 Task: Check the average views per listing of breakfast area in the last 3 years.
Action: Mouse moved to (1090, 237)
Screenshot: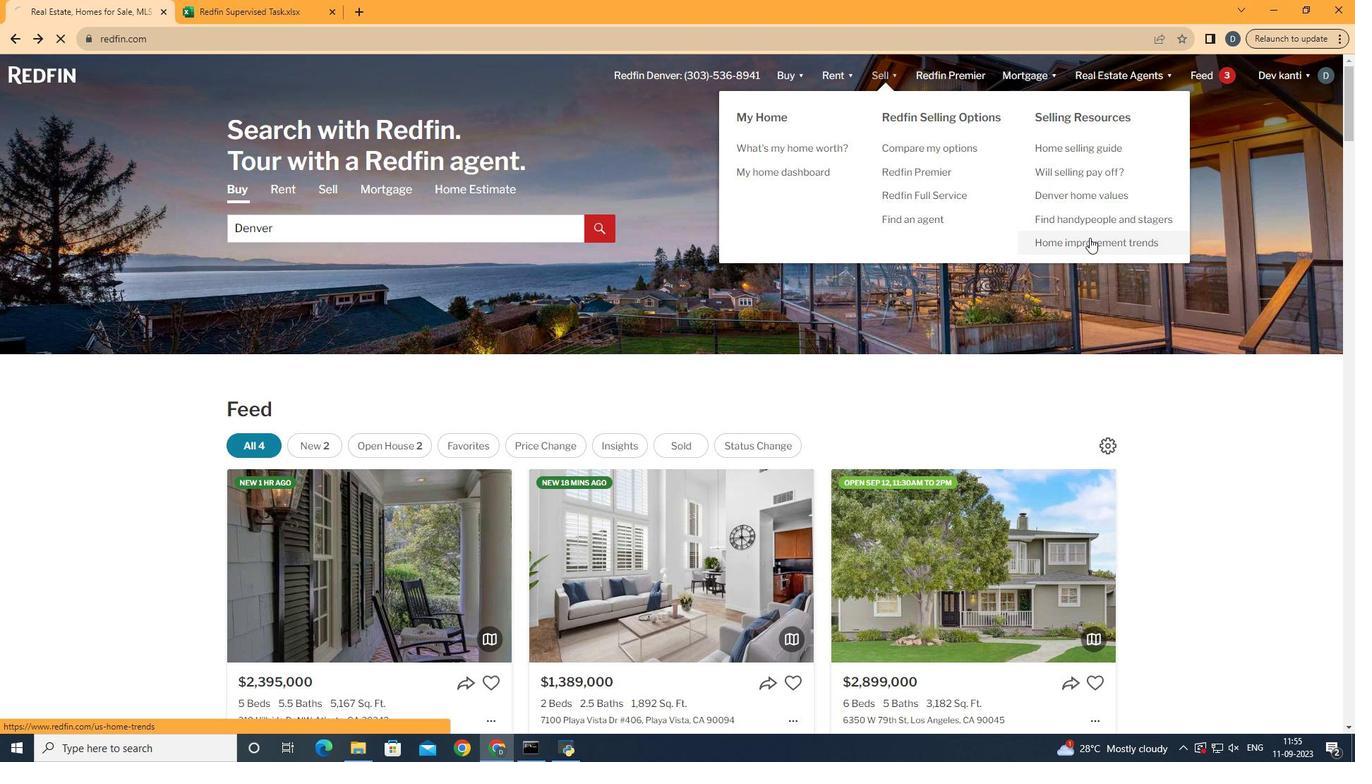 
Action: Mouse pressed left at (1090, 237)
Screenshot: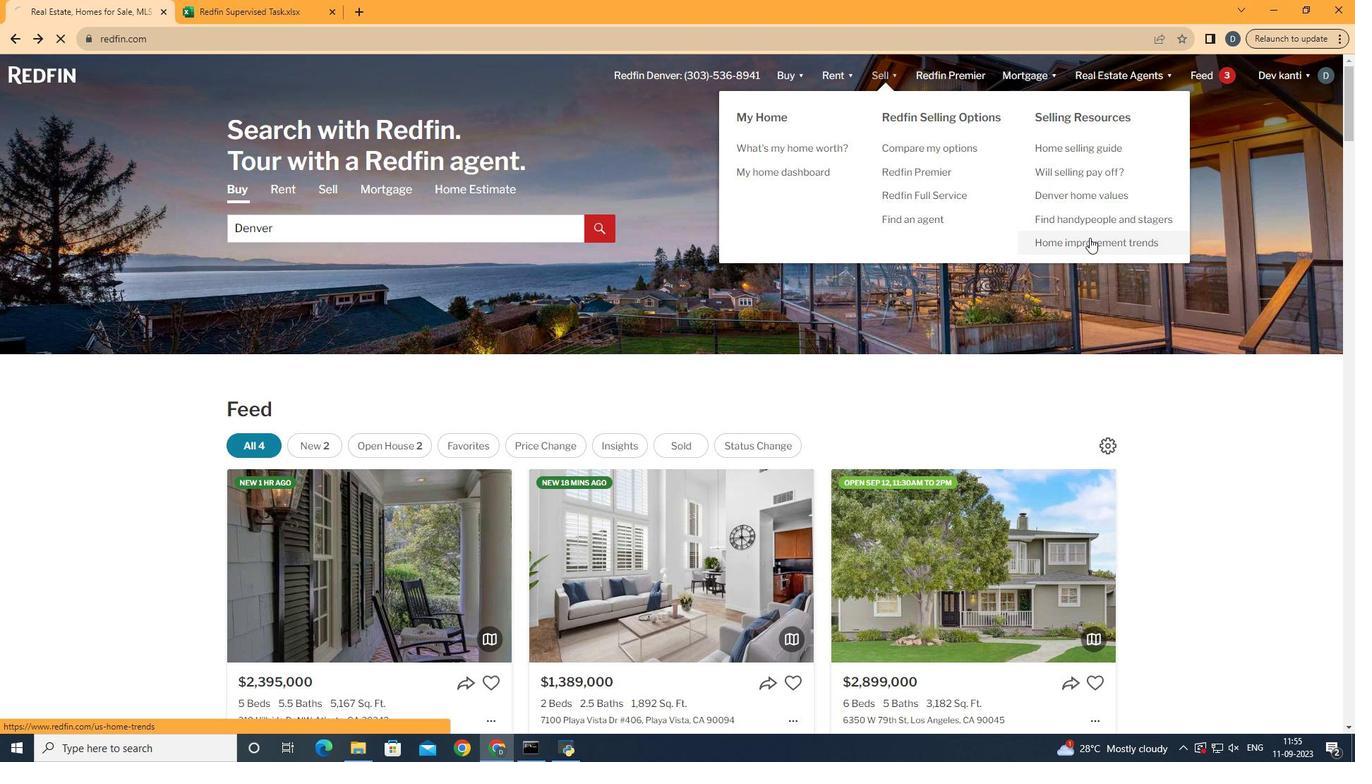 
Action: Mouse moved to (339, 259)
Screenshot: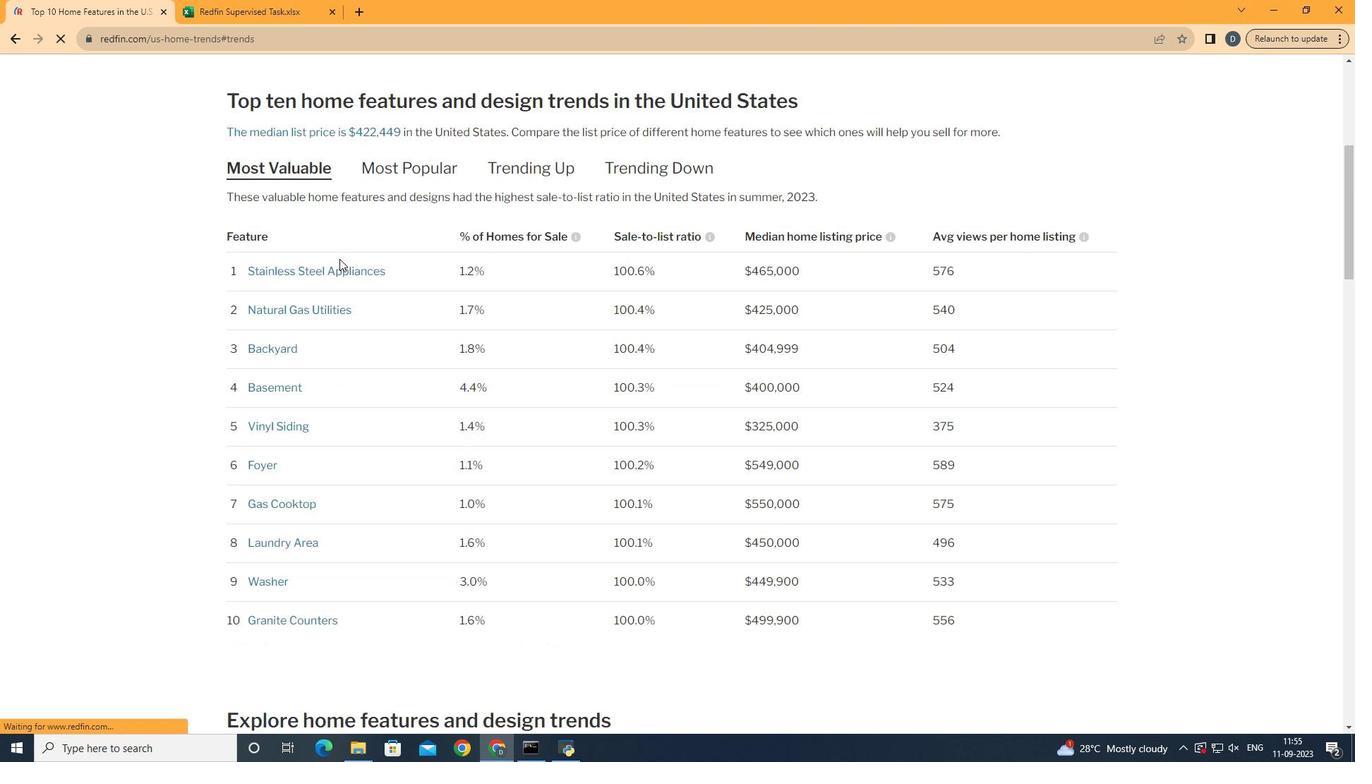 
Action: Mouse pressed left at (339, 259)
Screenshot: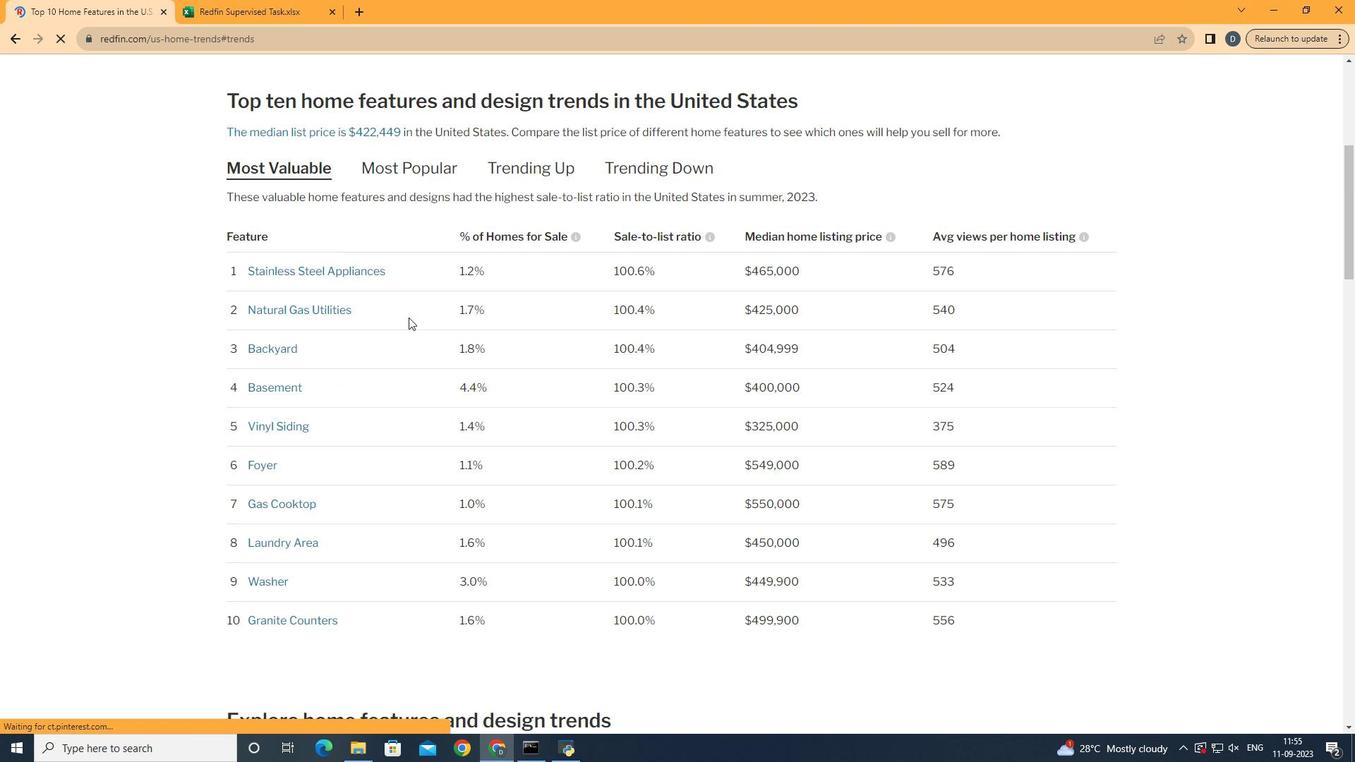
Action: Mouse moved to (410, 316)
Screenshot: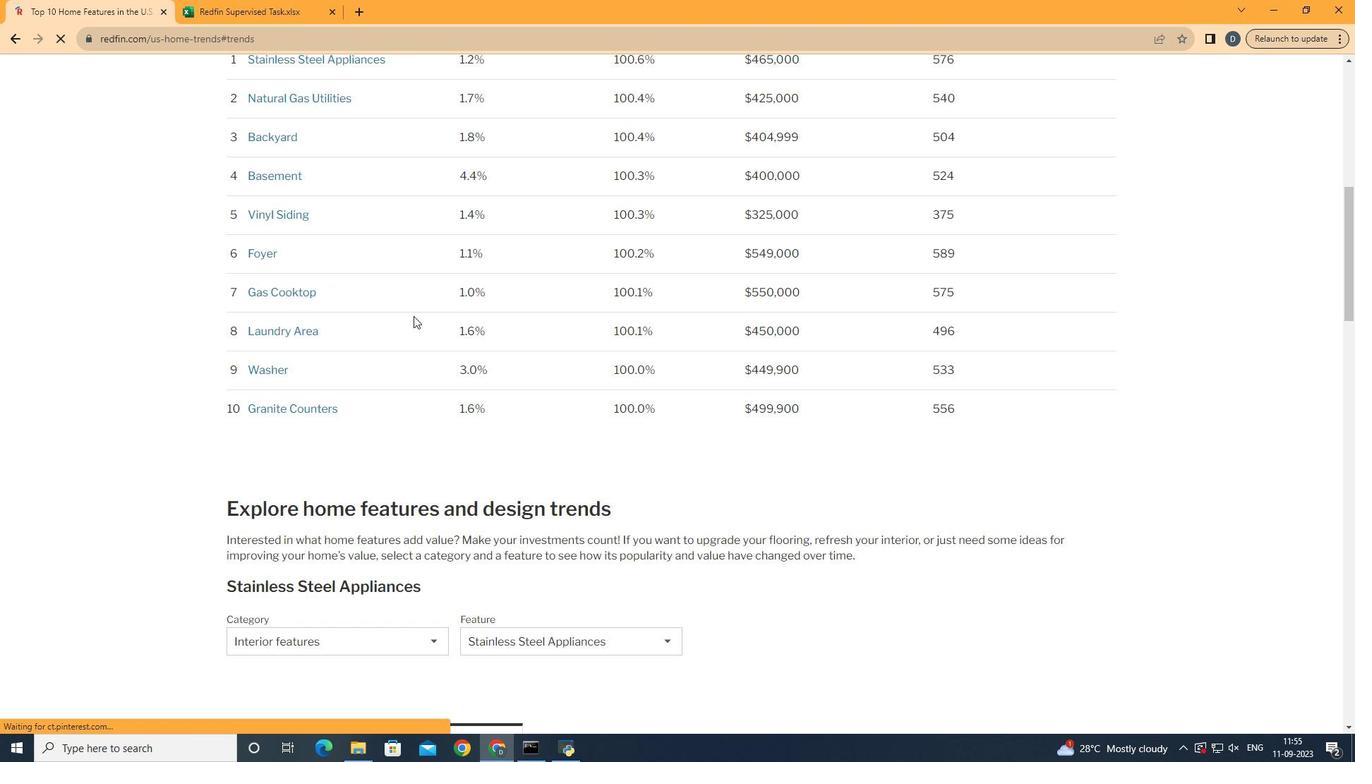 
Action: Mouse scrolled (410, 315) with delta (0, 0)
Screenshot: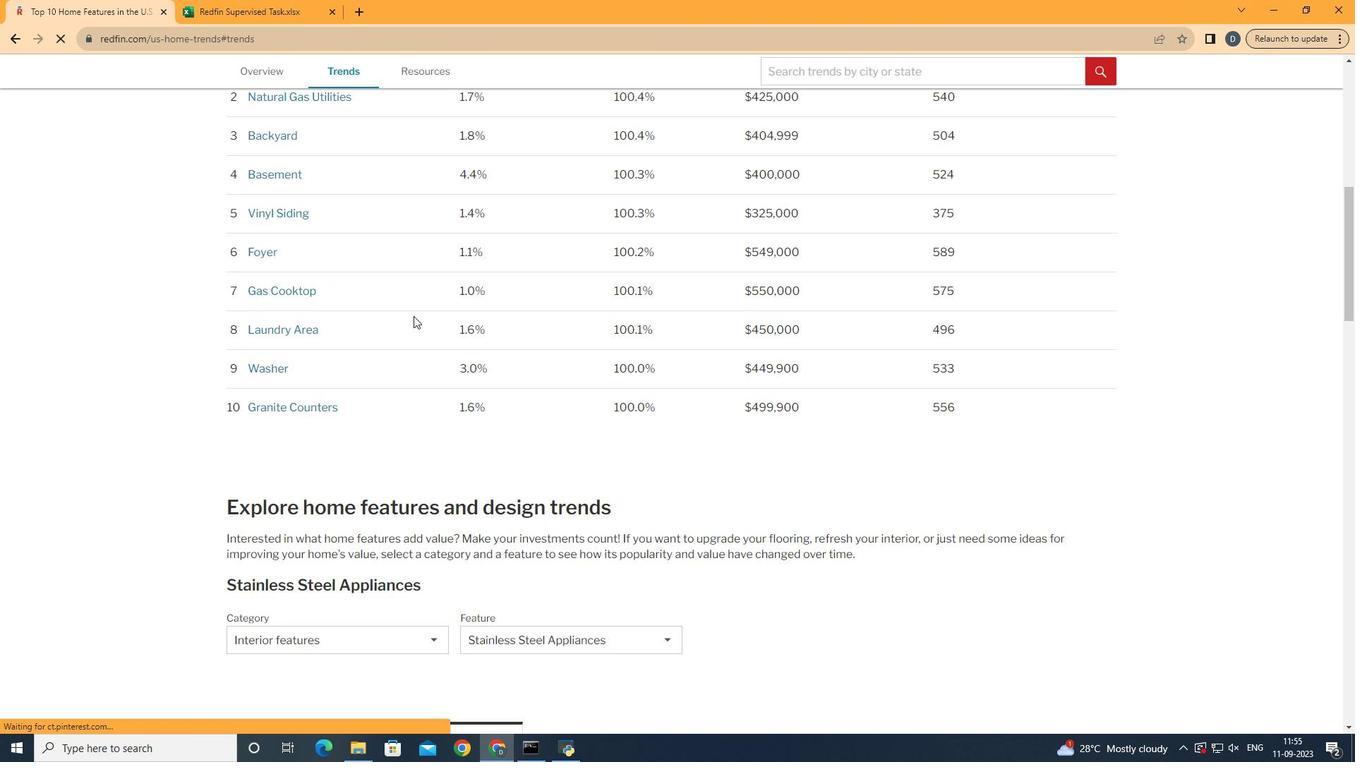 
Action: Mouse scrolled (410, 315) with delta (0, 0)
Screenshot: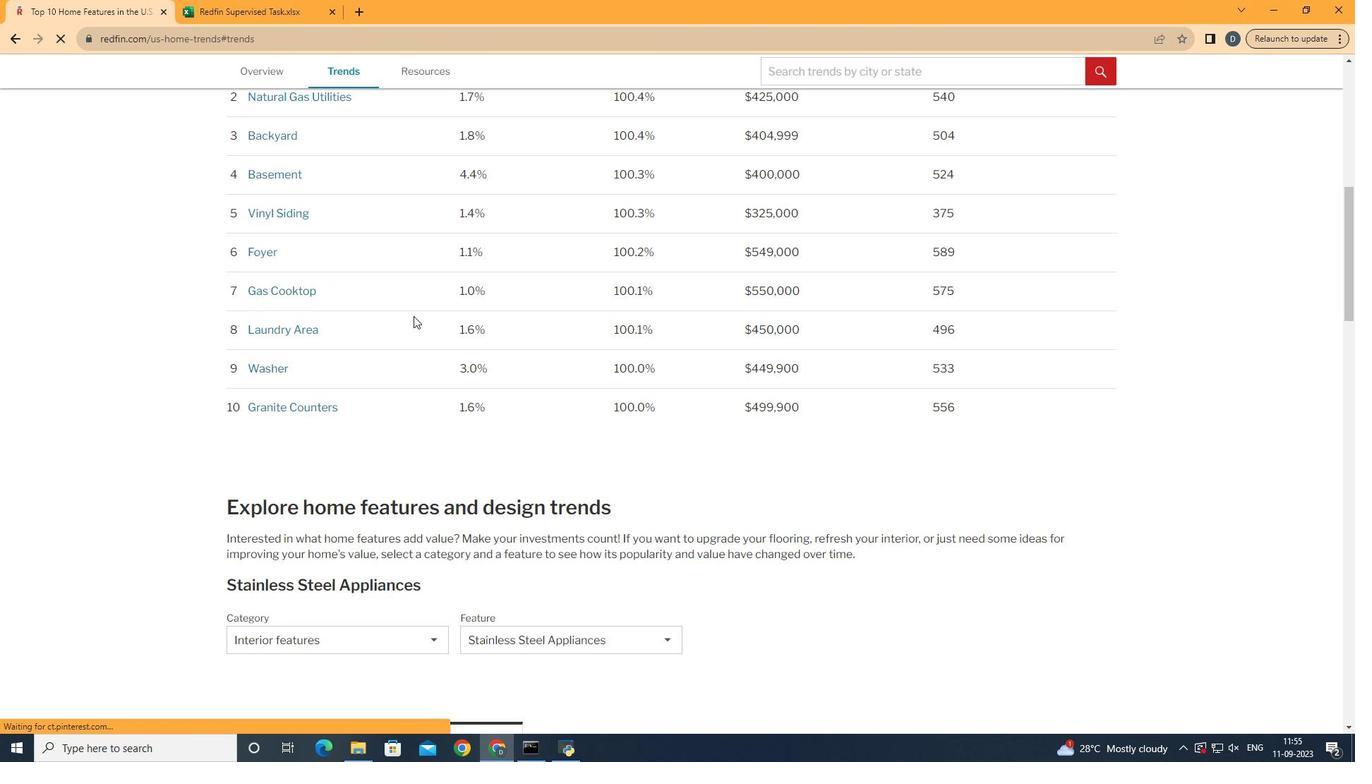 
Action: Mouse moved to (412, 316)
Screenshot: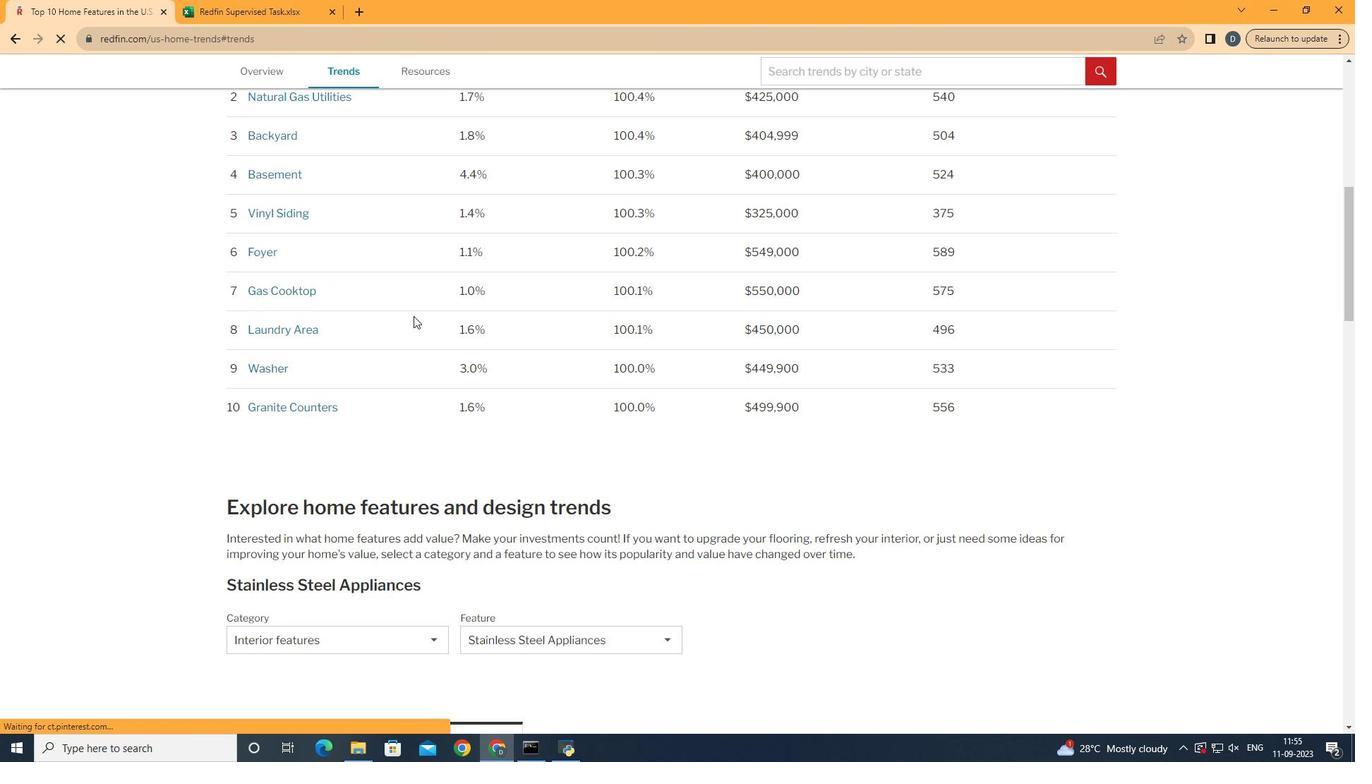 
Action: Mouse scrolled (412, 315) with delta (0, 0)
Screenshot: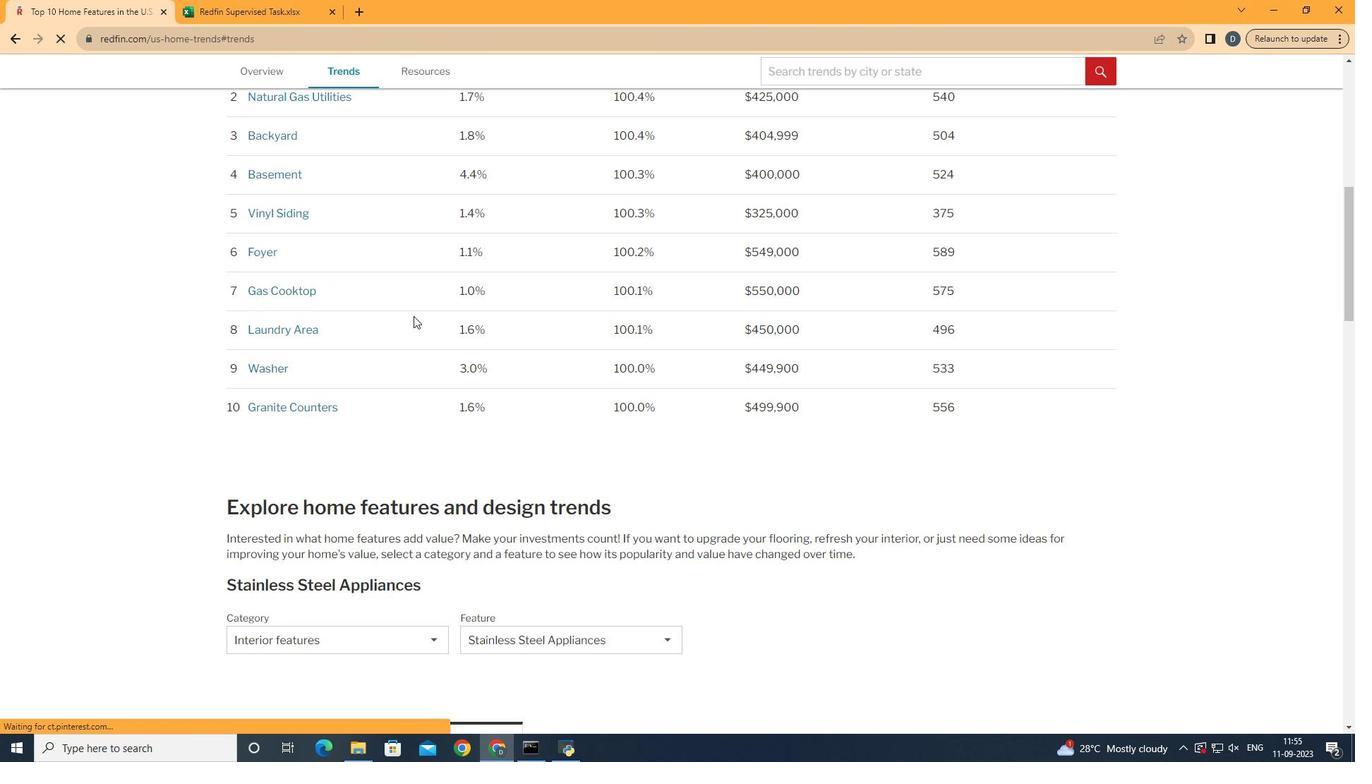 
Action: Mouse moved to (413, 316)
Screenshot: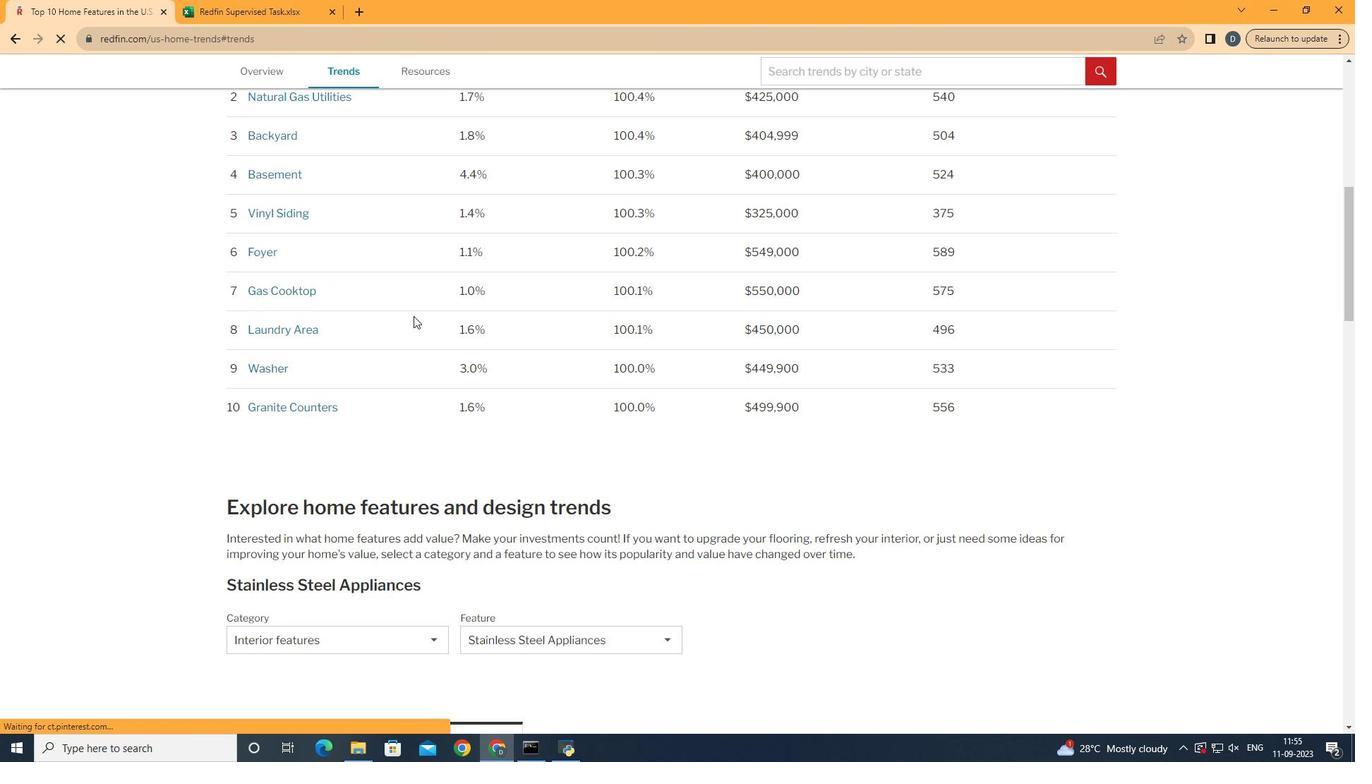 
Action: Mouse scrolled (413, 315) with delta (0, 0)
Screenshot: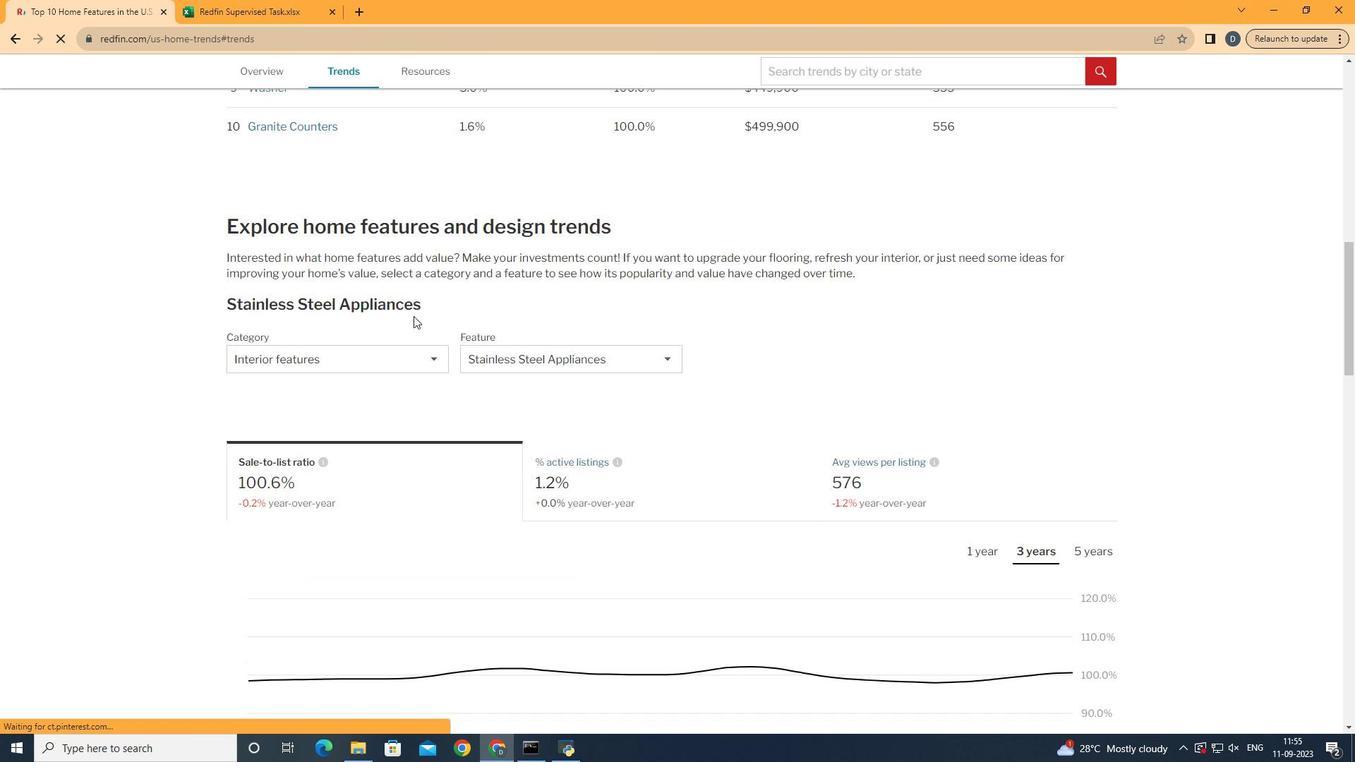 
Action: Mouse scrolled (413, 315) with delta (0, 0)
Screenshot: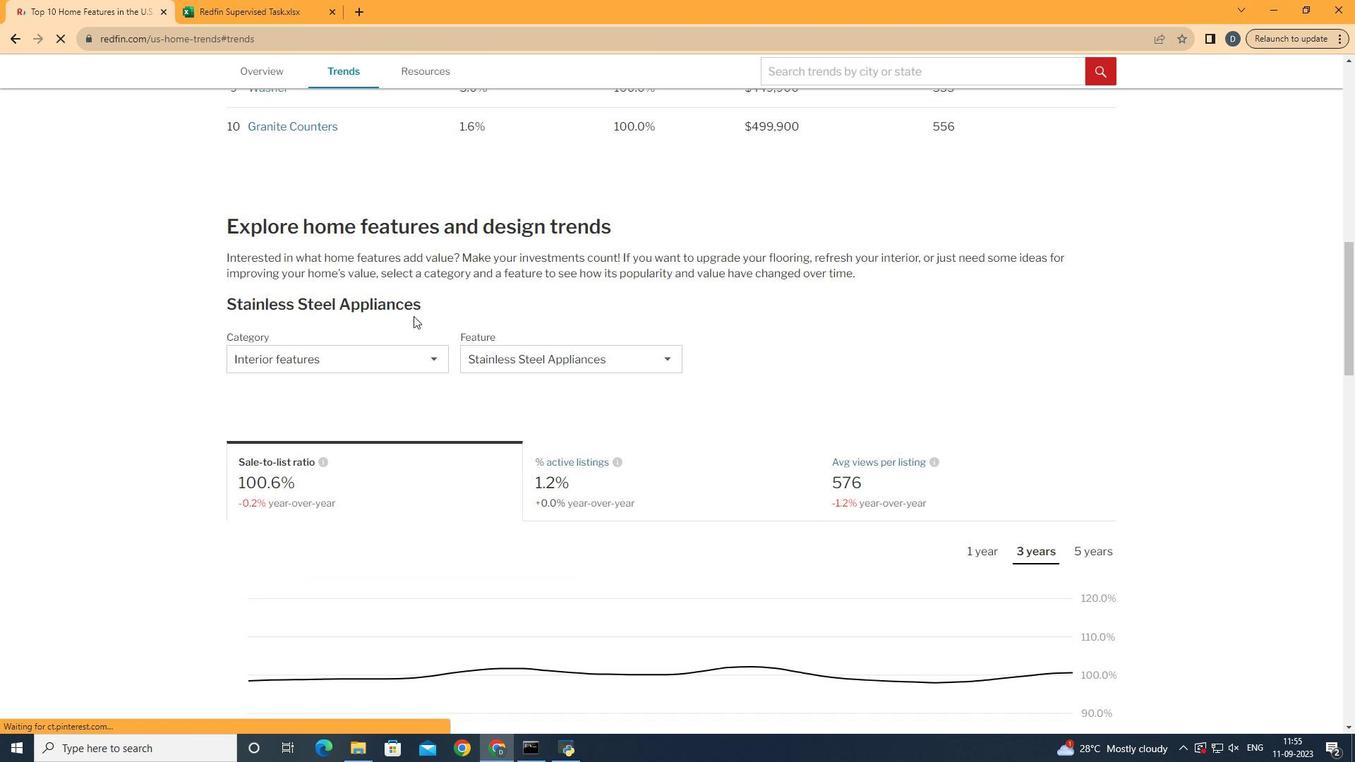 
Action: Mouse scrolled (413, 315) with delta (0, 0)
Screenshot: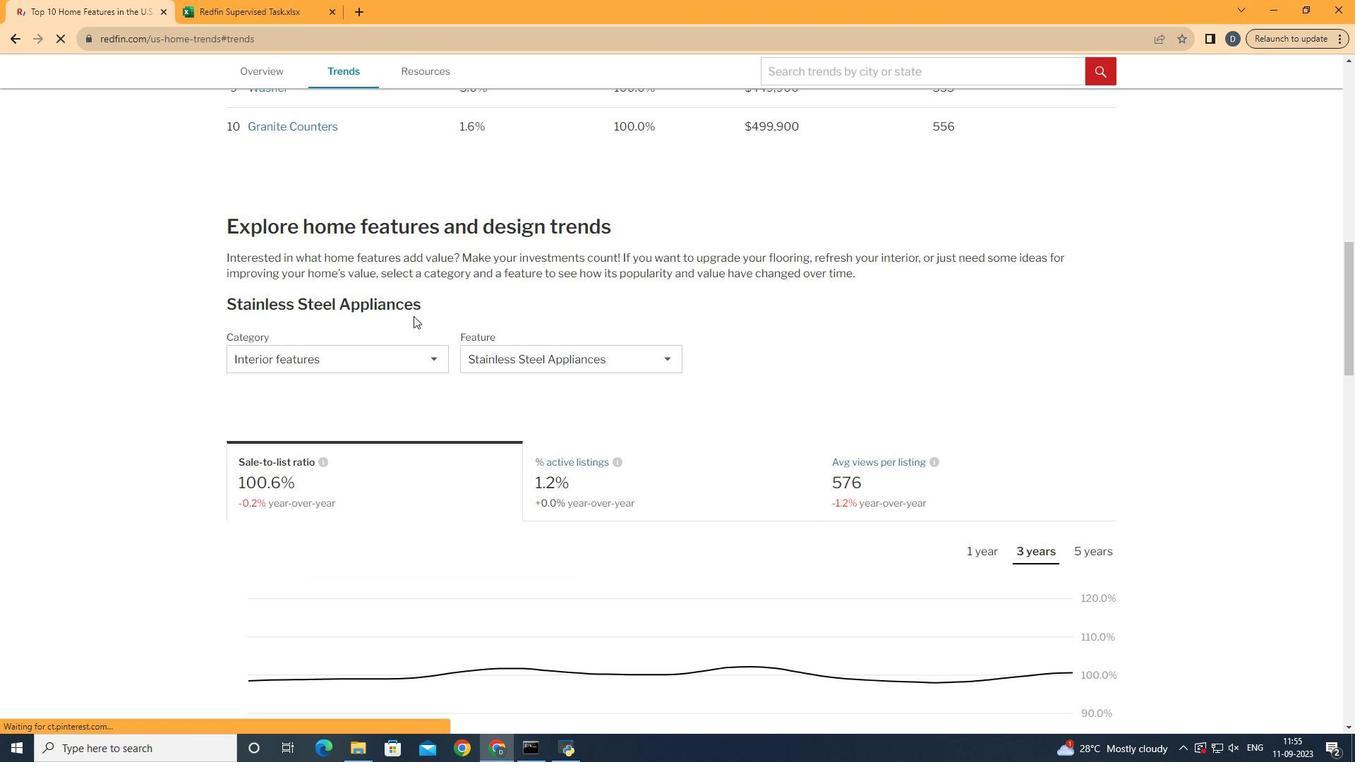 
Action: Mouse scrolled (413, 315) with delta (0, 0)
Screenshot: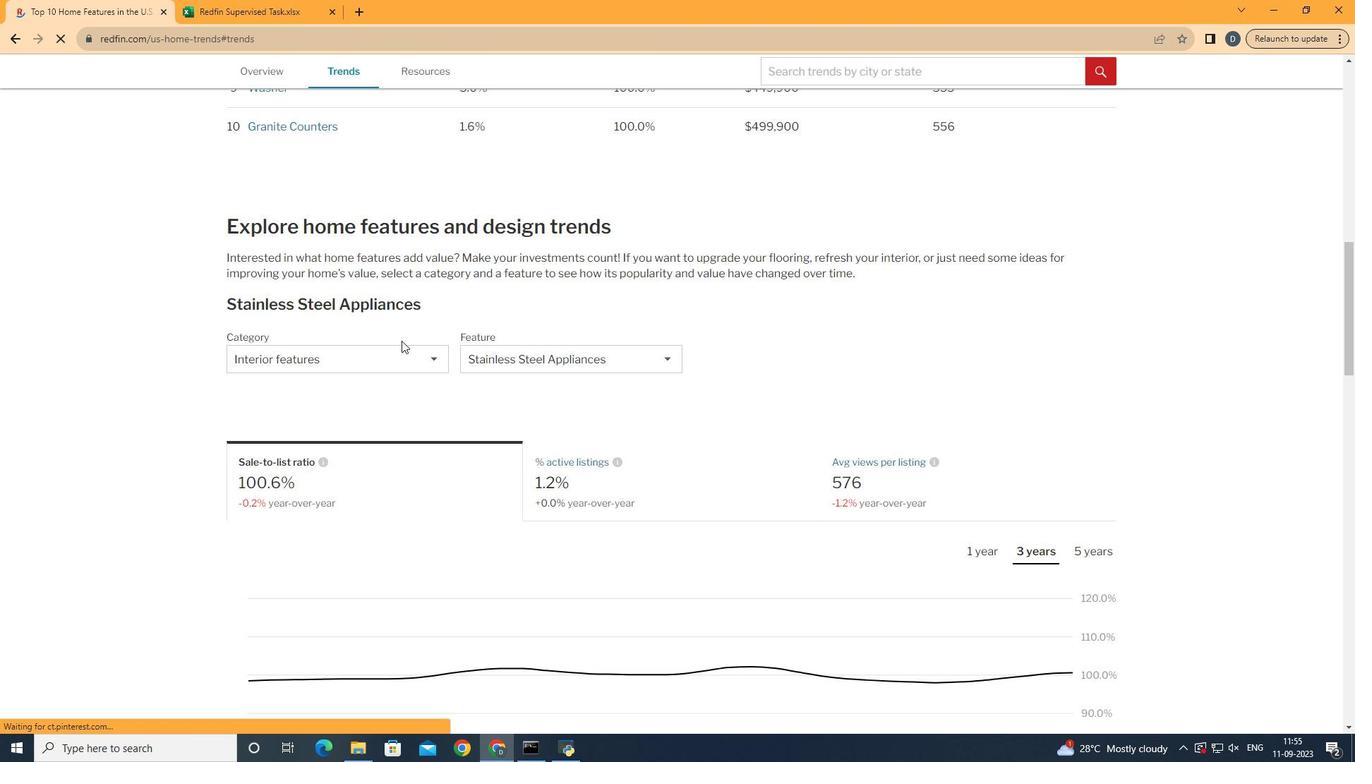 
Action: Mouse moved to (401, 351)
Screenshot: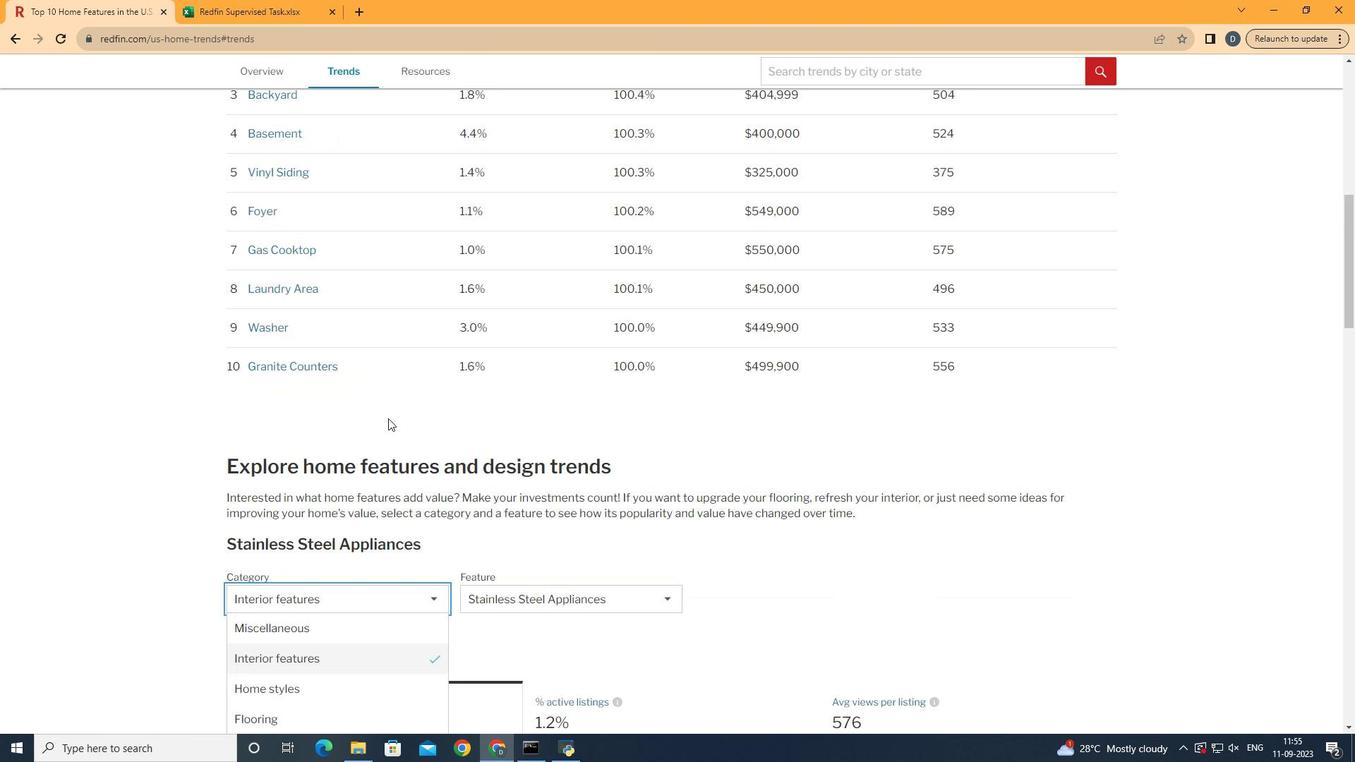 
Action: Mouse pressed left at (401, 351)
Screenshot: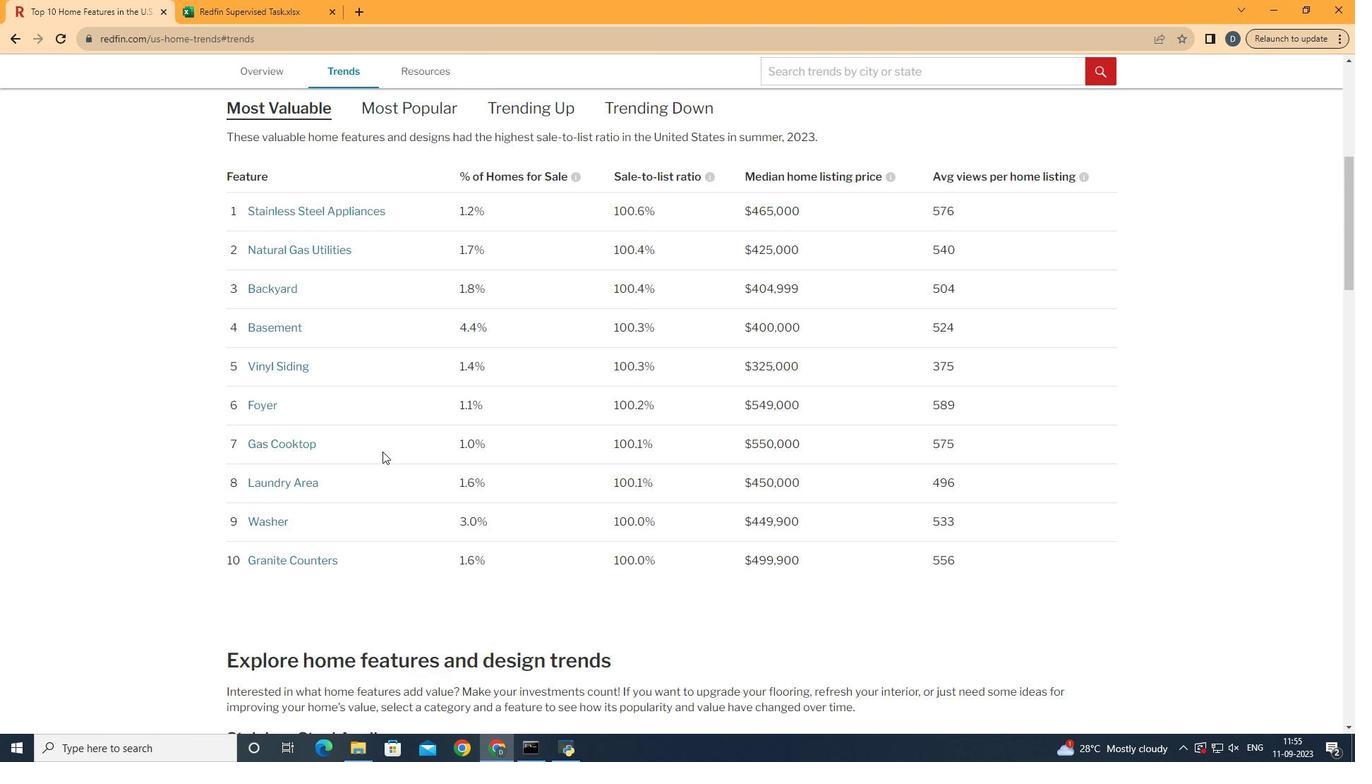 
Action: Mouse moved to (382, 451)
Screenshot: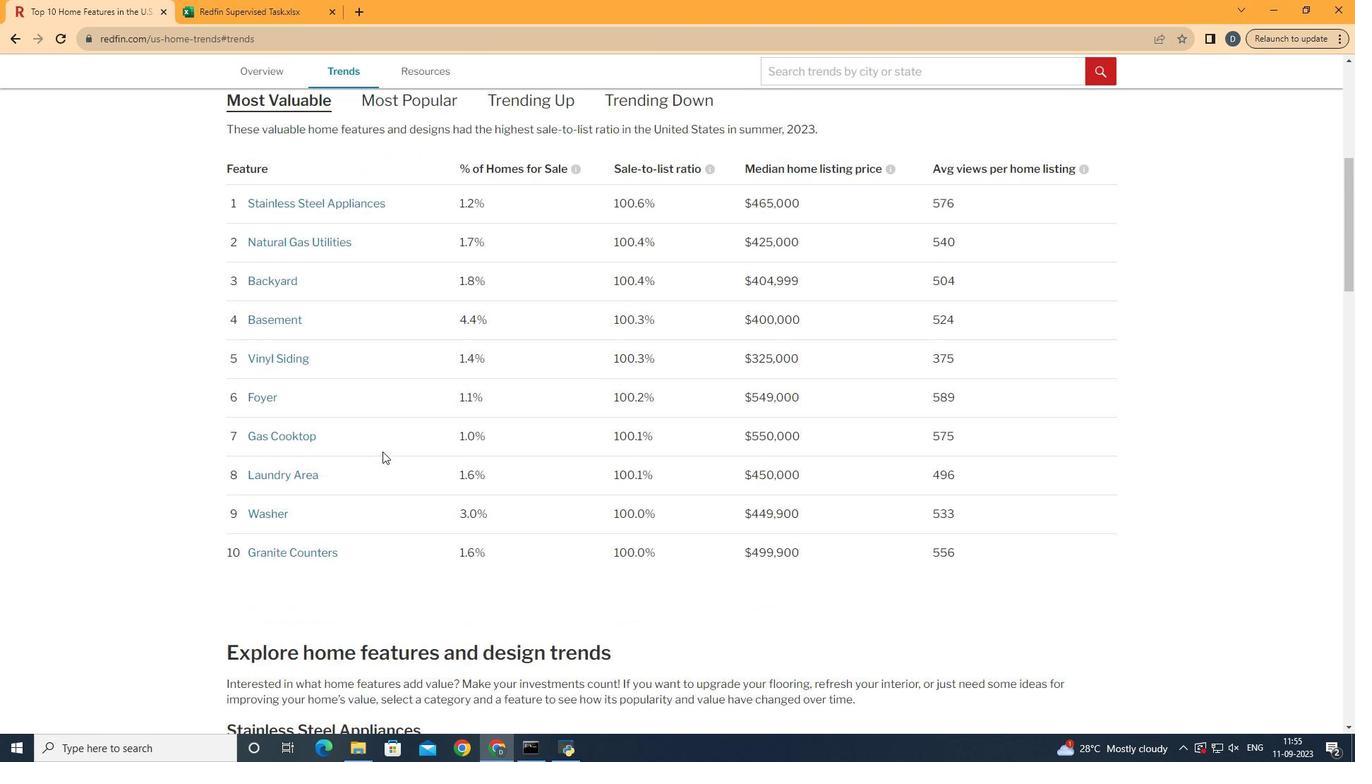 
Action: Mouse scrolled (382, 451) with delta (0, 0)
Screenshot: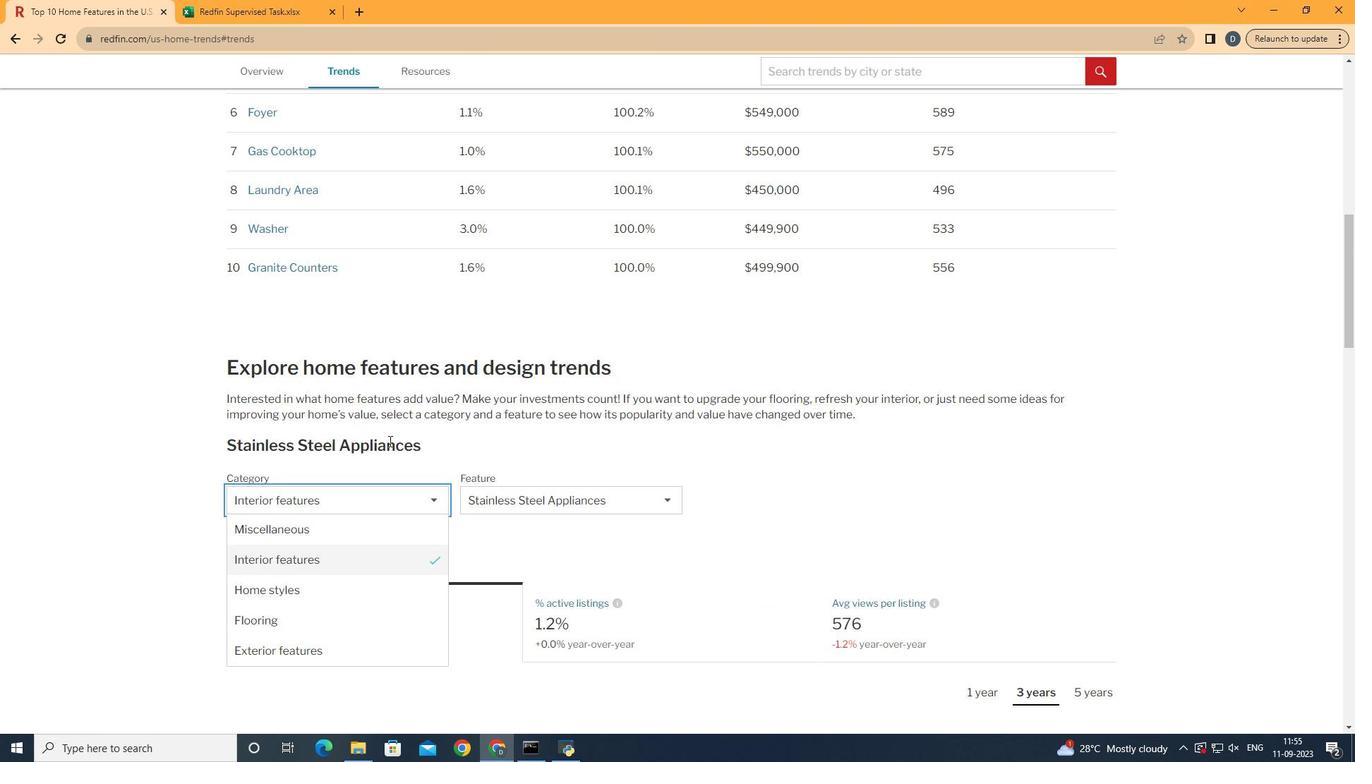 
Action: Mouse scrolled (382, 451) with delta (0, 0)
Screenshot: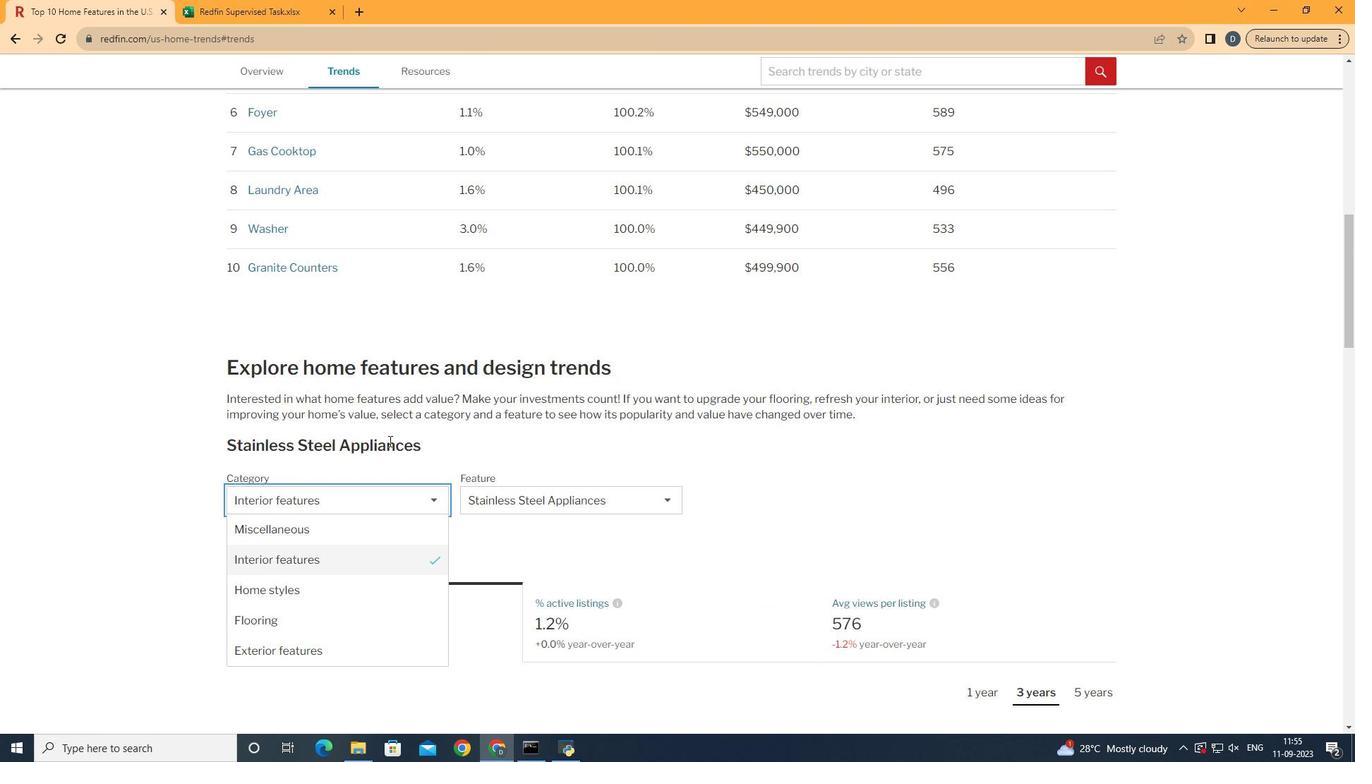 
Action: Mouse scrolled (382, 451) with delta (0, 0)
Screenshot: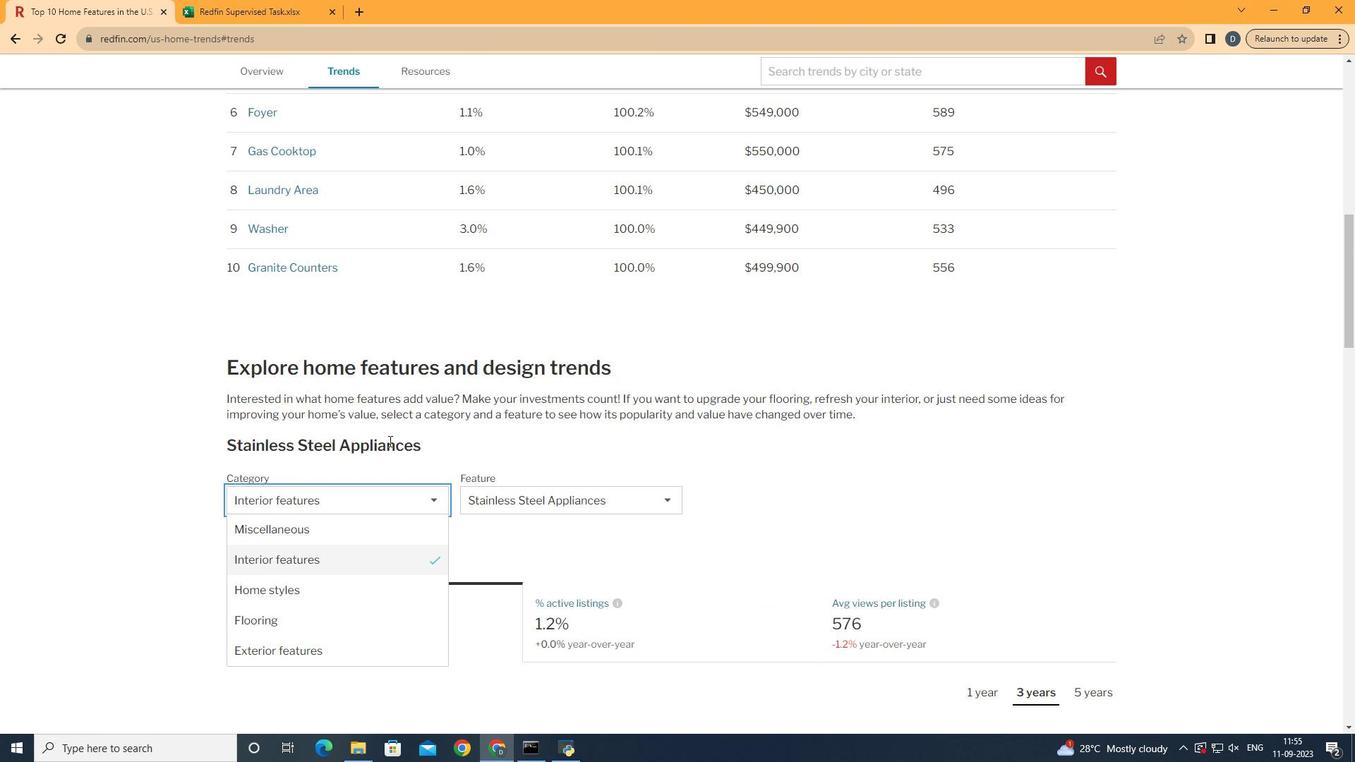 
Action: Mouse scrolled (382, 451) with delta (0, 0)
Screenshot: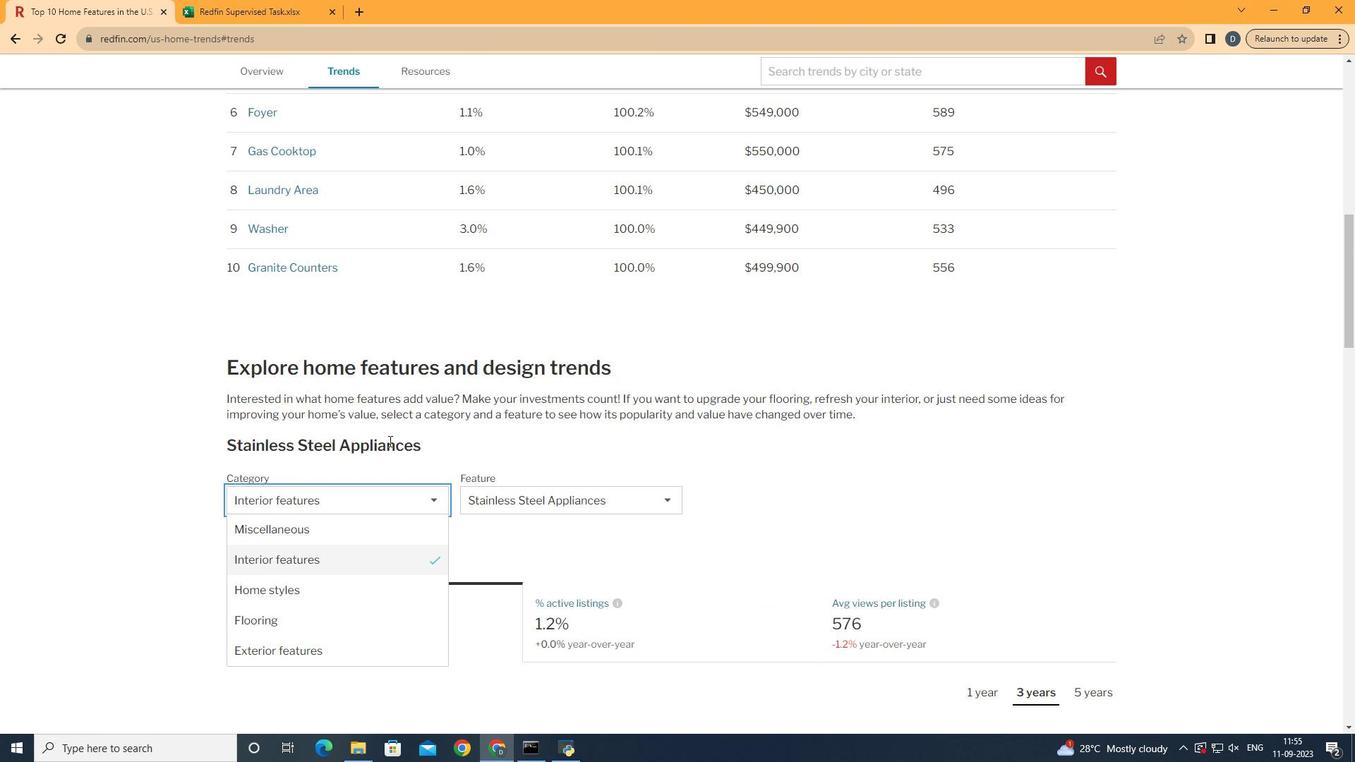 
Action: Mouse scrolled (382, 451) with delta (0, 0)
Screenshot: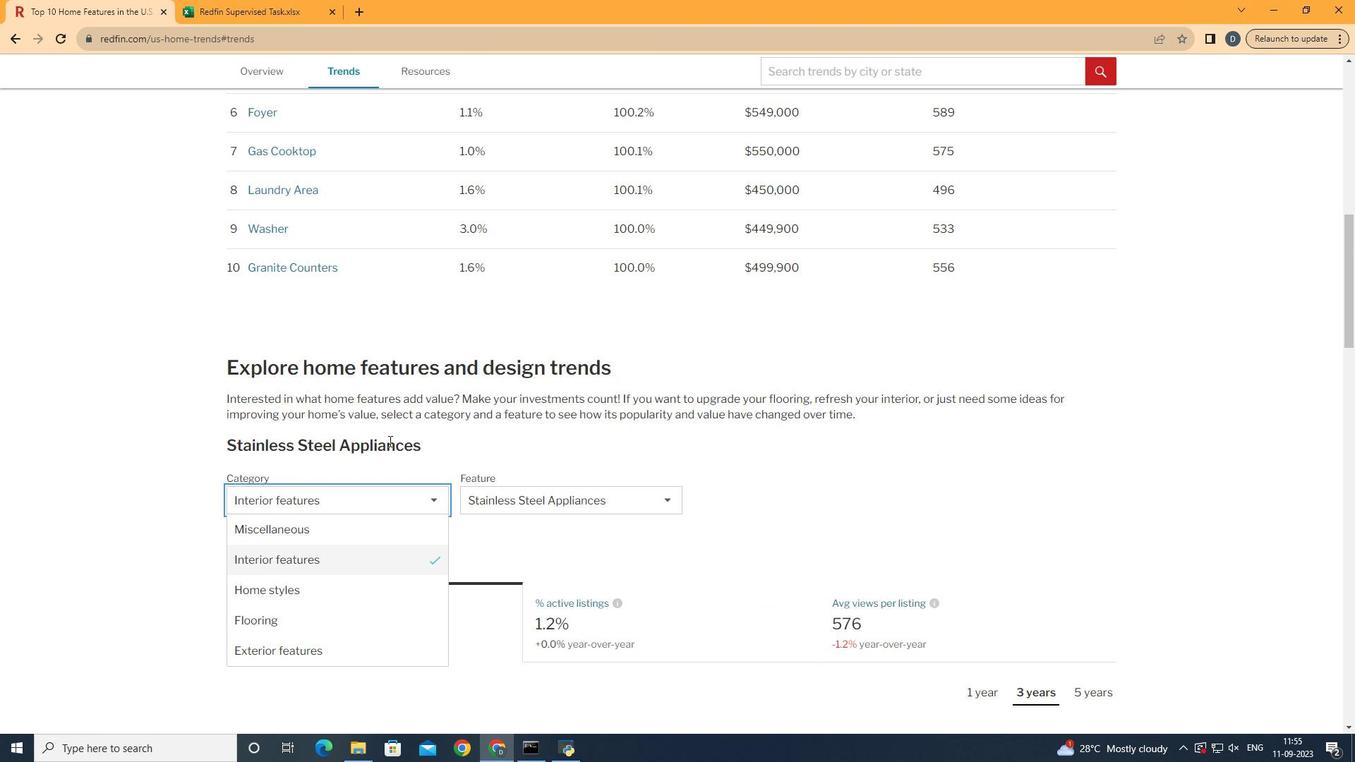 
Action: Mouse moved to (389, 441)
Screenshot: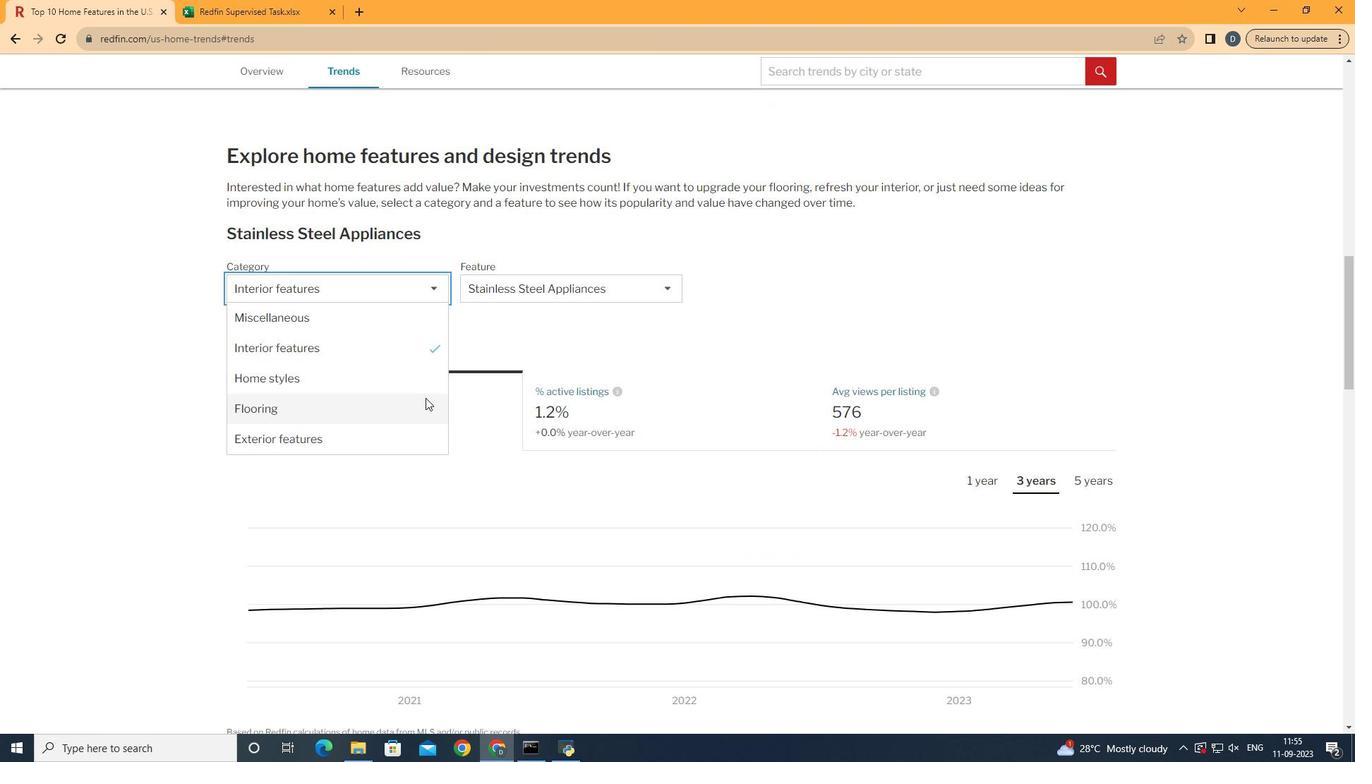 
Action: Mouse scrolled (389, 440) with delta (0, 0)
Screenshot: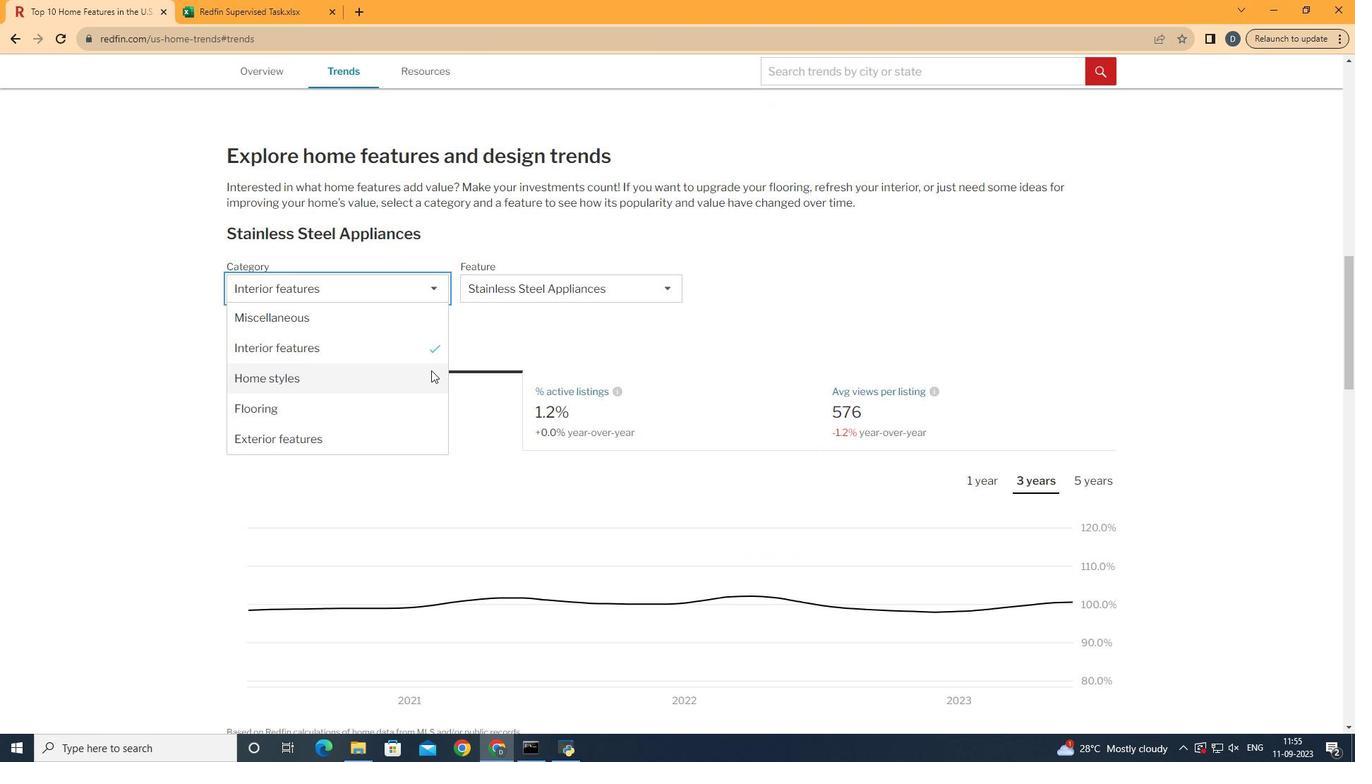 
Action: Mouse scrolled (389, 440) with delta (0, 0)
Screenshot: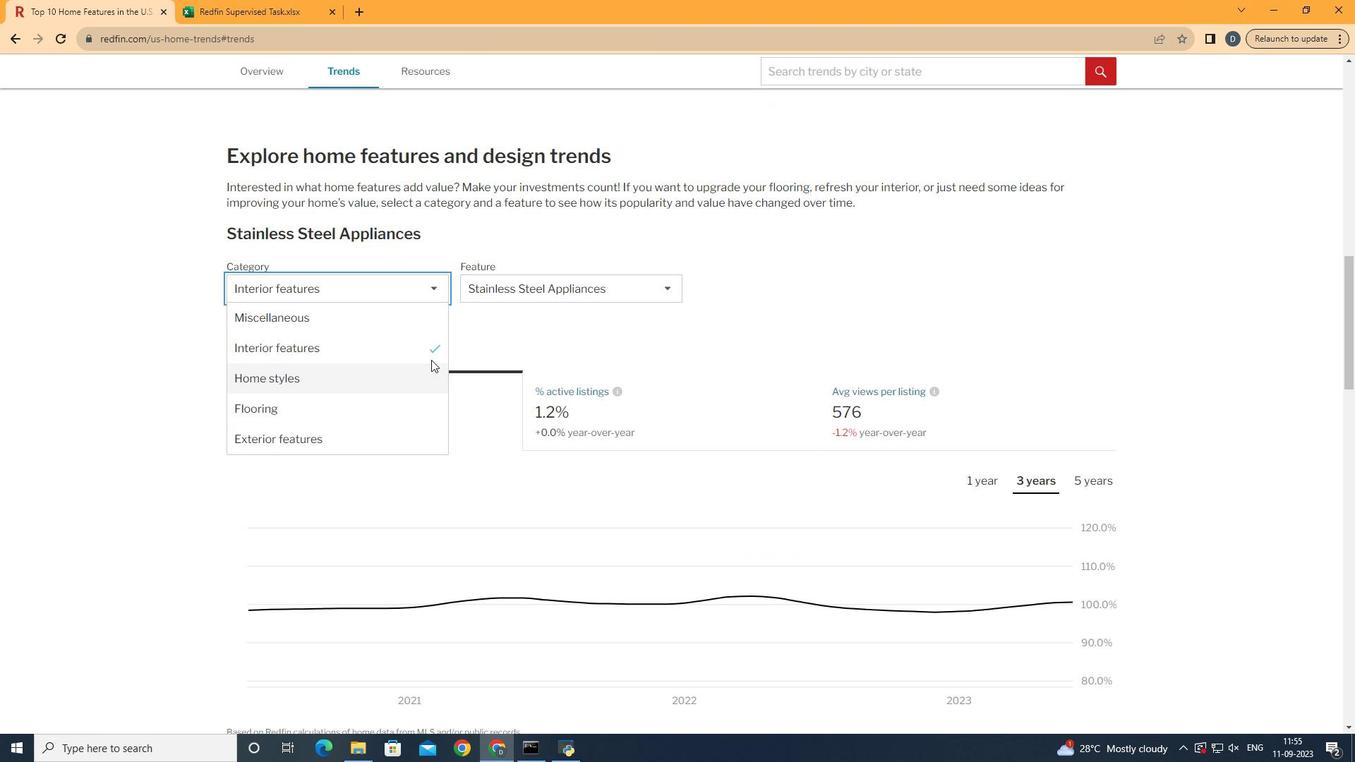 
Action: Mouse scrolled (389, 440) with delta (0, 0)
Screenshot: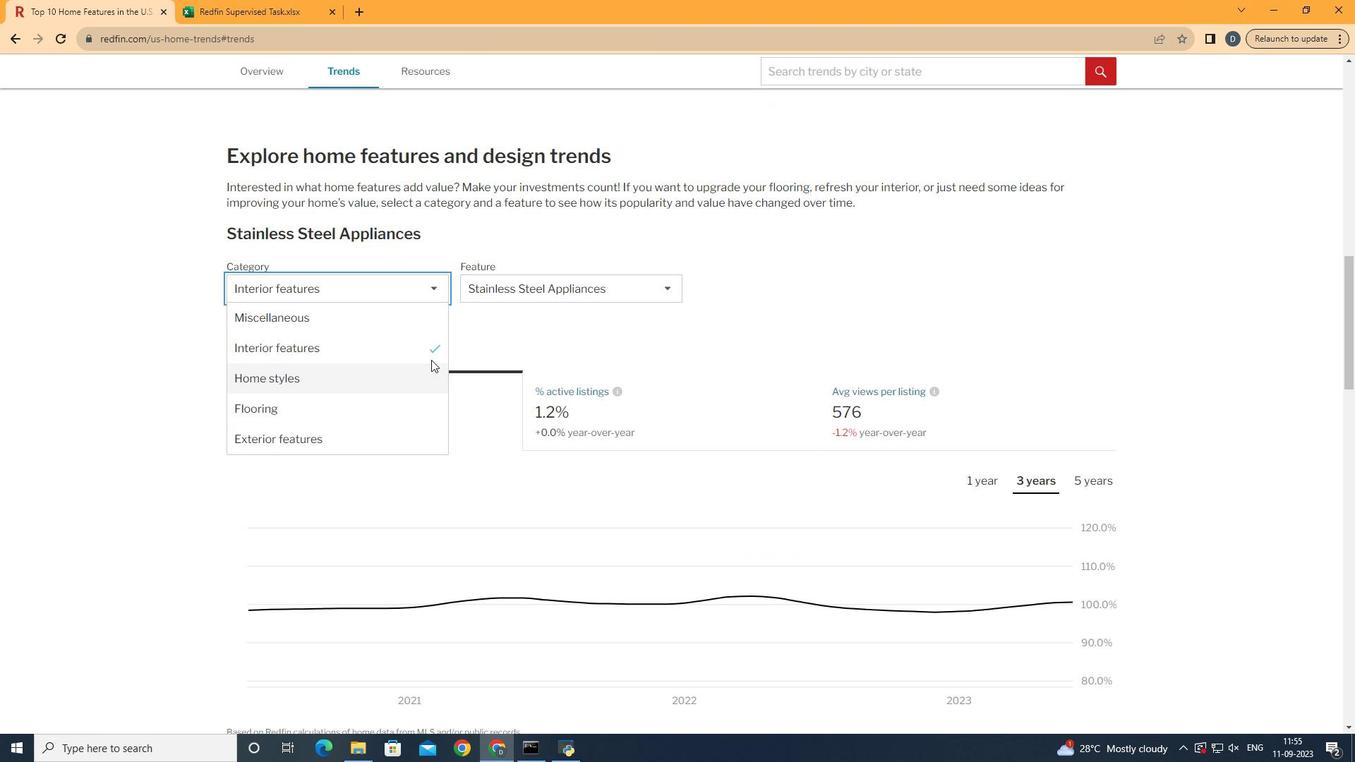 
Action: Mouse moved to (430, 345)
Screenshot: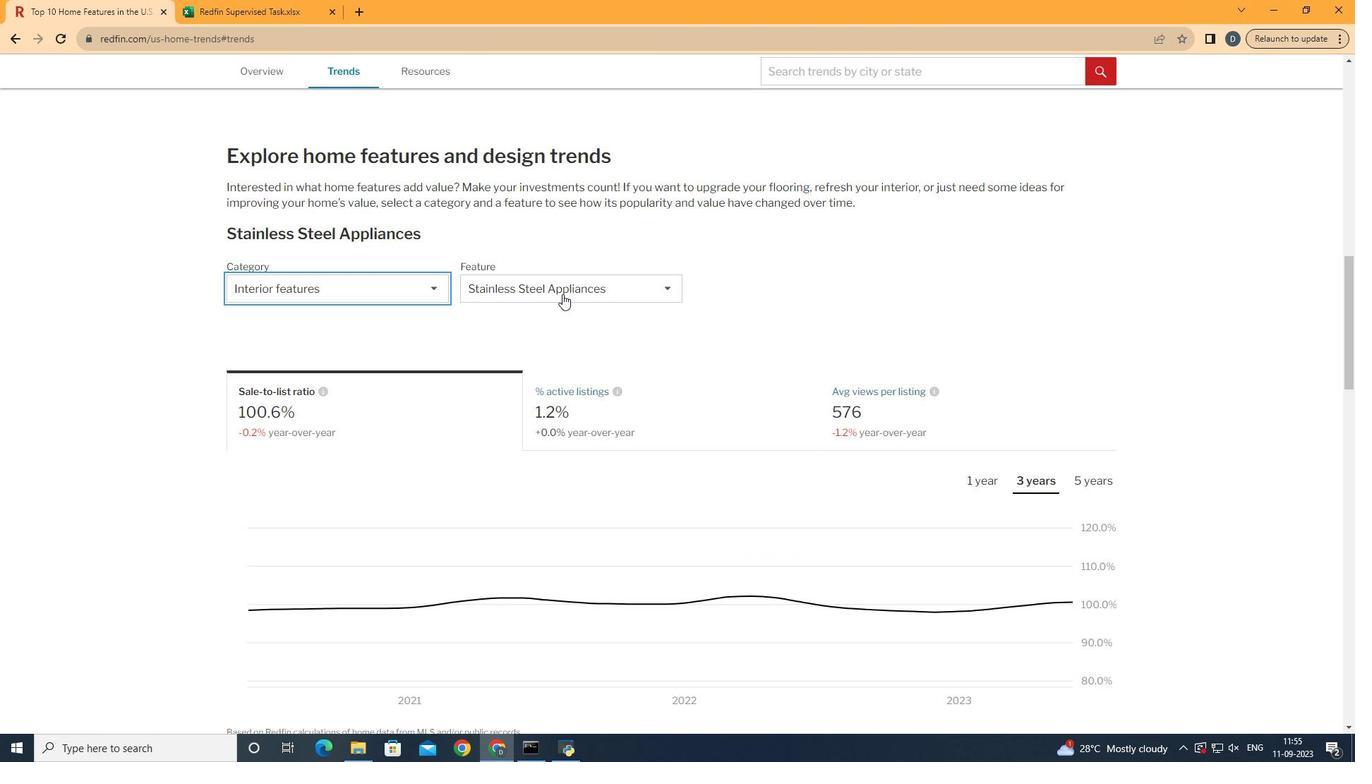 
Action: Mouse pressed left at (430, 345)
Screenshot: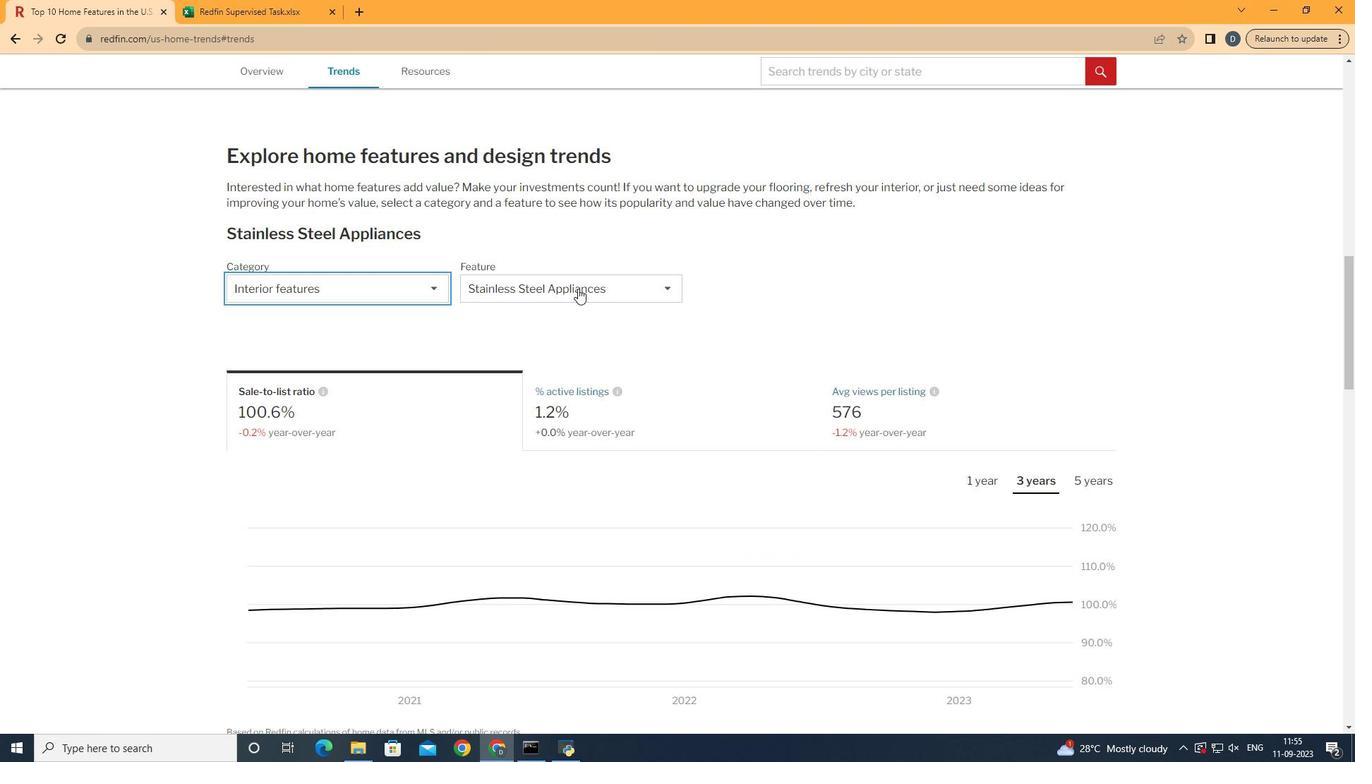
Action: Mouse moved to (578, 288)
Screenshot: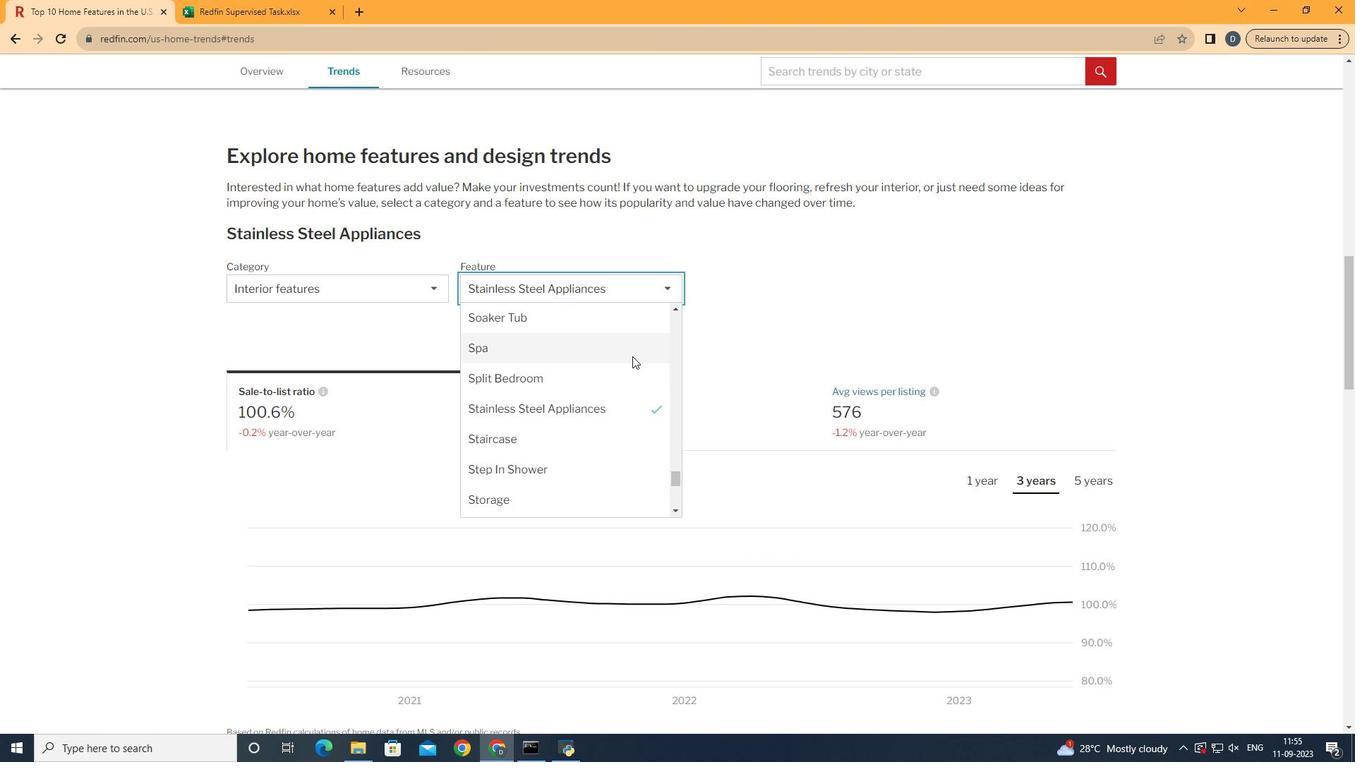 
Action: Mouse pressed left at (578, 288)
Screenshot: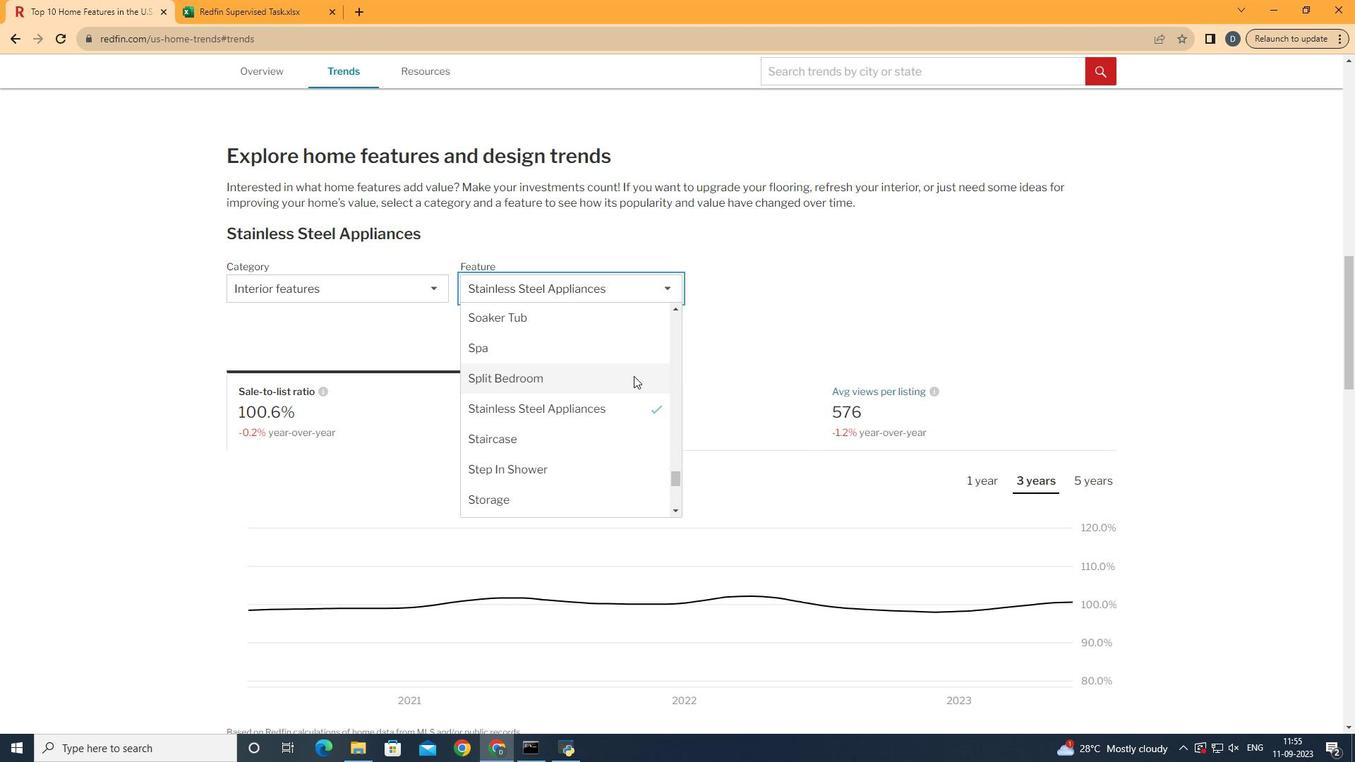 
Action: Mouse moved to (634, 406)
Screenshot: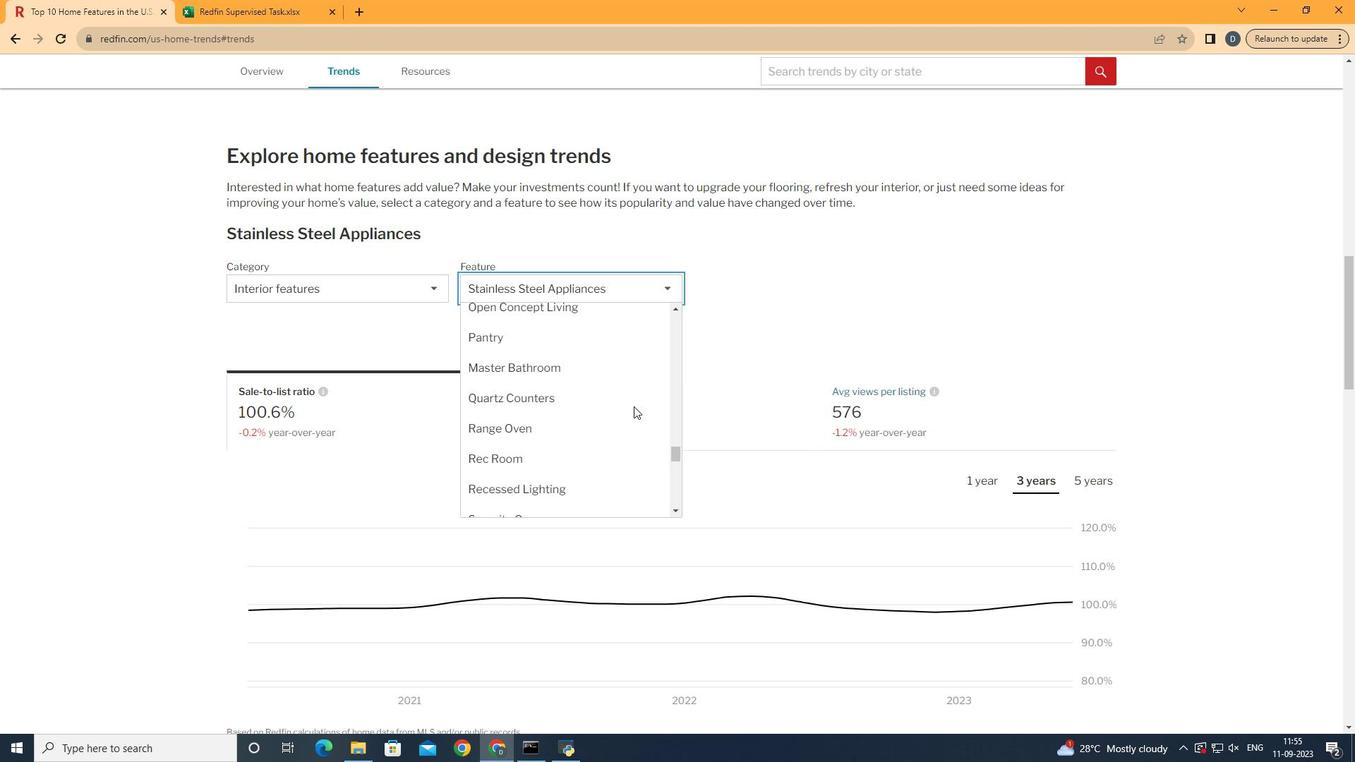 
Action: Mouse scrolled (634, 407) with delta (0, 0)
Screenshot: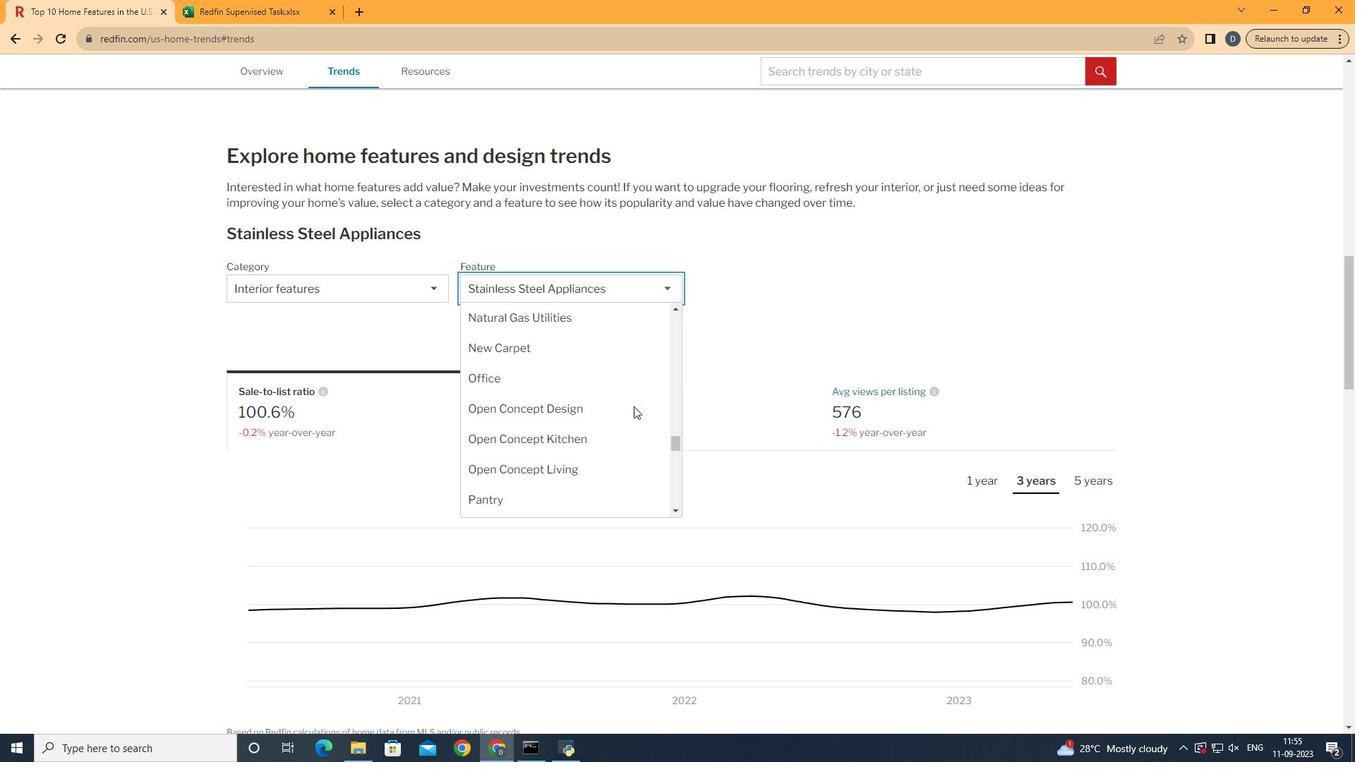 
Action: Mouse scrolled (634, 407) with delta (0, 0)
Screenshot: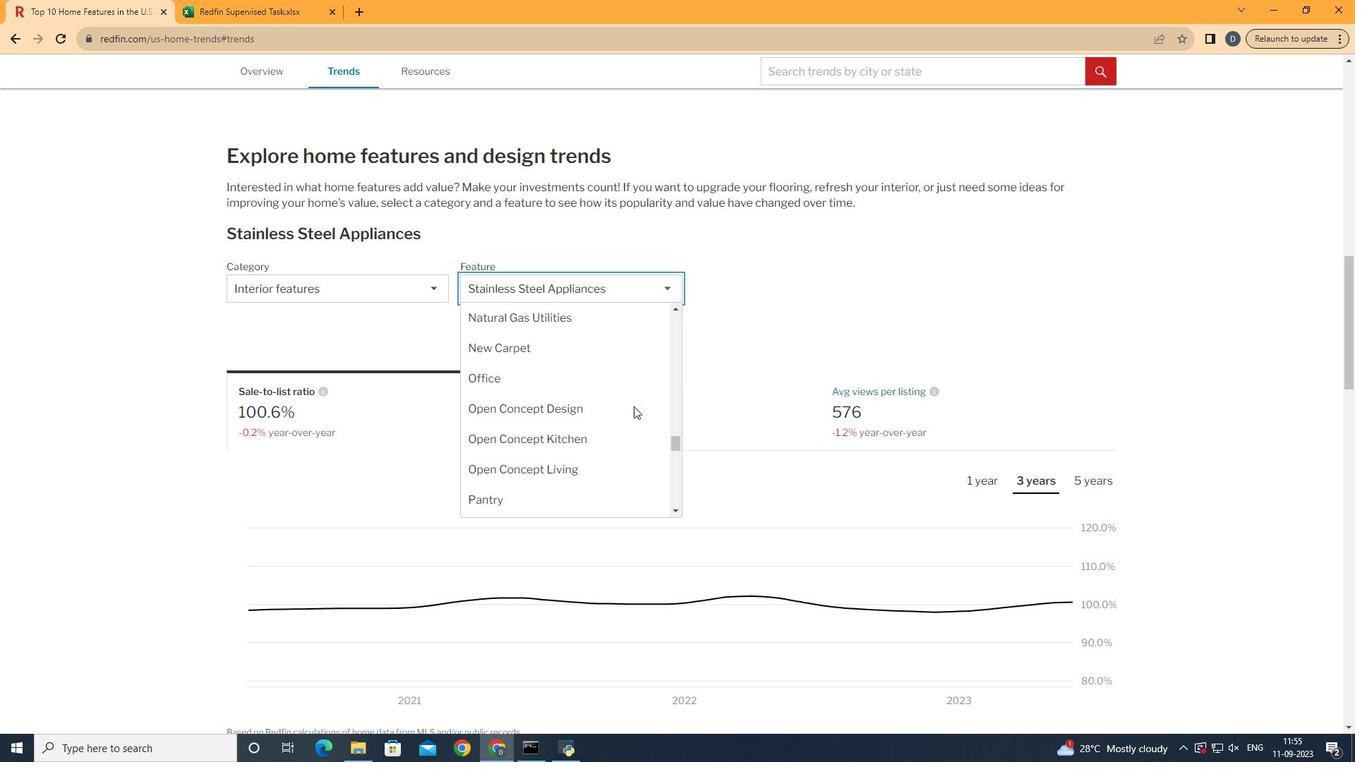 
Action: Mouse scrolled (634, 407) with delta (0, 0)
Screenshot: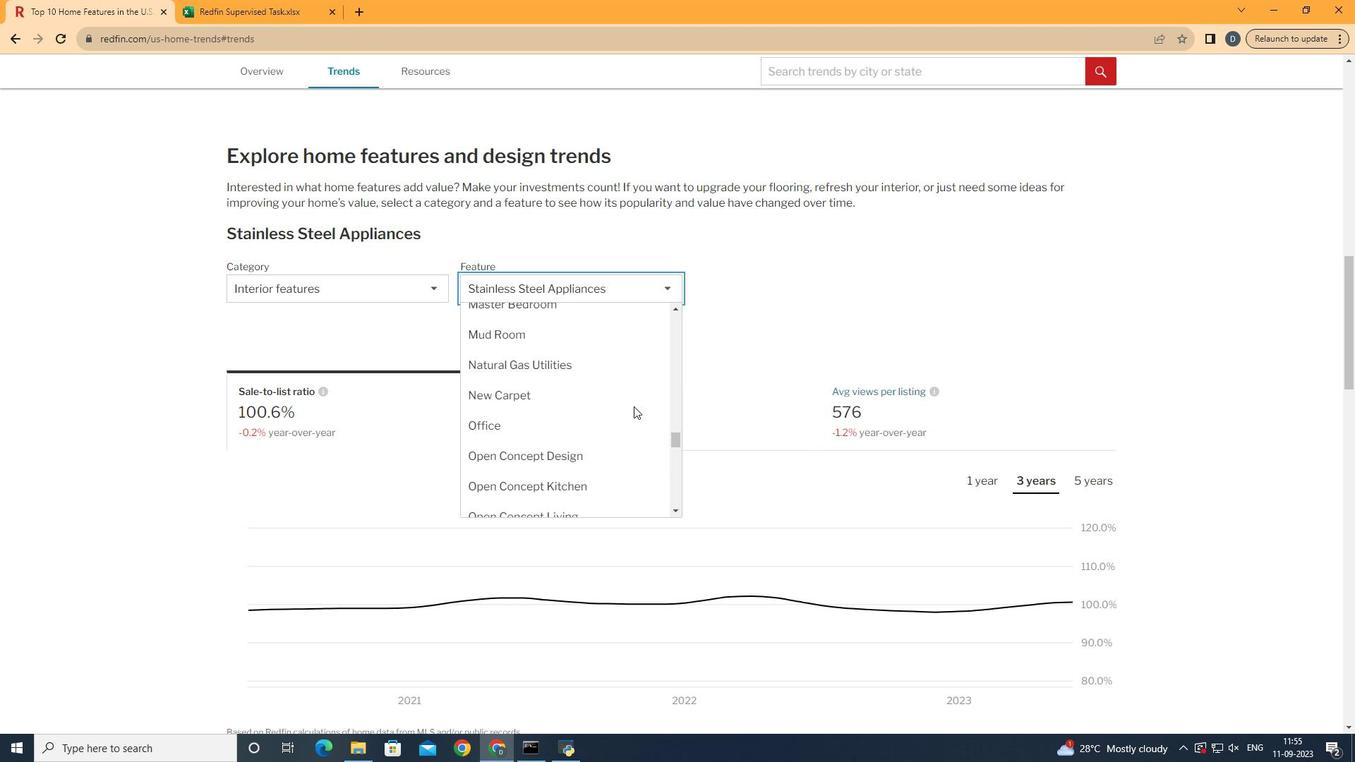 
Action: Mouse scrolled (634, 407) with delta (0, 0)
Screenshot: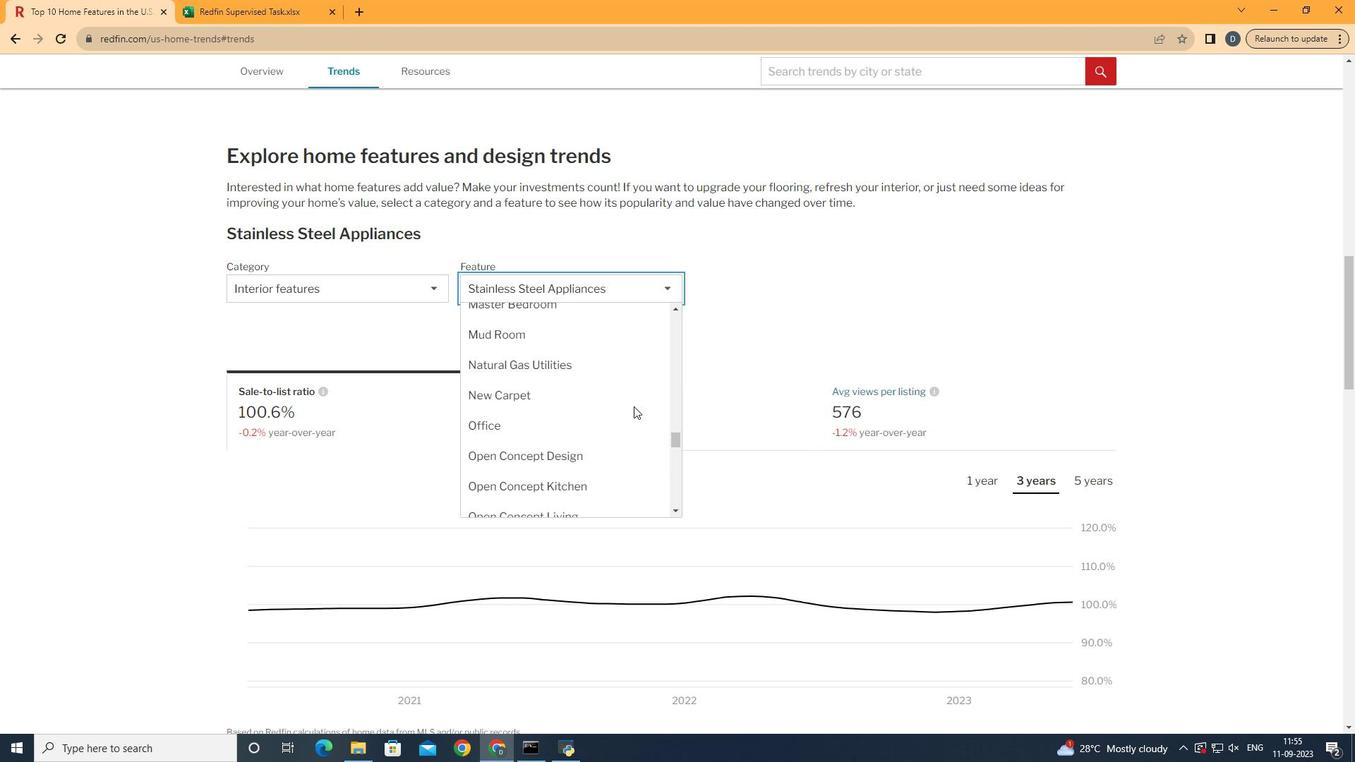 
Action: Mouse scrolled (634, 407) with delta (0, 0)
Screenshot: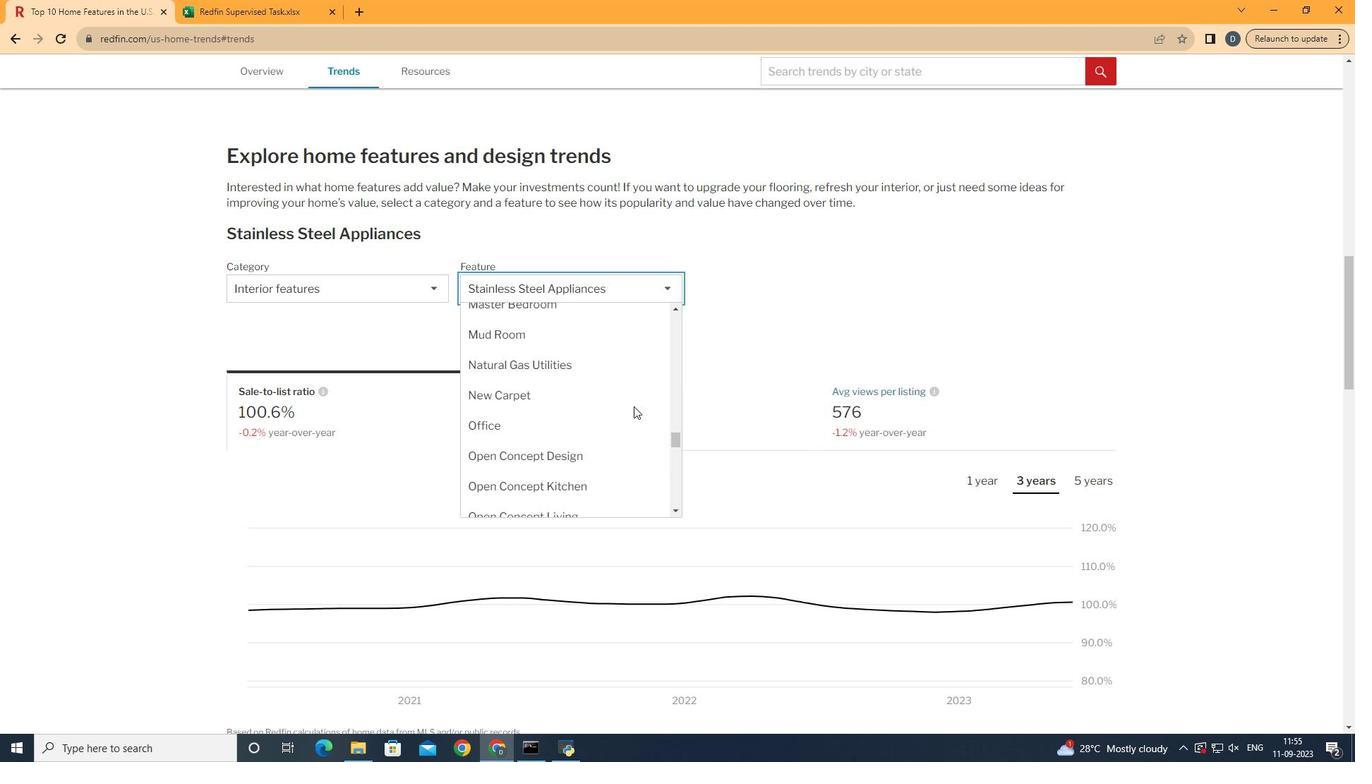 
Action: Mouse scrolled (634, 407) with delta (0, 0)
Screenshot: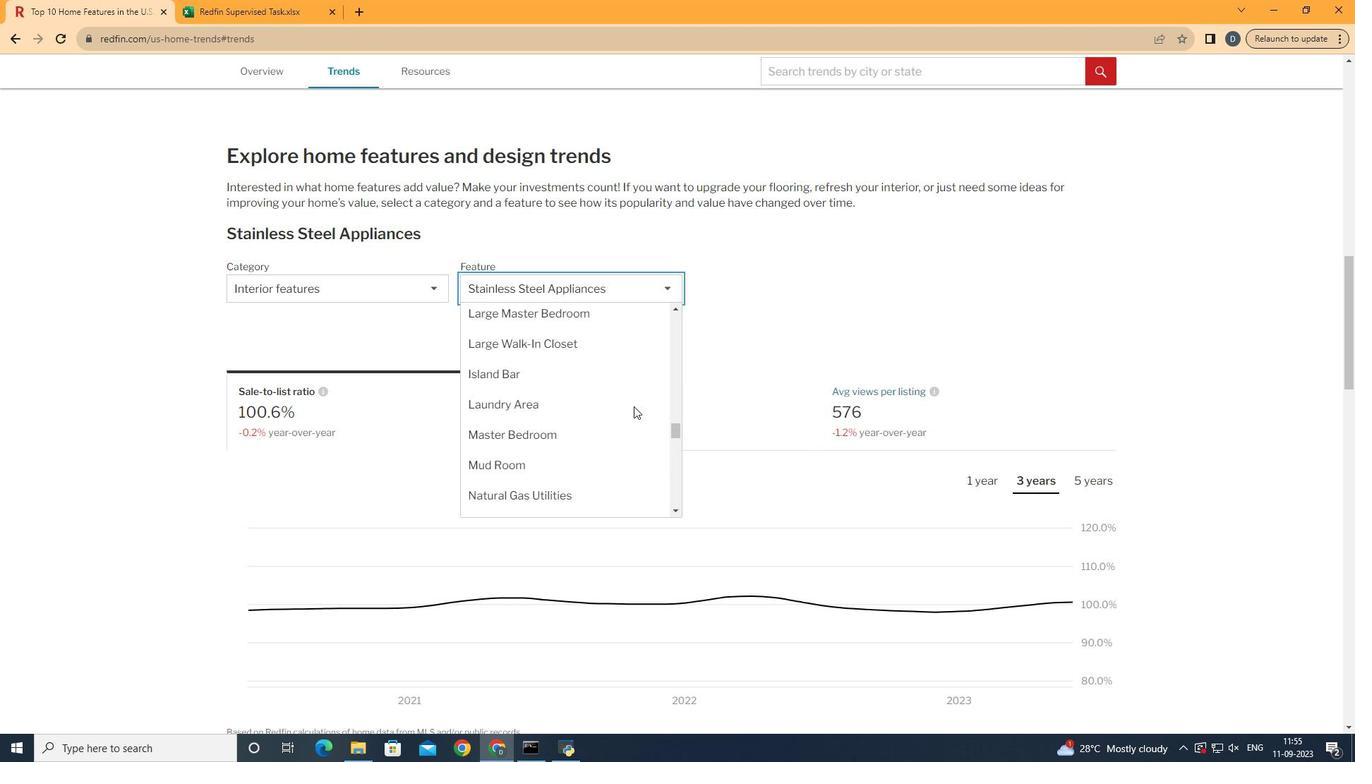 
Action: Mouse scrolled (634, 407) with delta (0, 0)
Screenshot: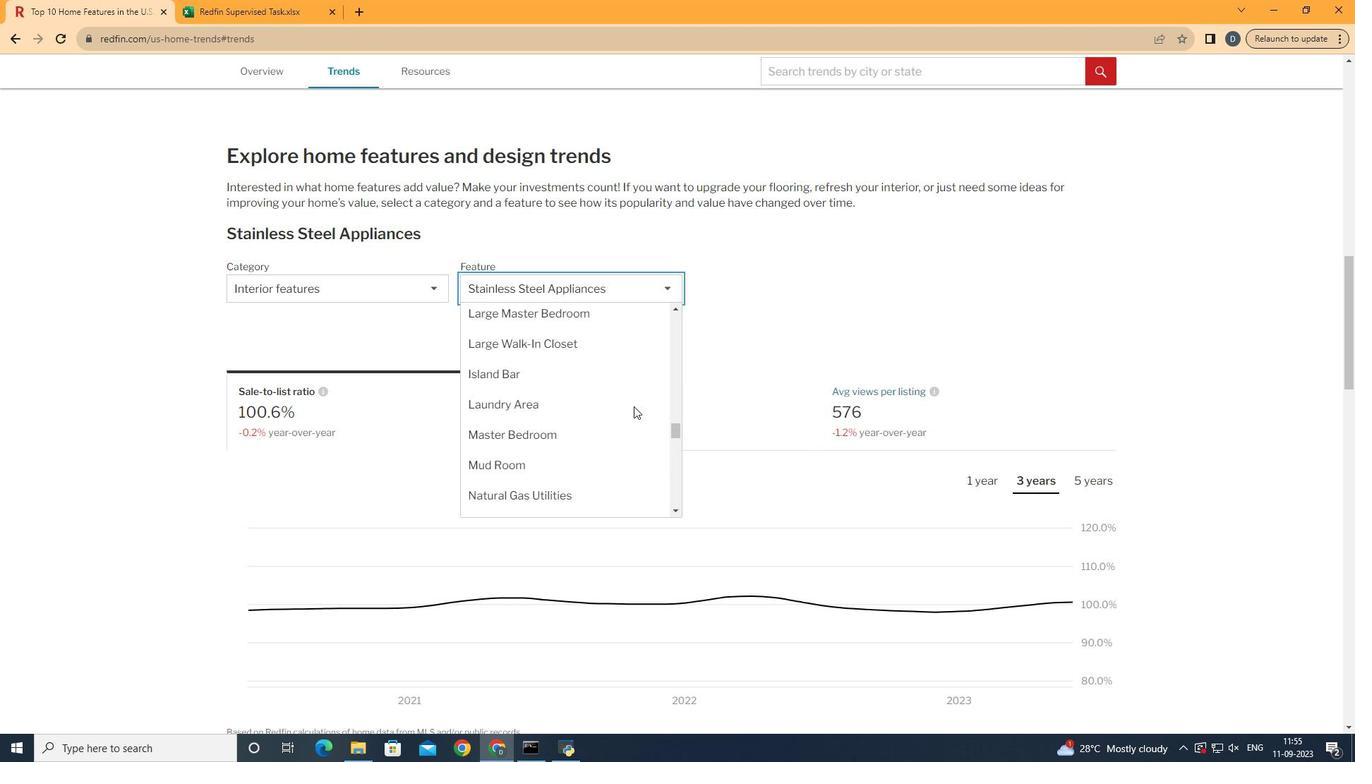 
Action: Mouse scrolled (634, 407) with delta (0, 0)
Screenshot: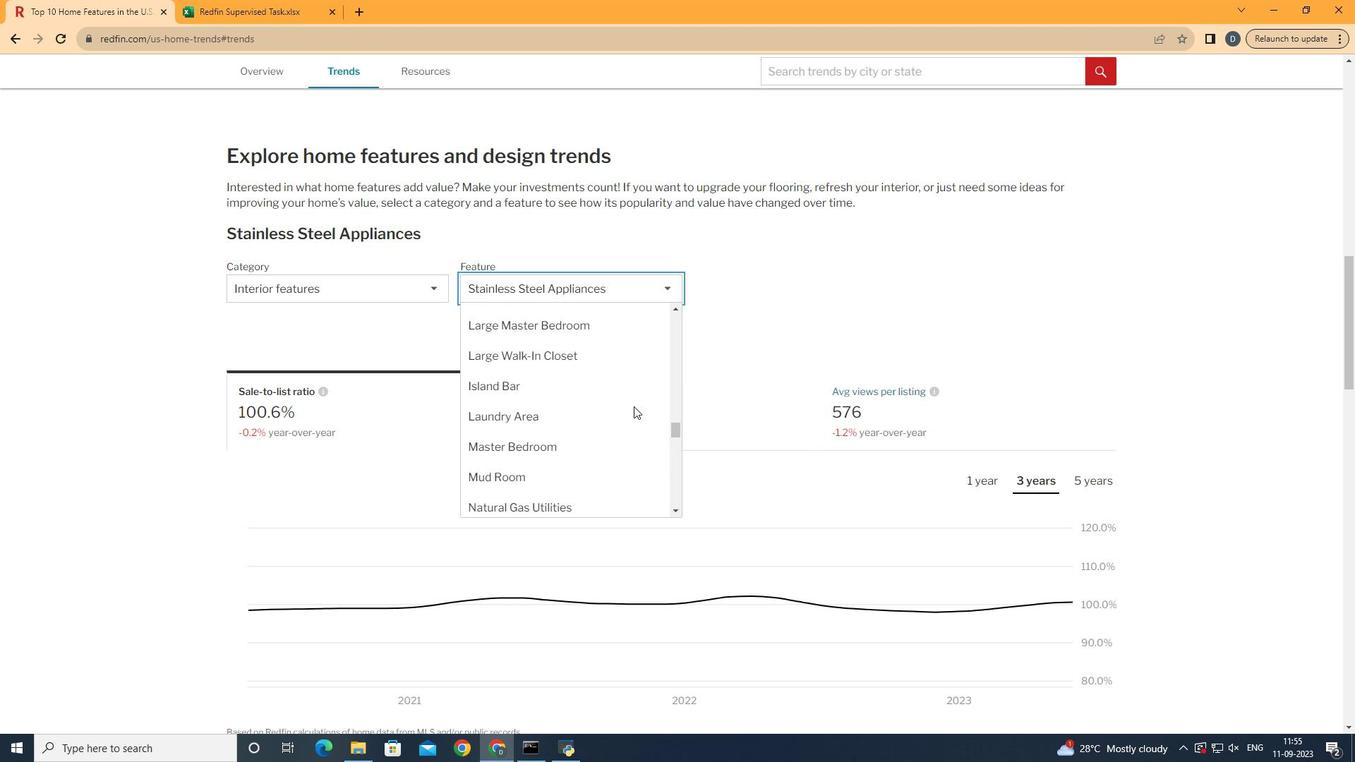 
Action: Mouse scrolled (634, 407) with delta (0, 0)
Screenshot: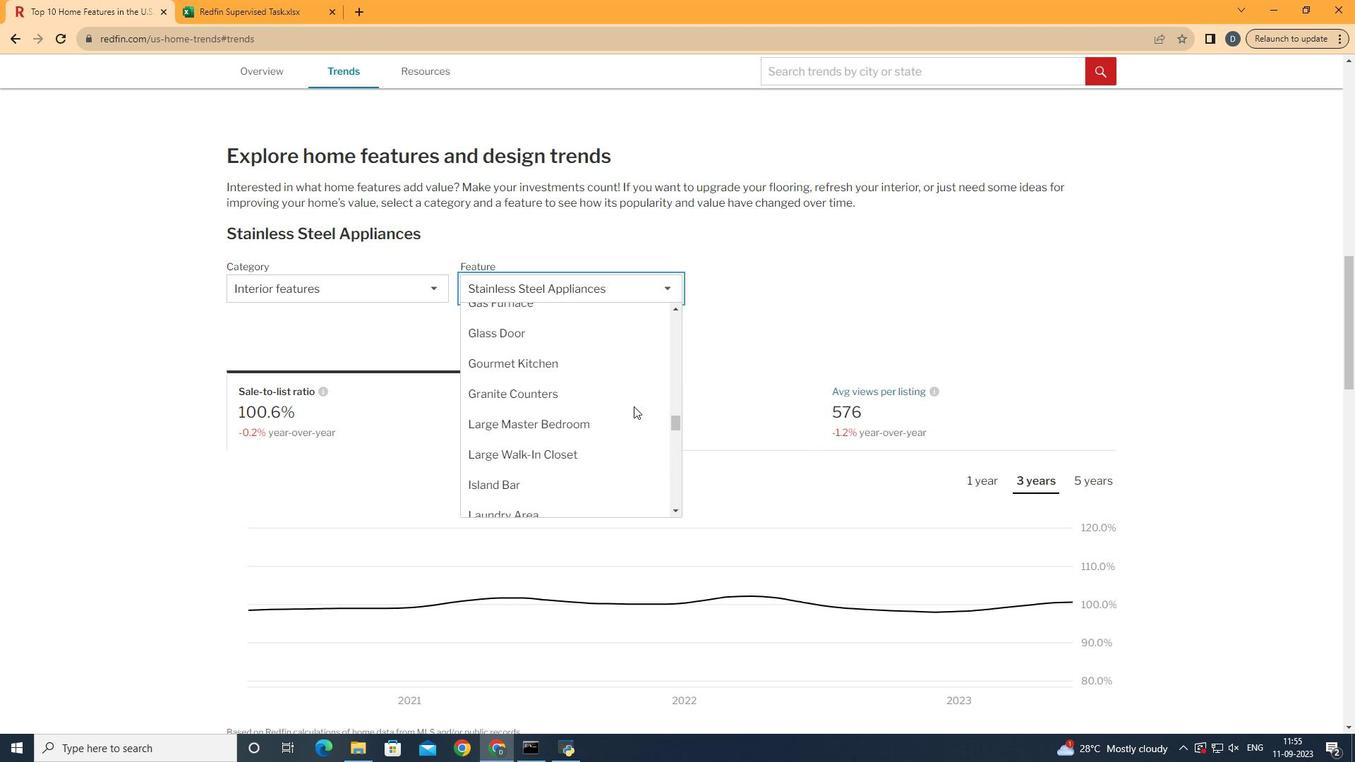 
Action: Mouse scrolled (634, 407) with delta (0, 0)
Screenshot: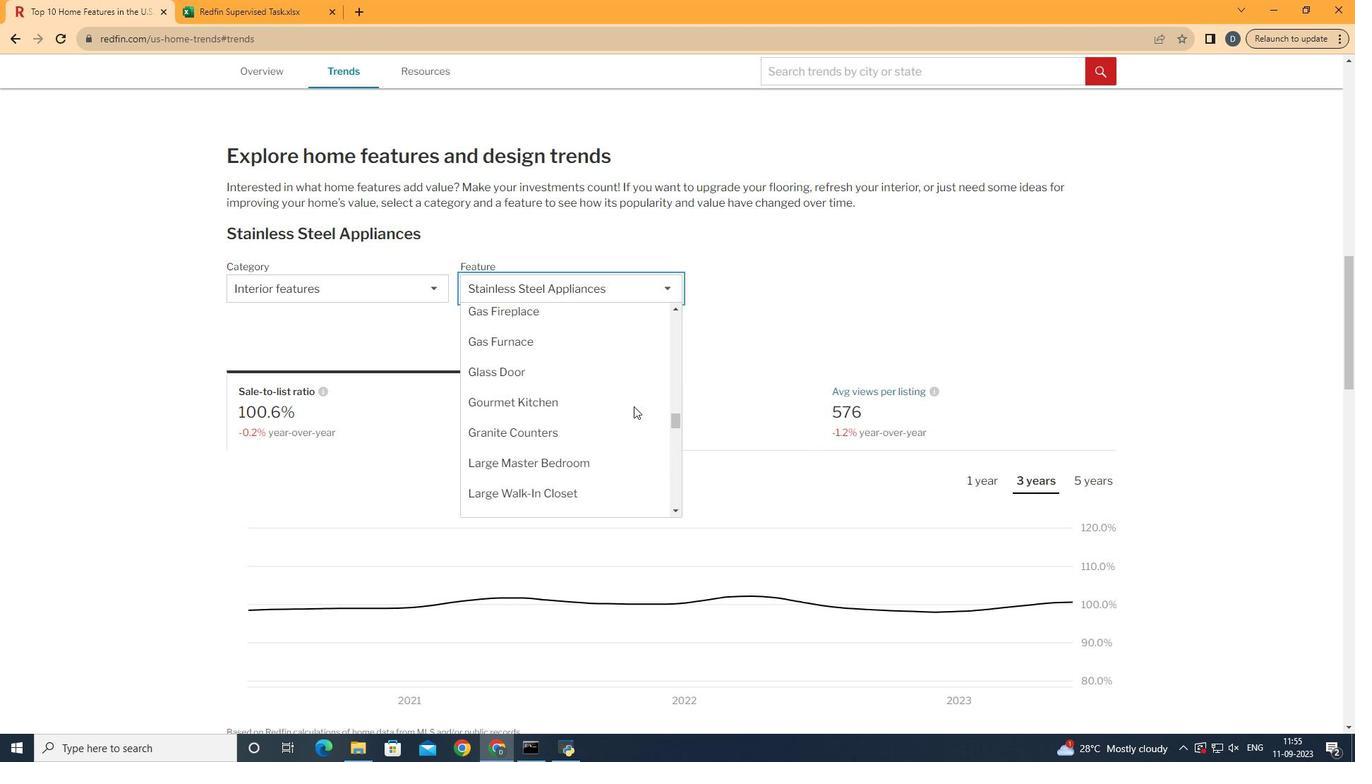 
Action: Mouse scrolled (634, 407) with delta (0, 0)
Screenshot: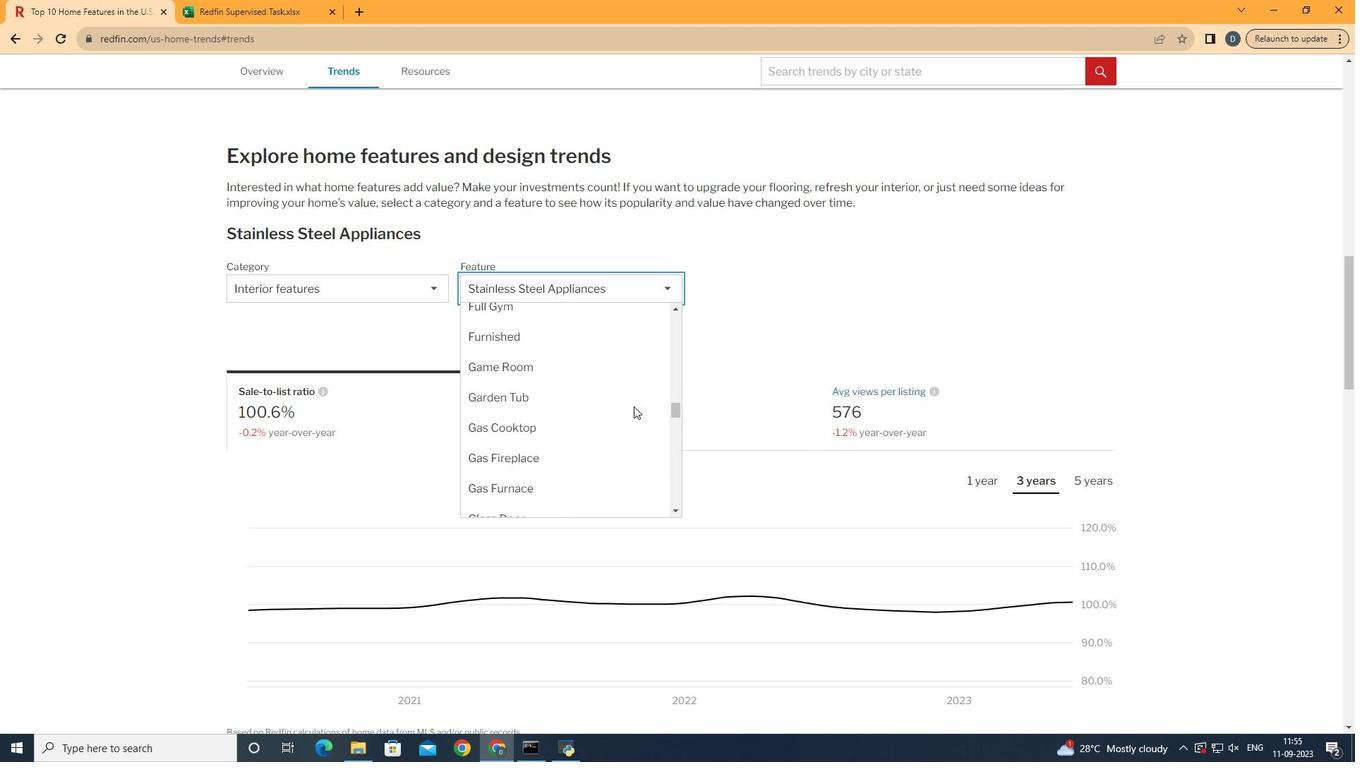 
Action: Mouse scrolled (634, 407) with delta (0, 0)
Screenshot: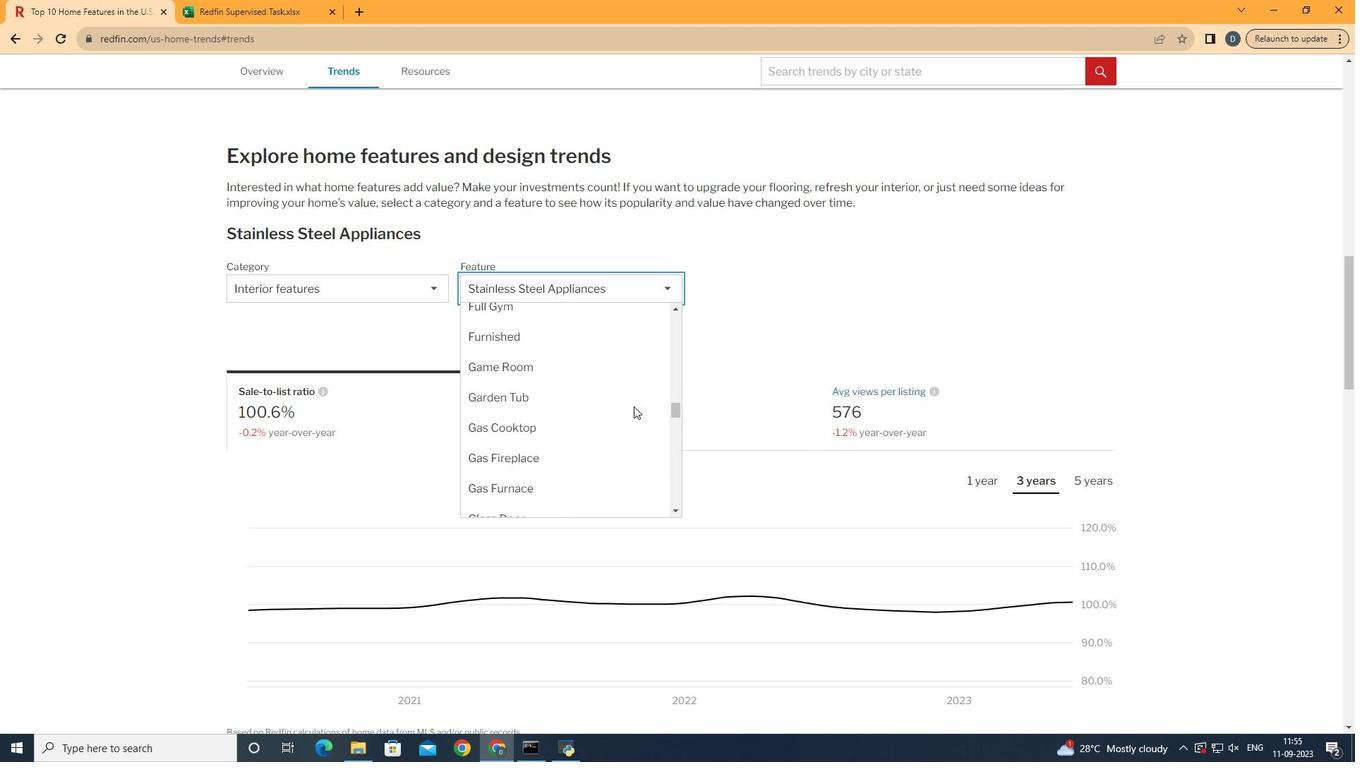 
Action: Mouse scrolled (634, 407) with delta (0, 0)
Screenshot: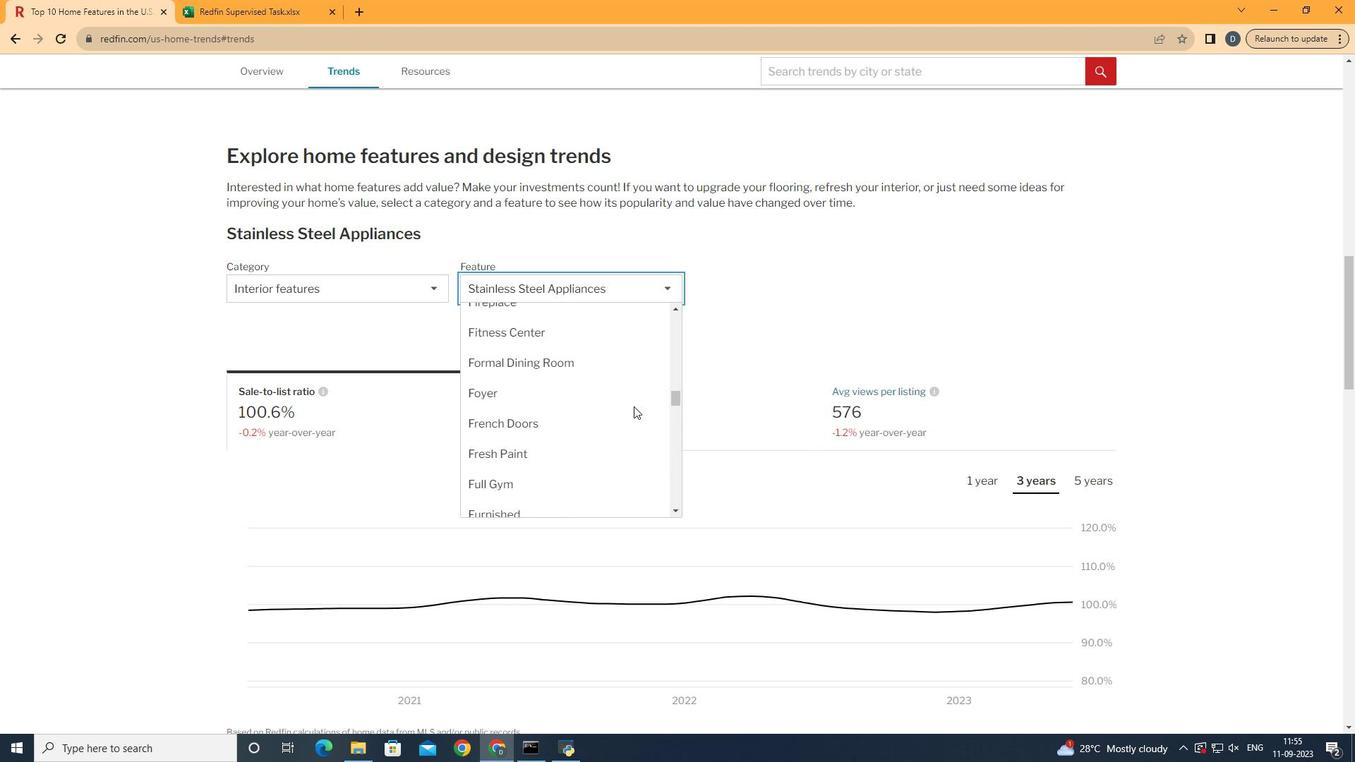 
Action: Mouse scrolled (634, 407) with delta (0, 0)
Screenshot: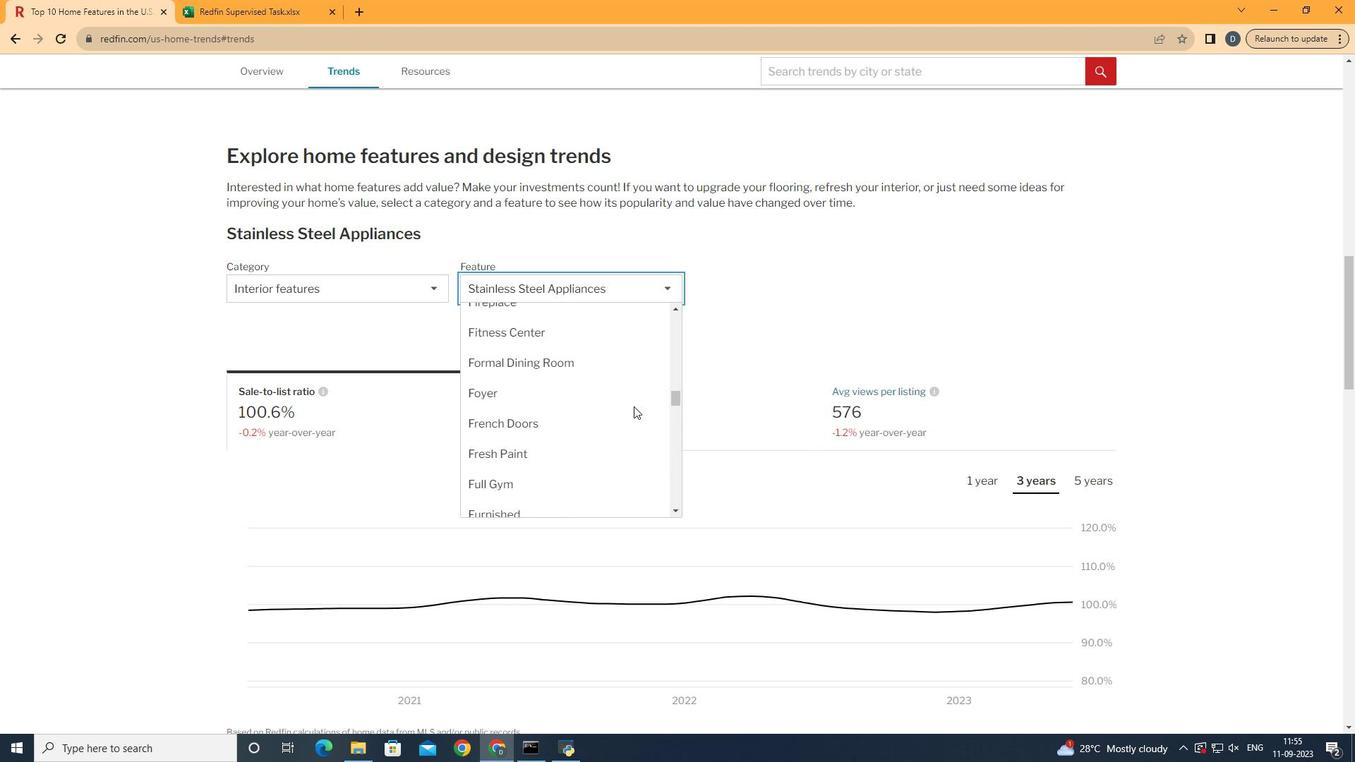 
Action: Mouse scrolled (634, 407) with delta (0, 0)
Screenshot: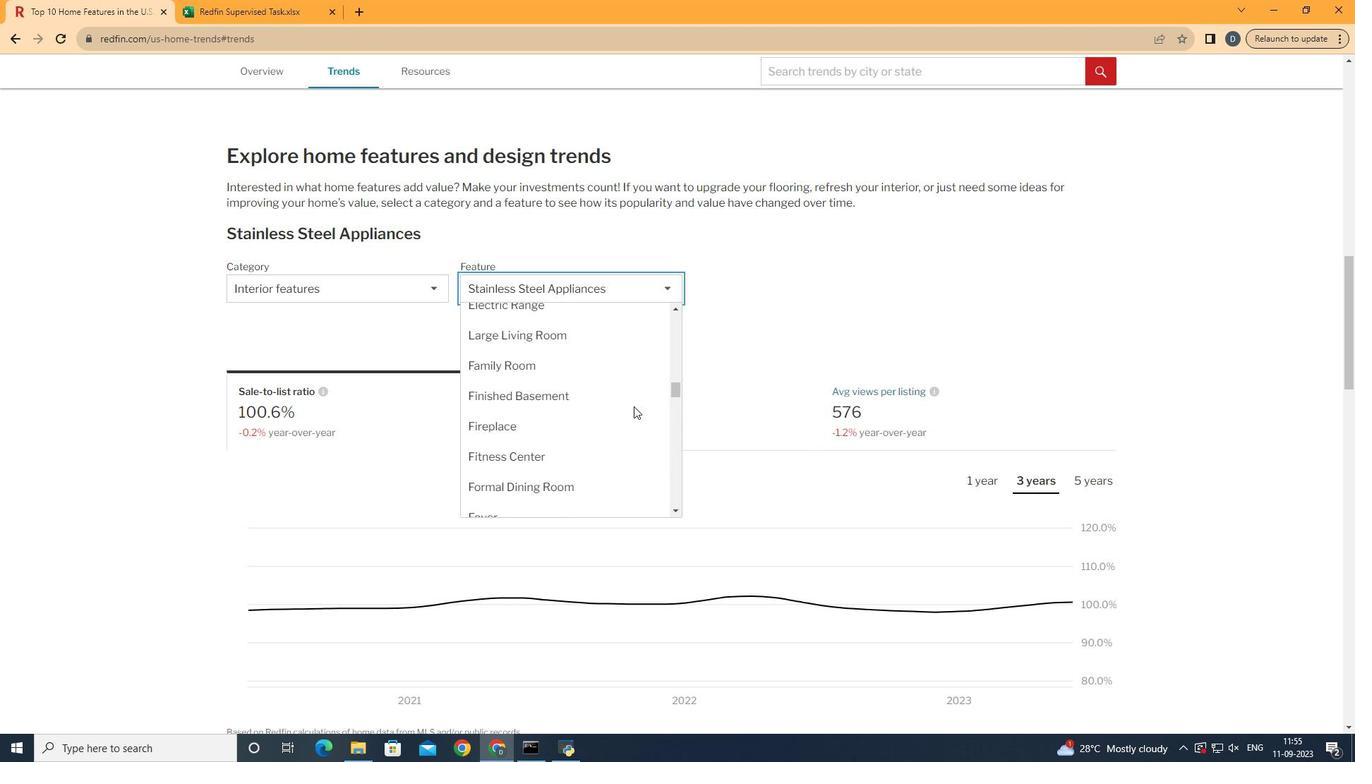 
Action: Mouse scrolled (634, 407) with delta (0, 0)
Screenshot: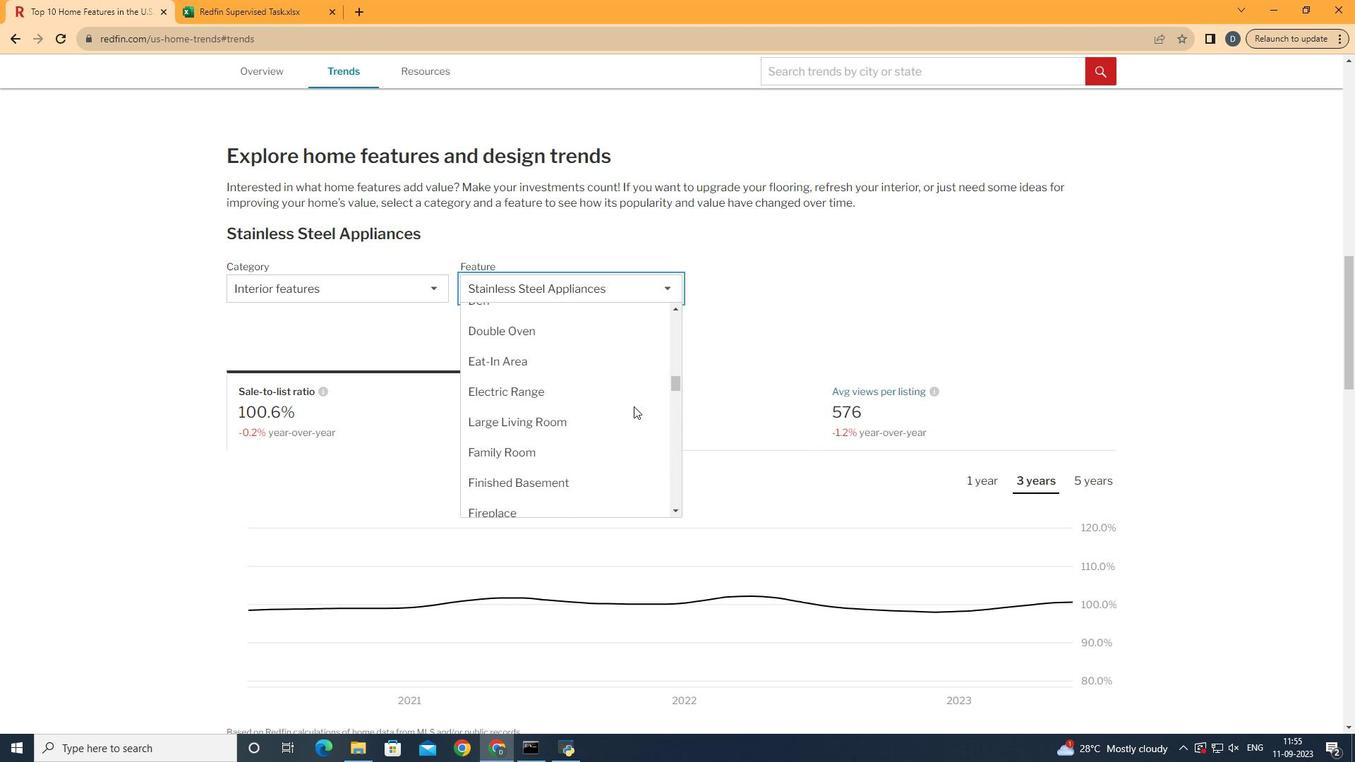 
Action: Mouse scrolled (634, 407) with delta (0, 0)
Screenshot: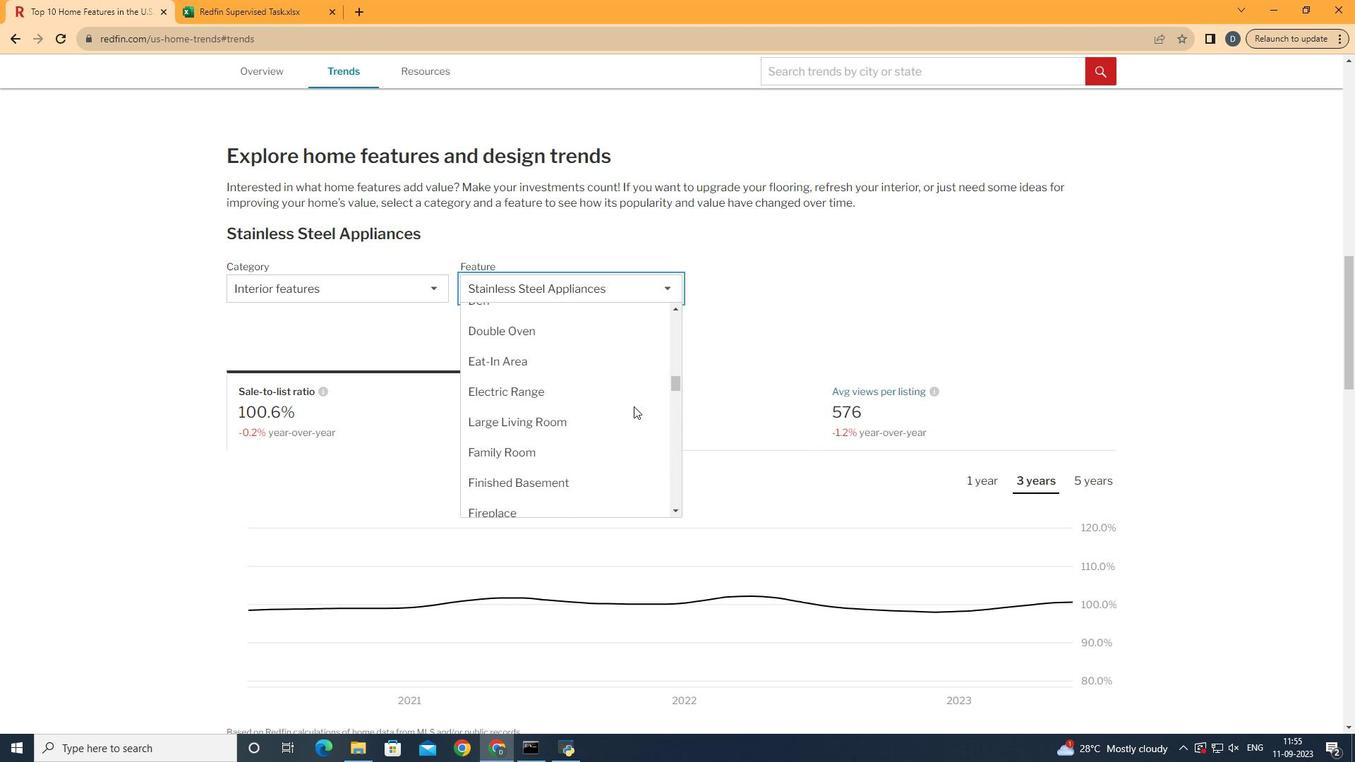 
Action: Mouse scrolled (634, 407) with delta (0, 0)
Screenshot: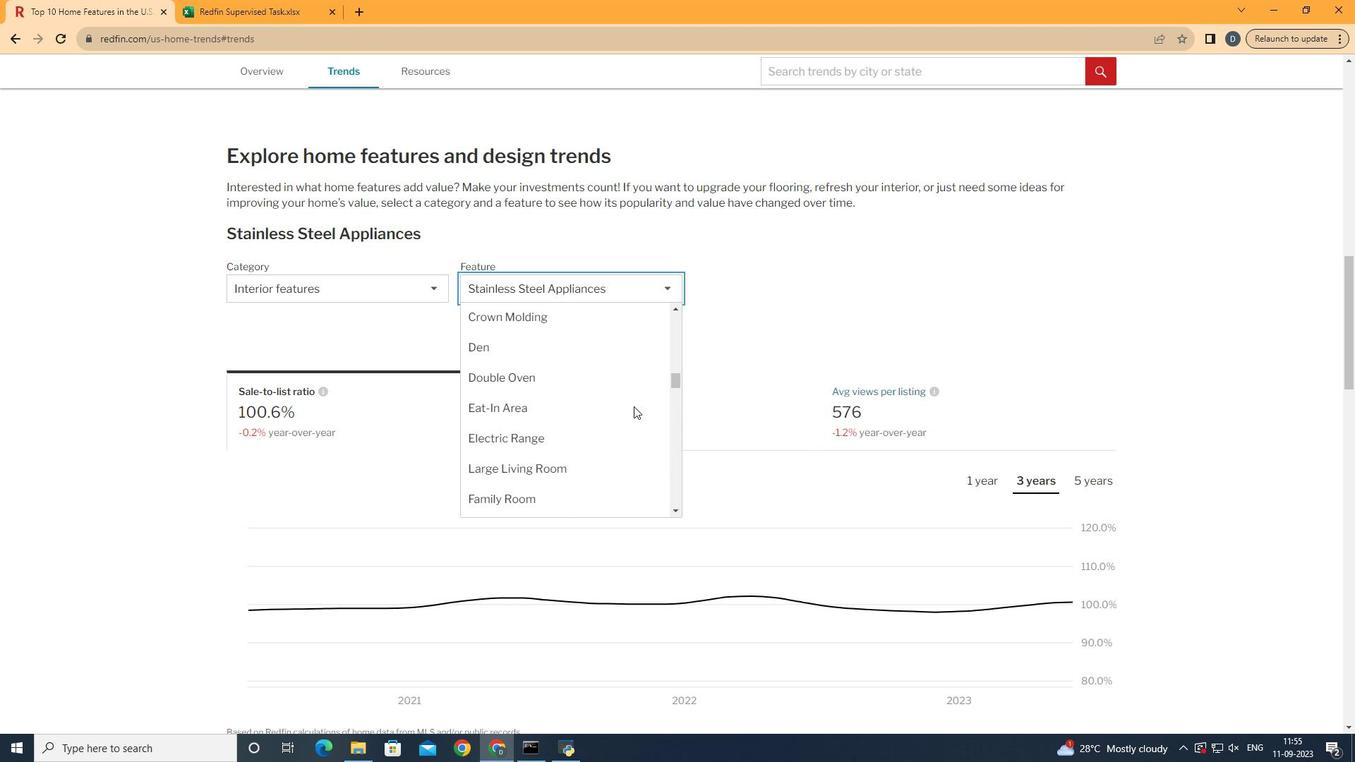 
Action: Mouse scrolled (634, 407) with delta (0, 0)
Screenshot: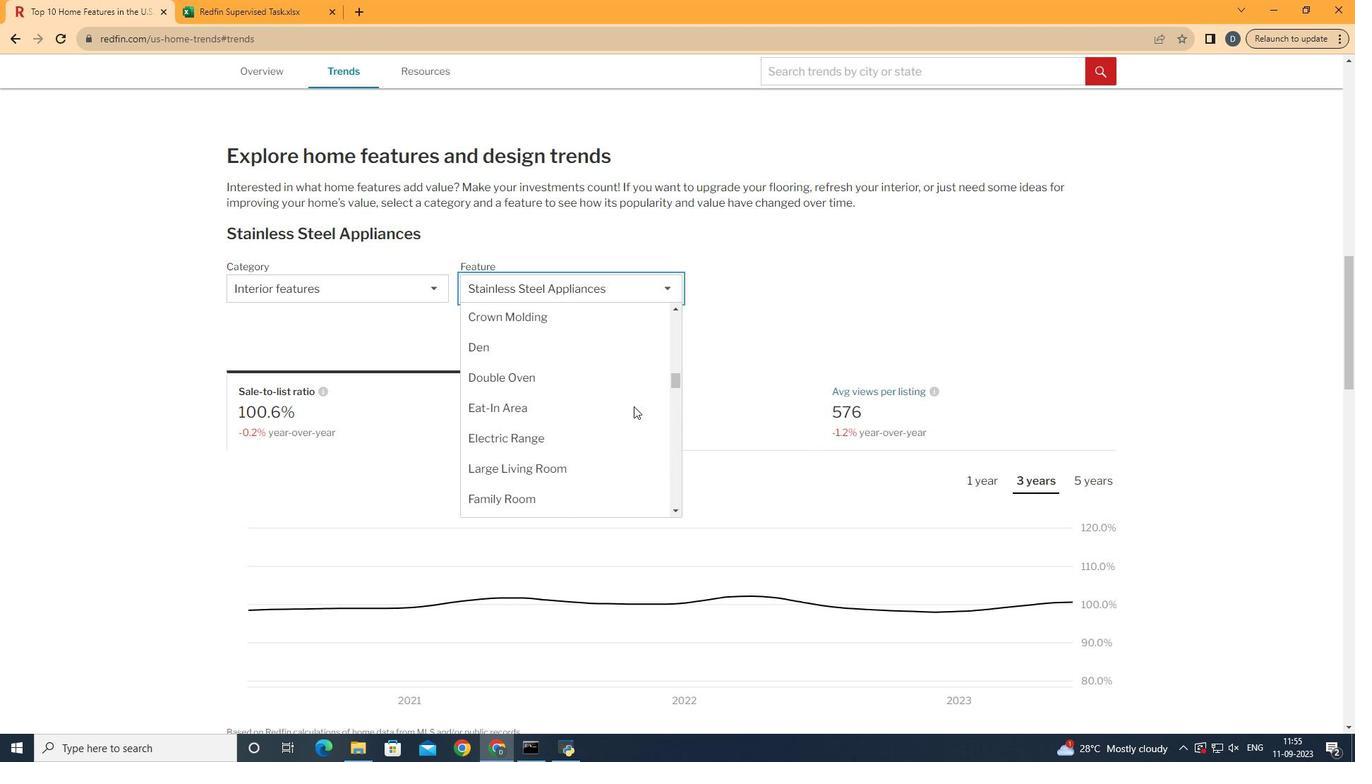 
Action: Mouse scrolled (634, 407) with delta (0, 0)
Screenshot: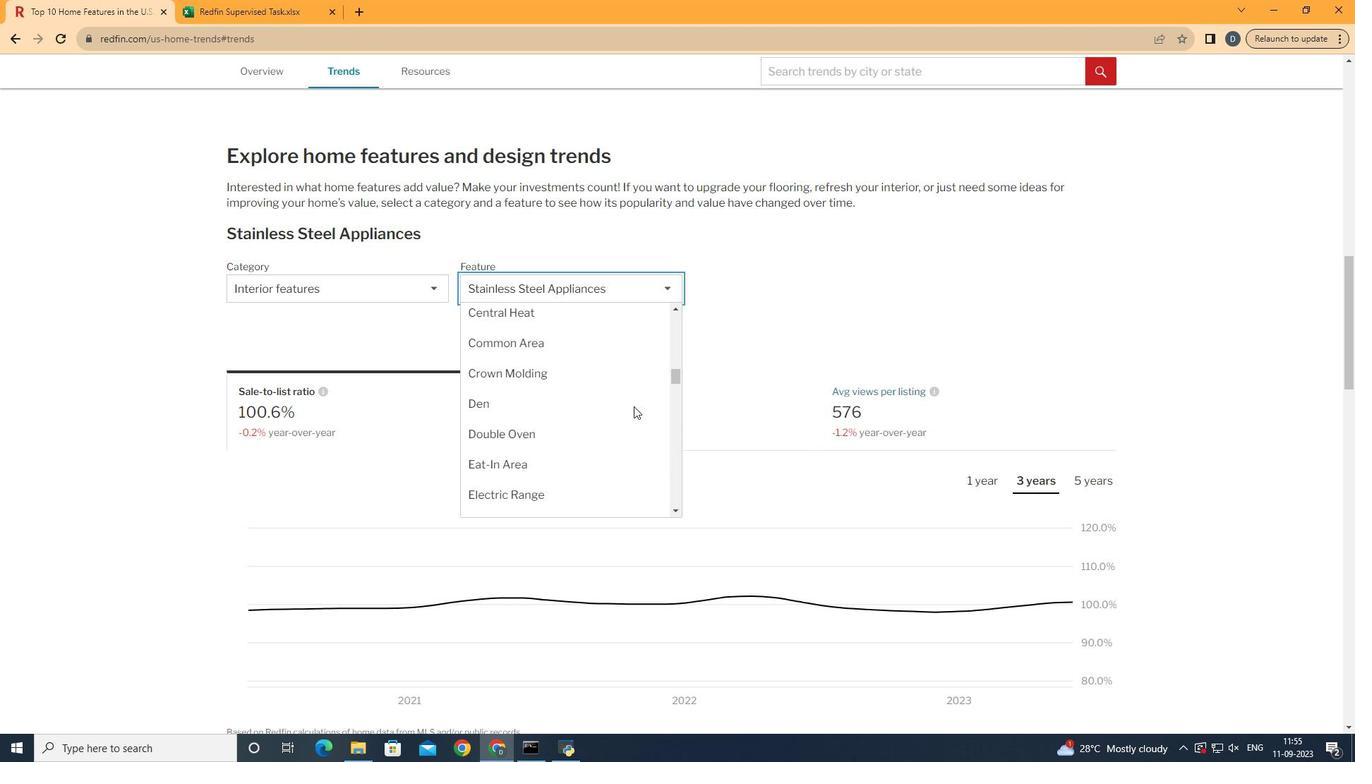 
Action: Mouse scrolled (634, 407) with delta (0, 0)
Screenshot: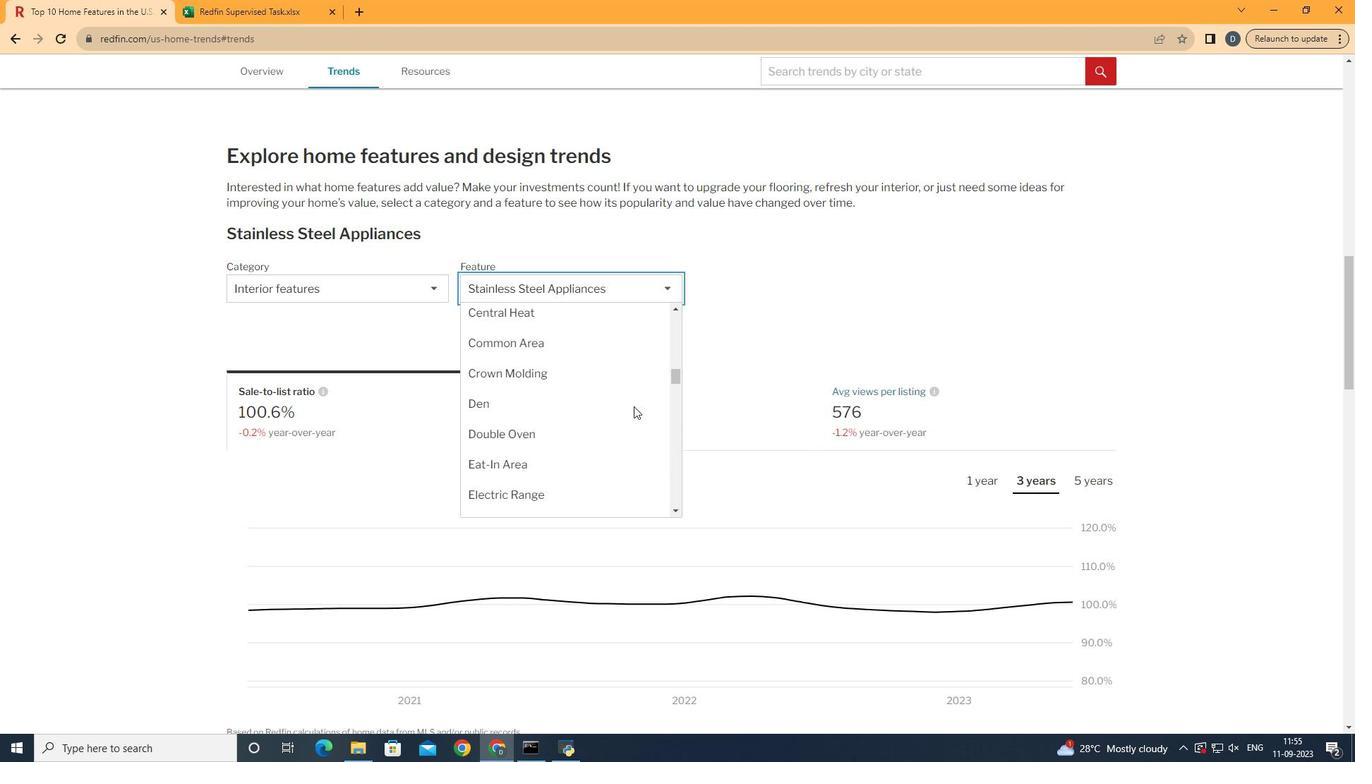 
Action: Mouse scrolled (634, 407) with delta (0, 0)
Screenshot: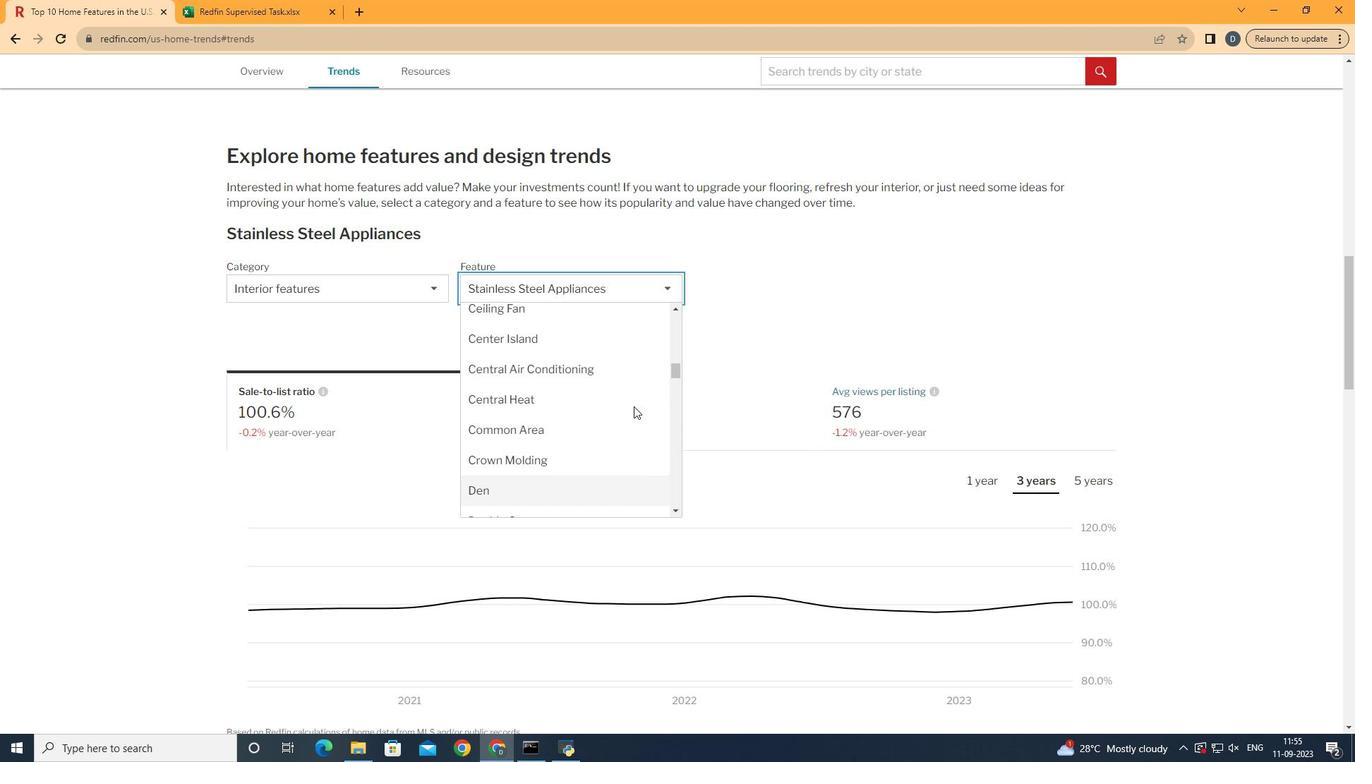 
Action: Mouse scrolled (634, 407) with delta (0, 0)
Screenshot: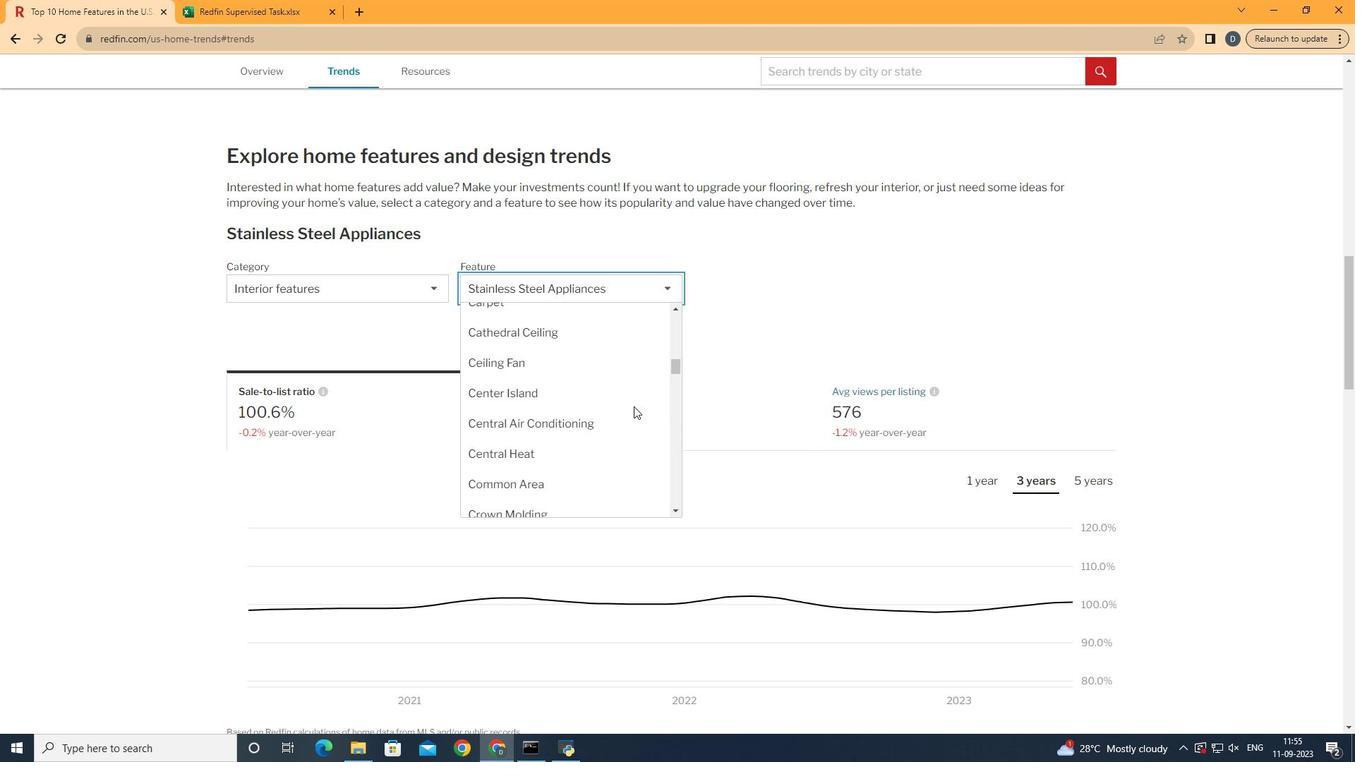 
Action: Mouse scrolled (634, 407) with delta (0, 0)
Screenshot: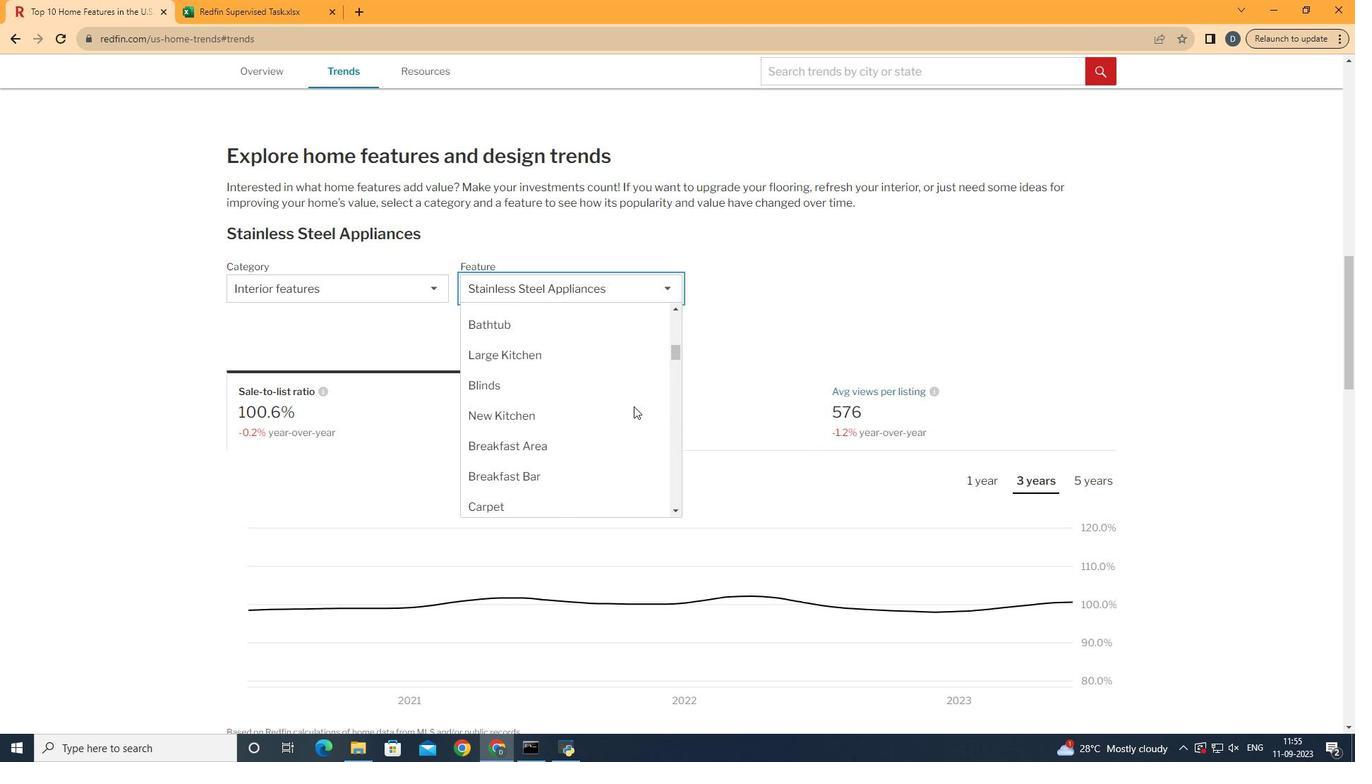 
Action: Mouse scrolled (634, 407) with delta (0, 0)
Screenshot: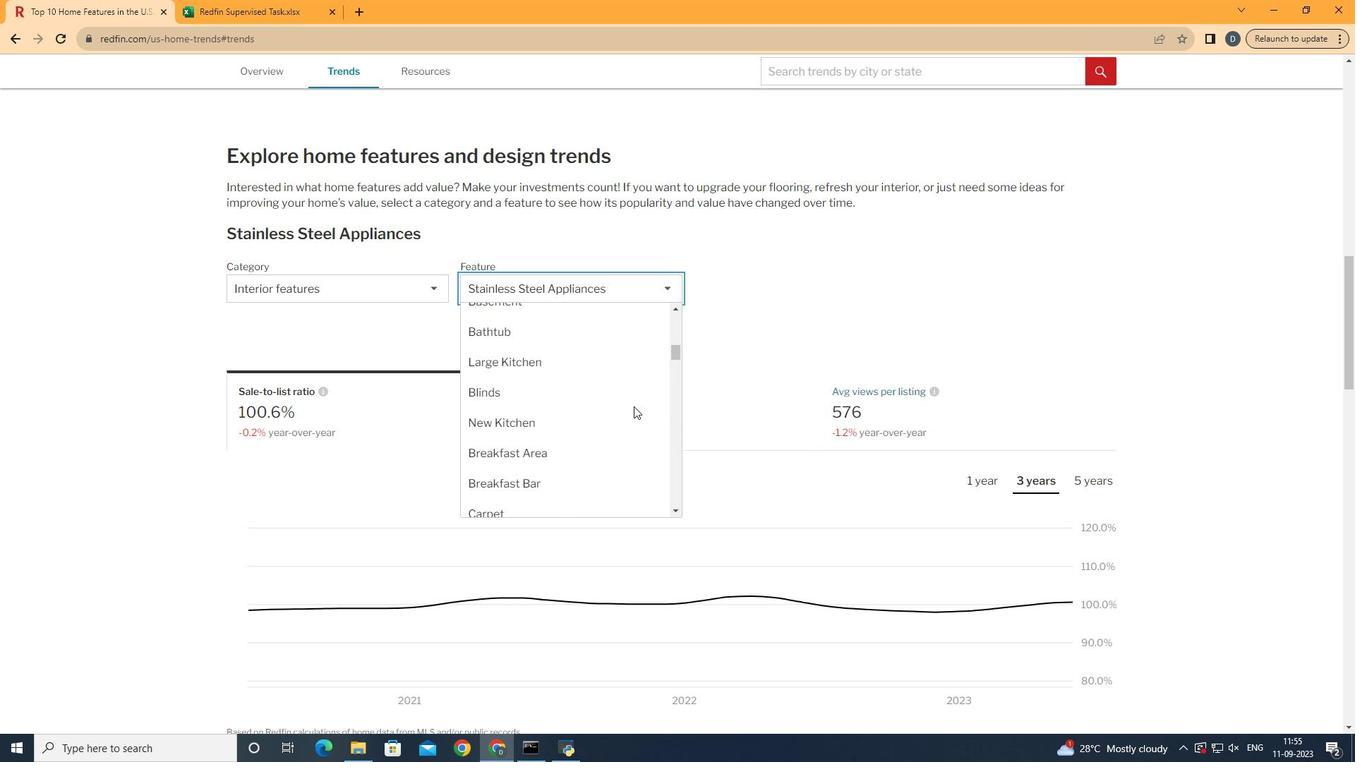 
Action: Mouse scrolled (634, 407) with delta (0, 0)
Screenshot: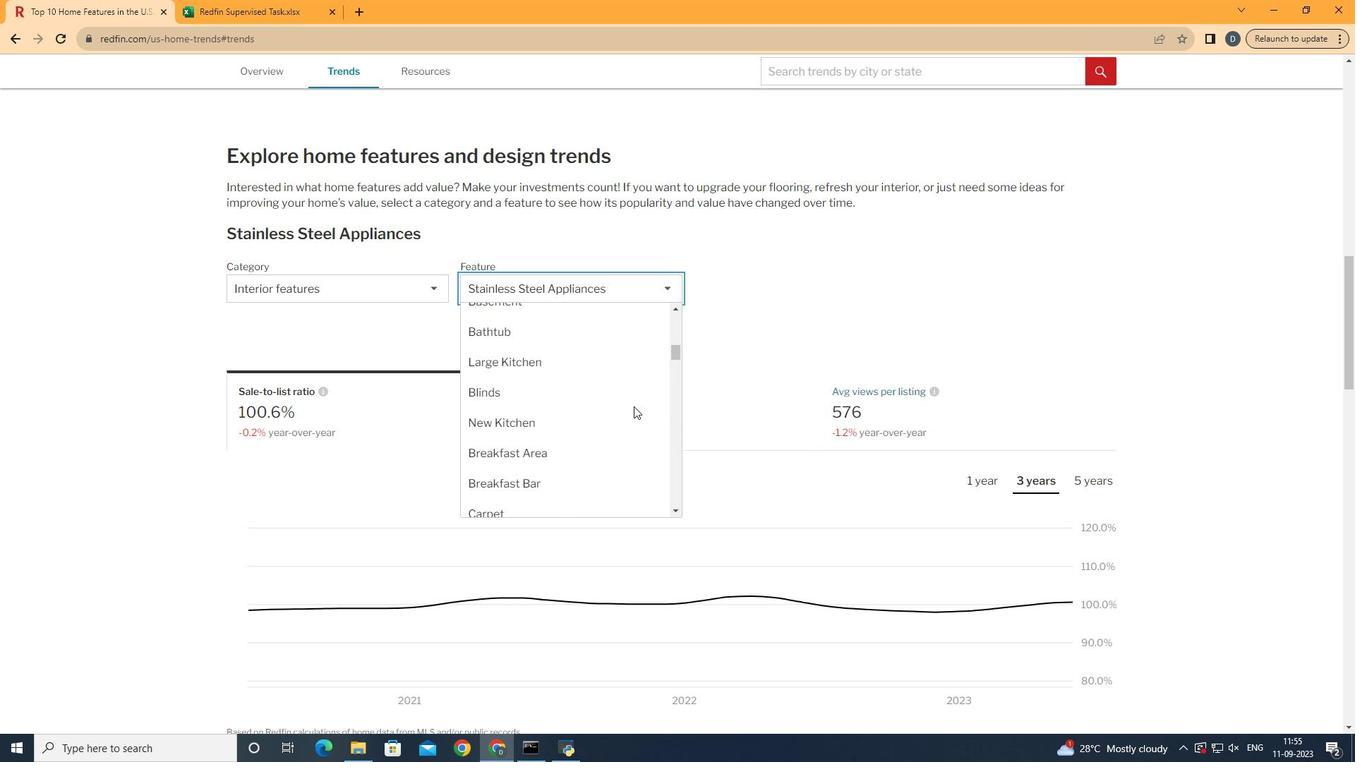 
Action: Mouse moved to (636, 468)
Screenshot: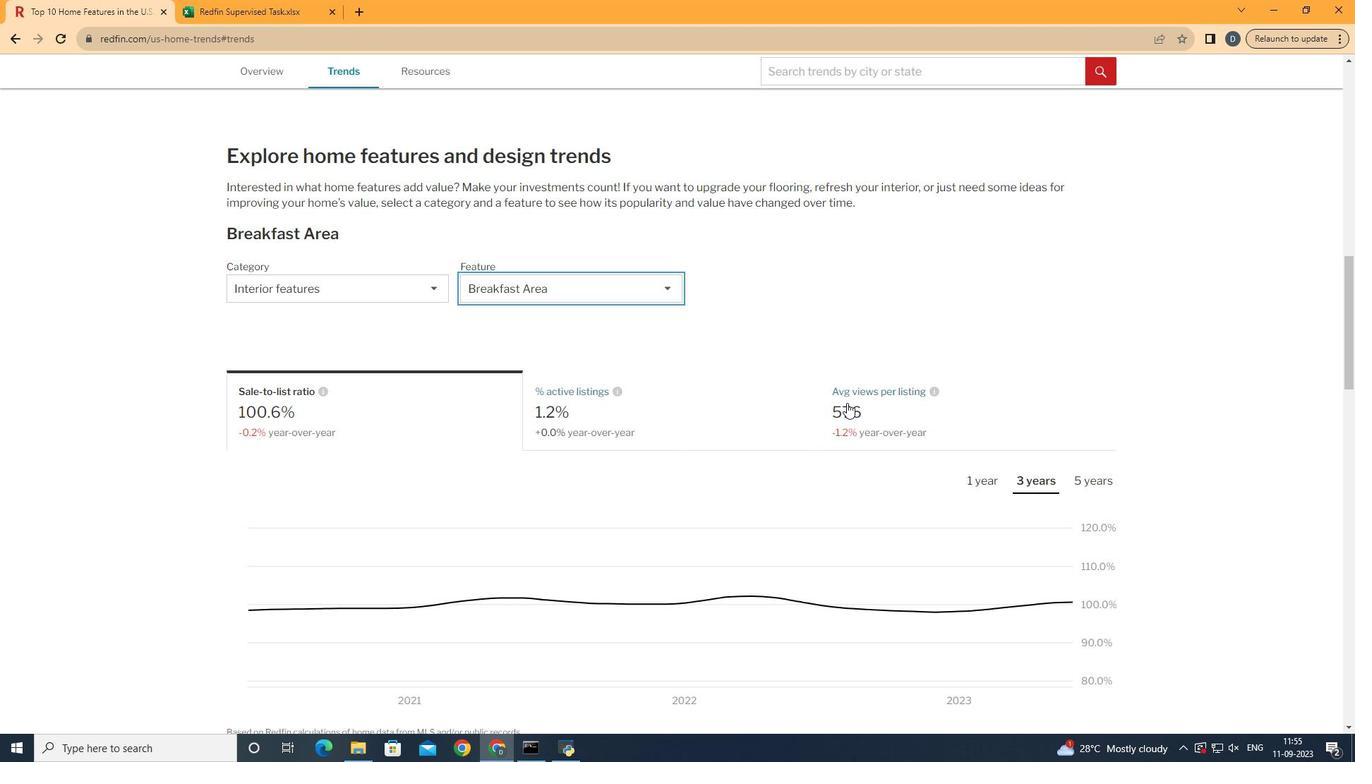 
Action: Mouse pressed left at (636, 468)
Screenshot: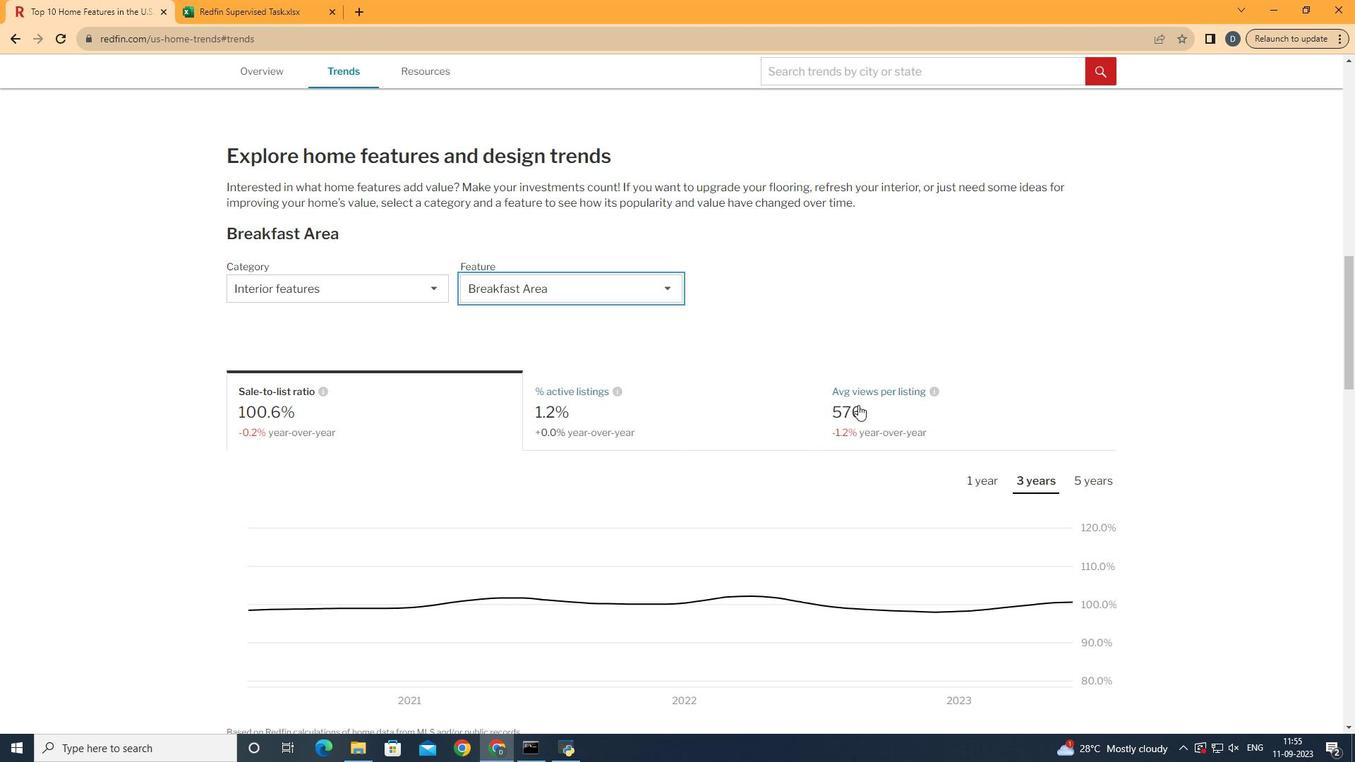 
Action: Mouse moved to (977, 427)
Screenshot: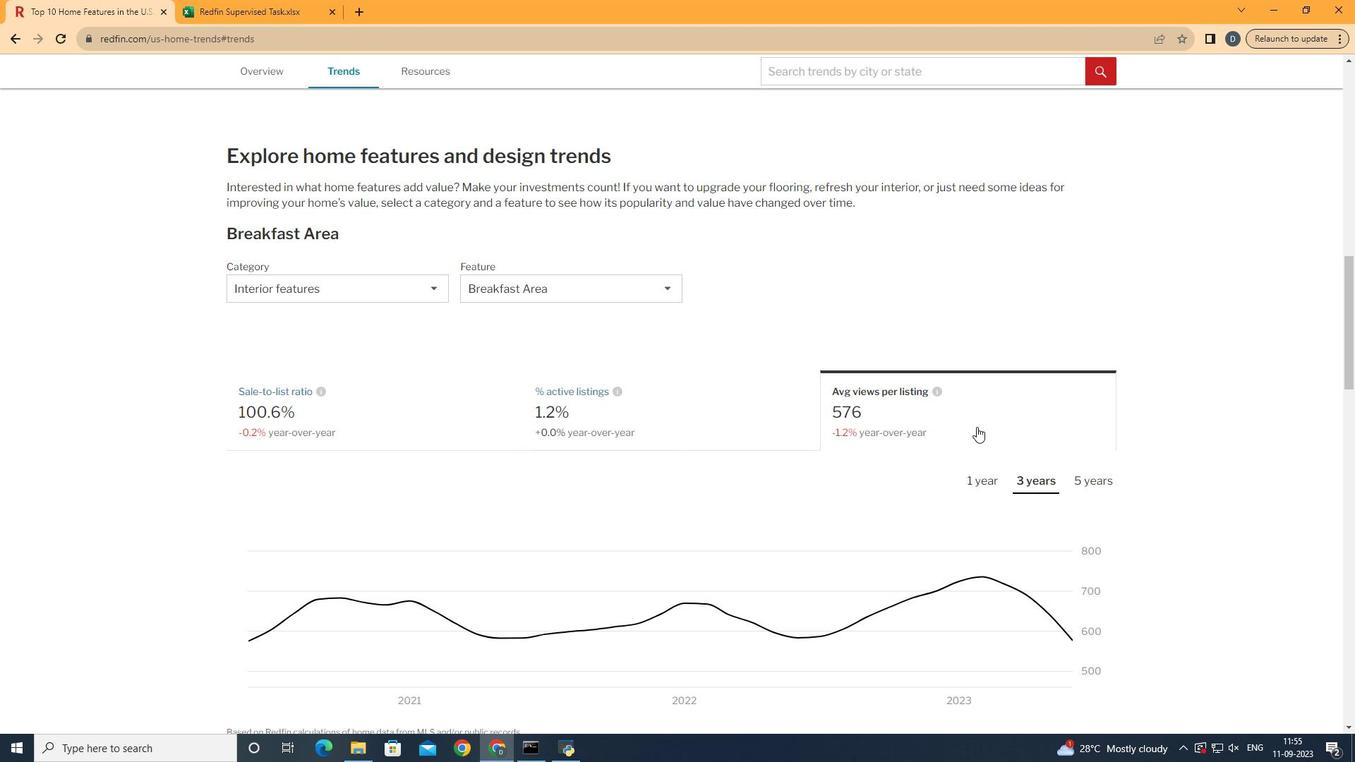 
Action: Mouse pressed left at (977, 427)
Screenshot: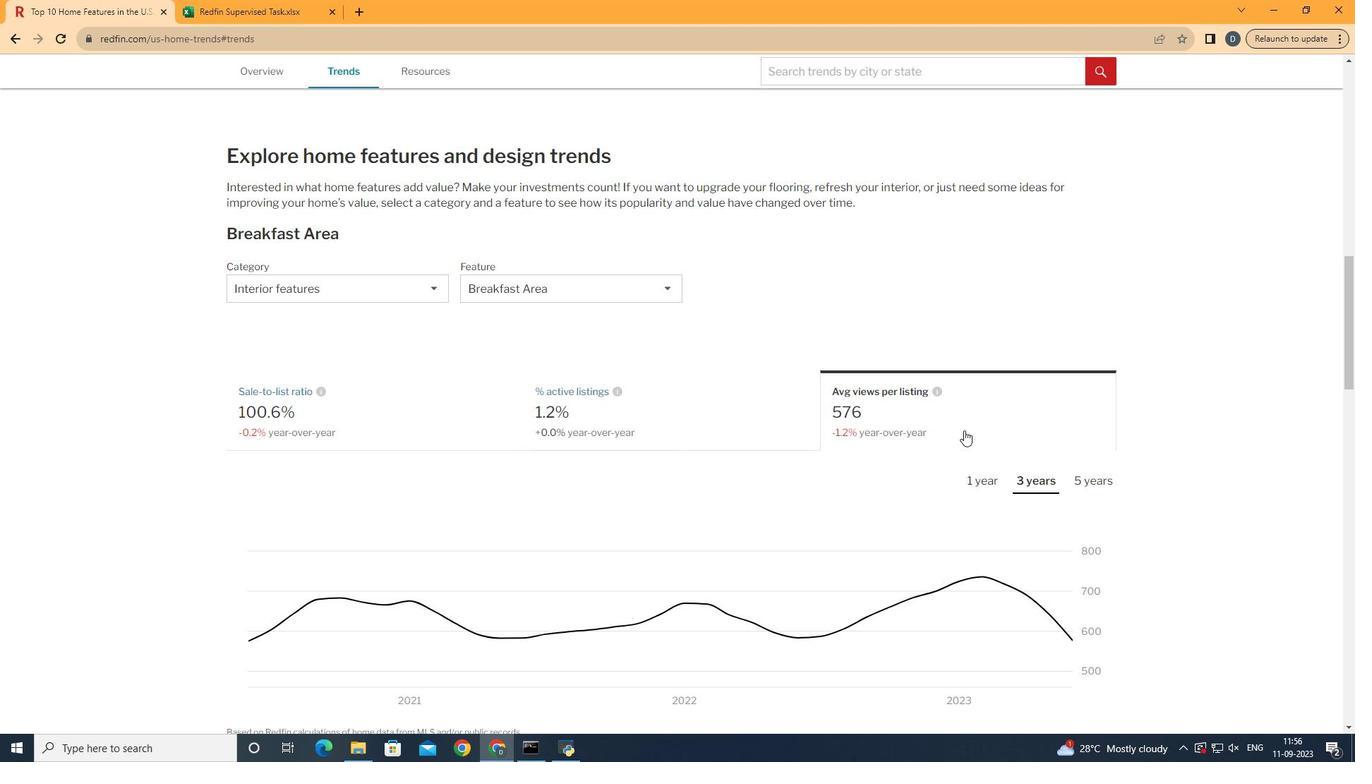 
Action: Mouse moved to (951, 434)
Screenshot: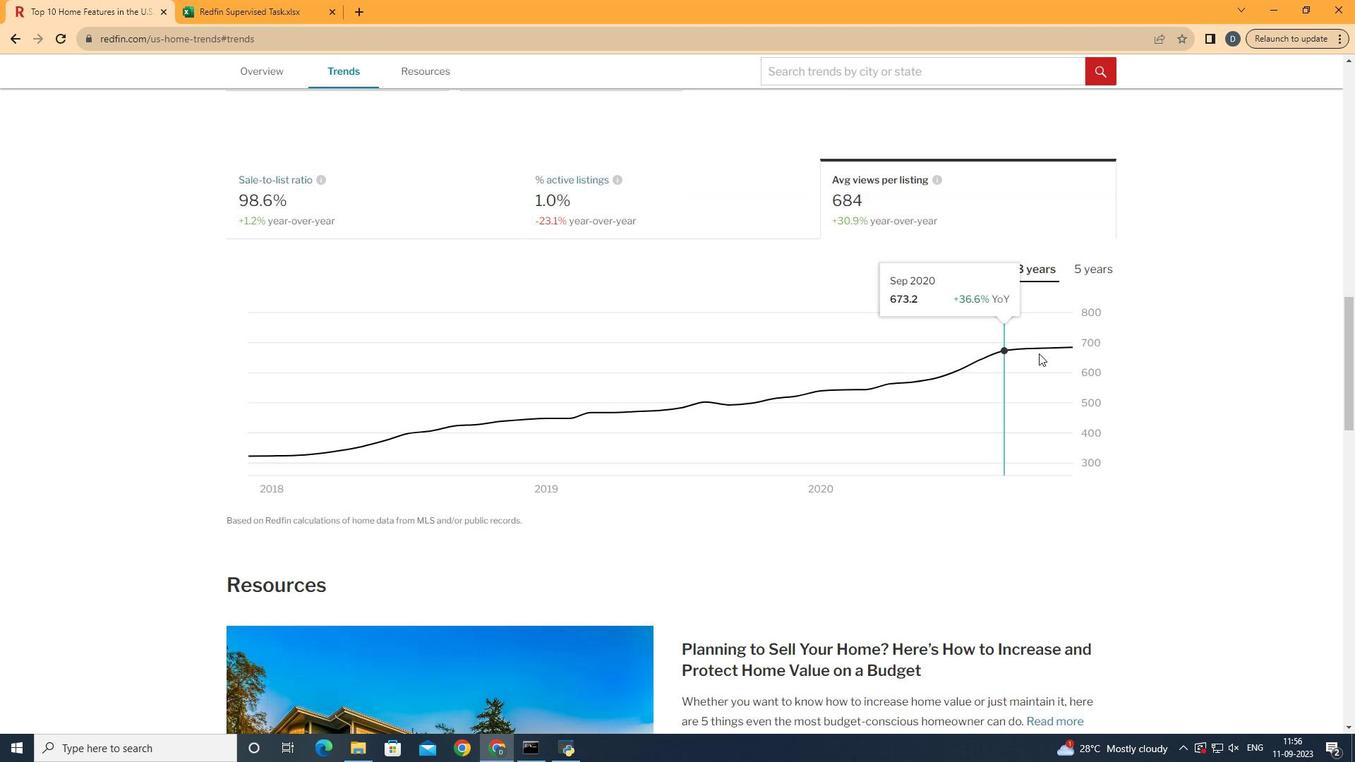 
Action: Mouse scrolled (951, 433) with delta (0, 0)
Screenshot: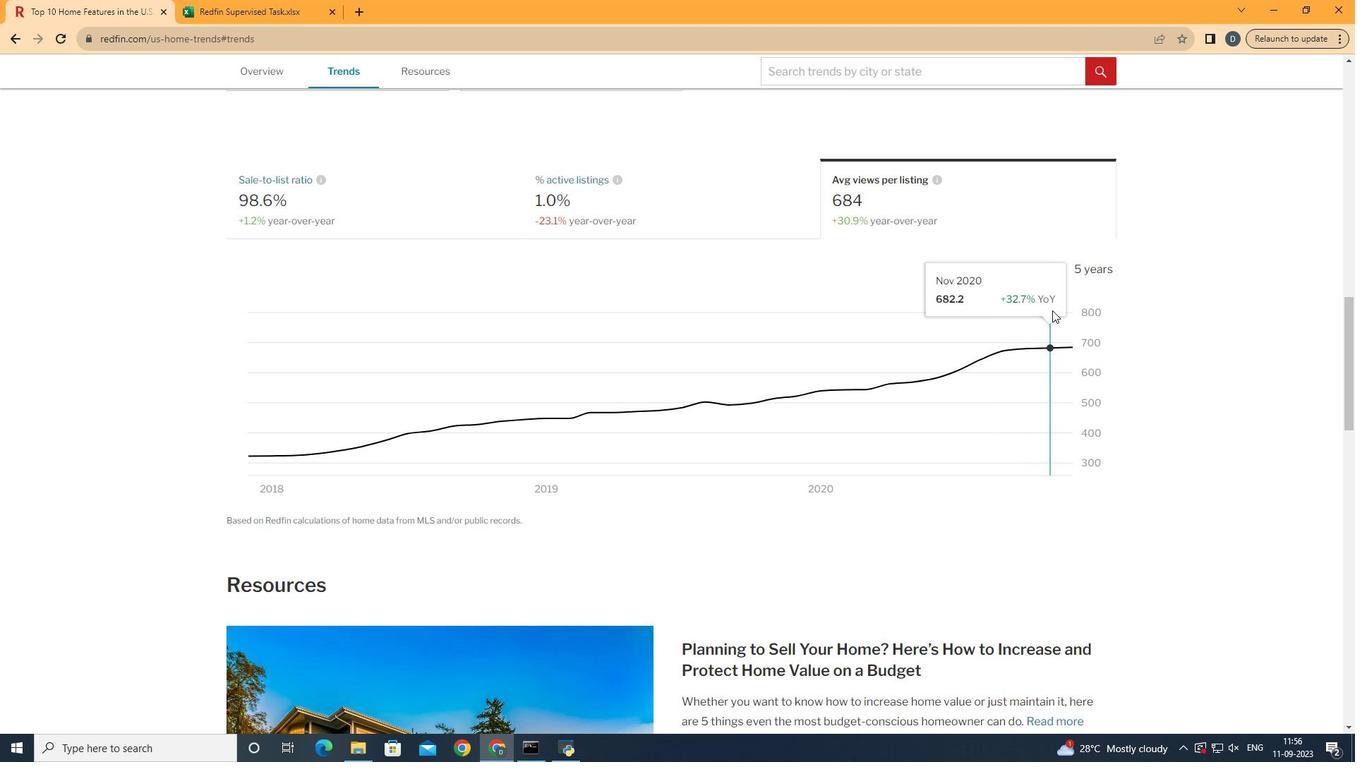 
Action: Mouse scrolled (951, 433) with delta (0, 0)
Screenshot: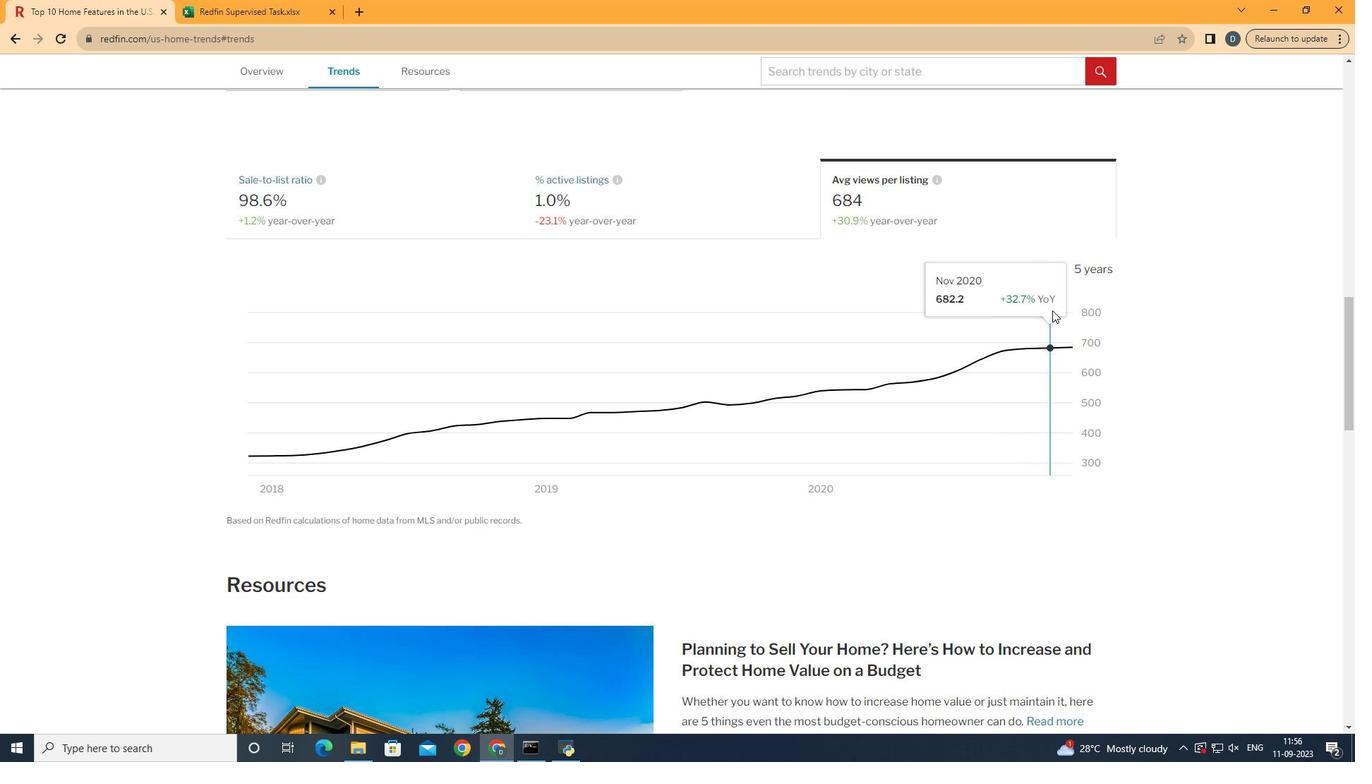 
Action: Mouse scrolled (951, 433) with delta (0, 0)
Screenshot: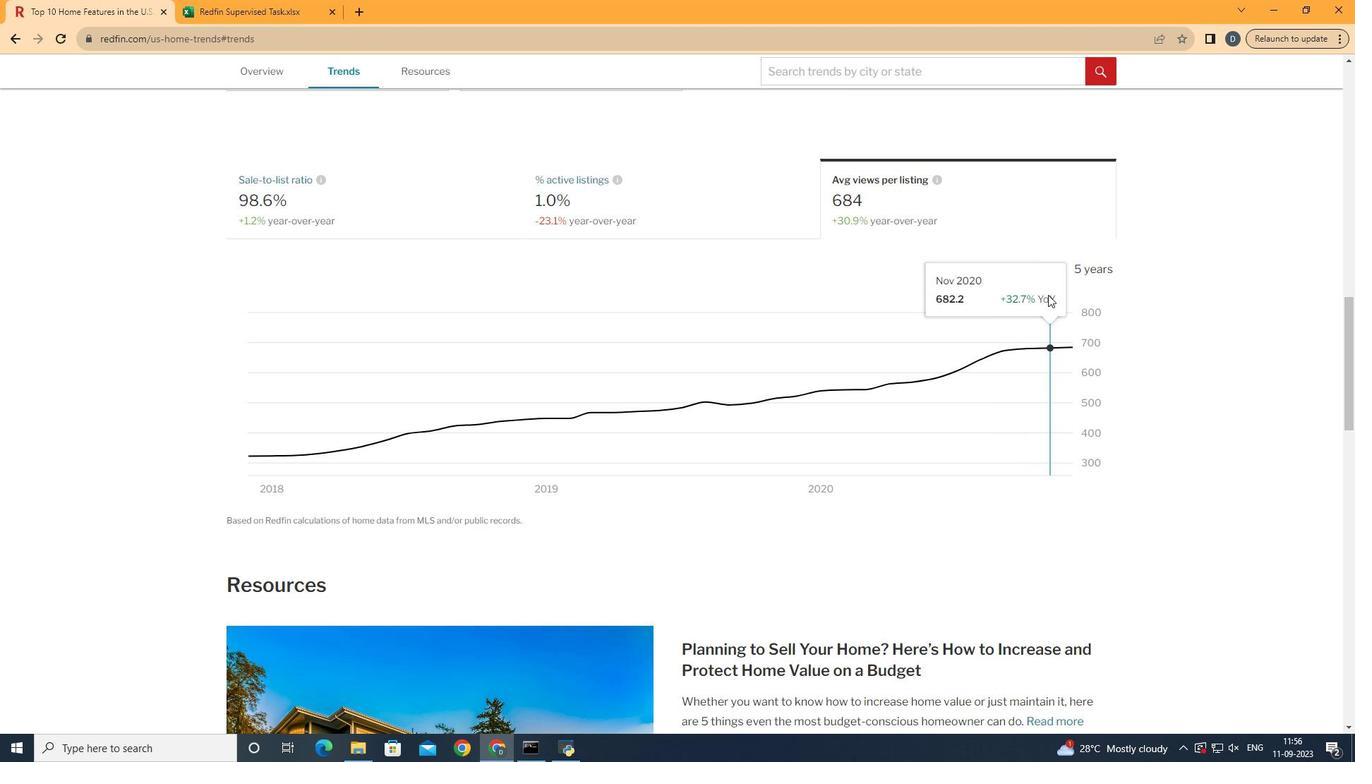 
Action: Mouse moved to (1044, 265)
Screenshot: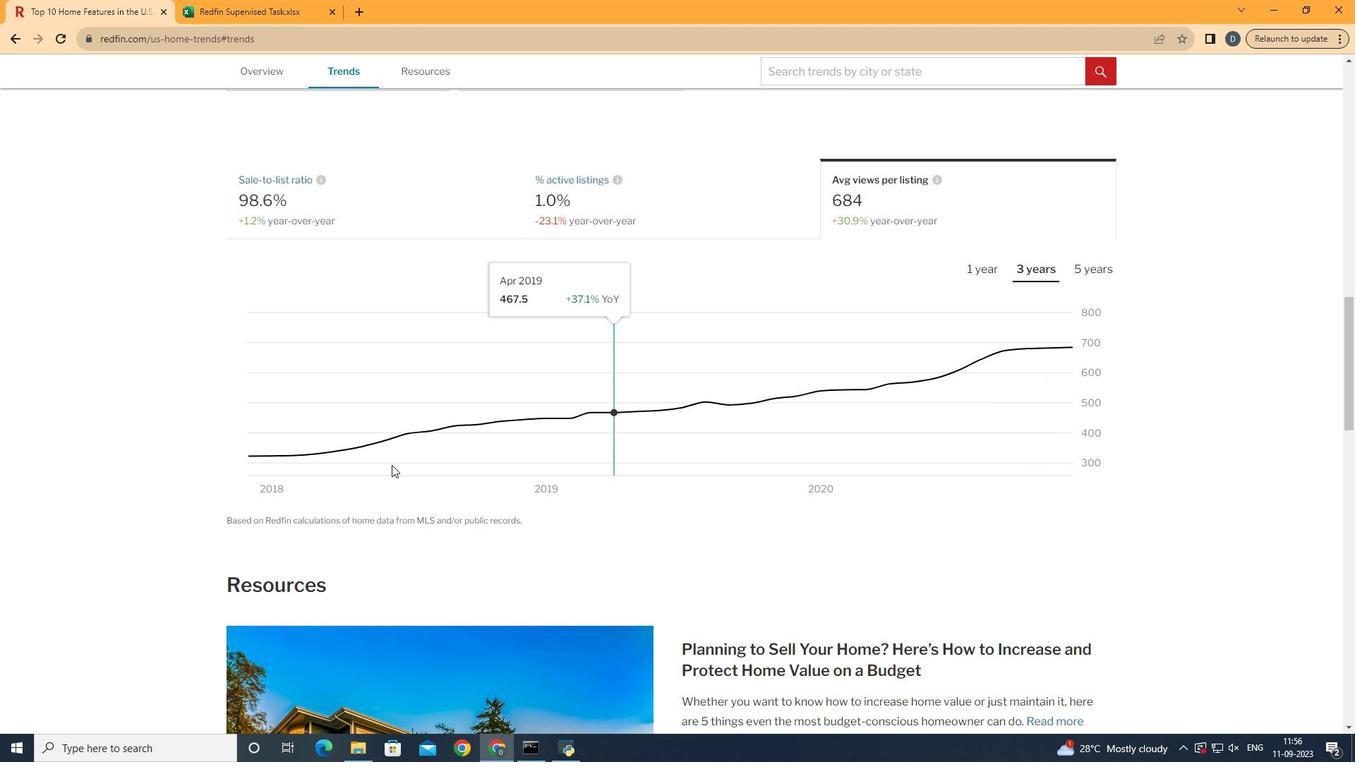 
Action: Mouse pressed left at (1044, 265)
Screenshot: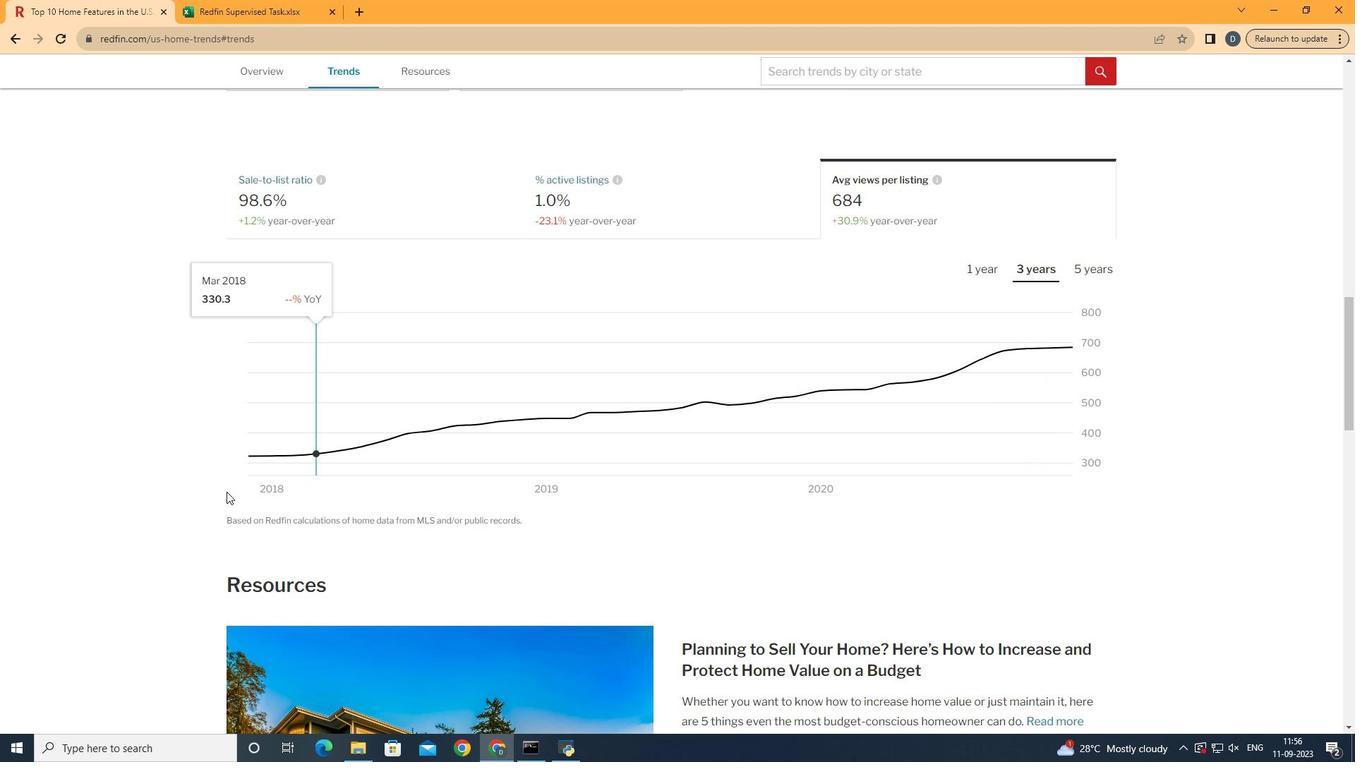 
Action: Mouse moved to (1102, 366)
Screenshot: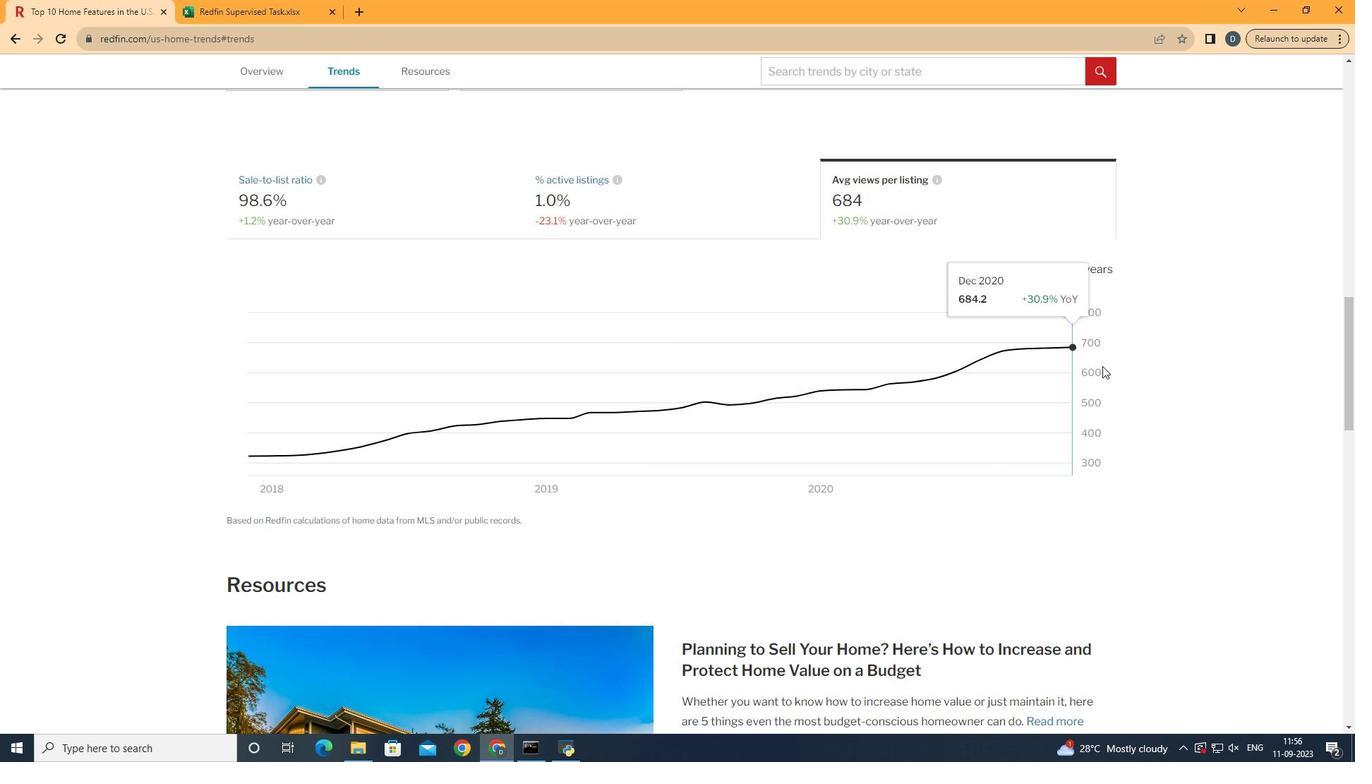 
